 Task: Find connections with filter location Sawāi Mādhopur with filter topic #marketingwith filter profile language French with filter current company DTDC Express Limited with filter school Indian Institute of Technology, Bombay with filter industry Hospitals and Health Care with filter service category Writing with filter keywords title Customer Service Manager
Action: Mouse moved to (691, 97)
Screenshot: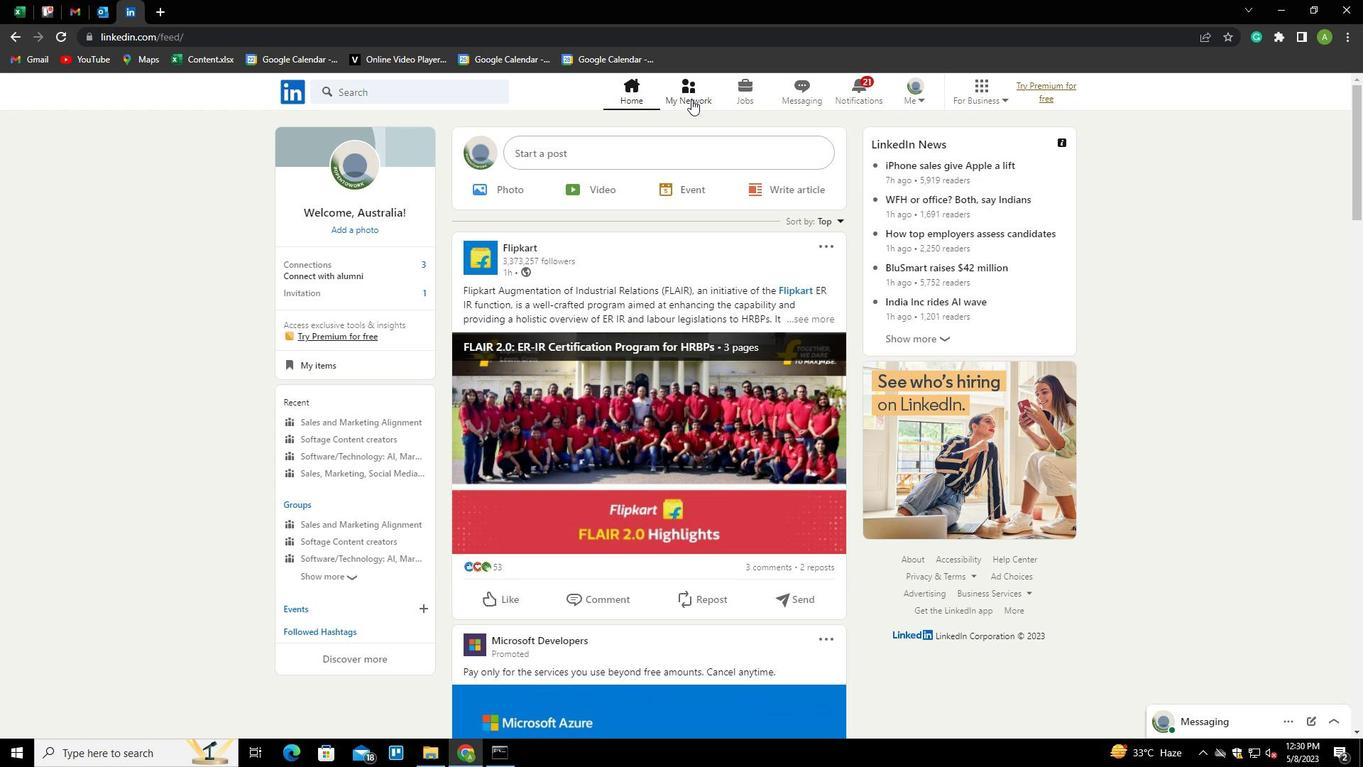 
Action: Mouse pressed left at (691, 97)
Screenshot: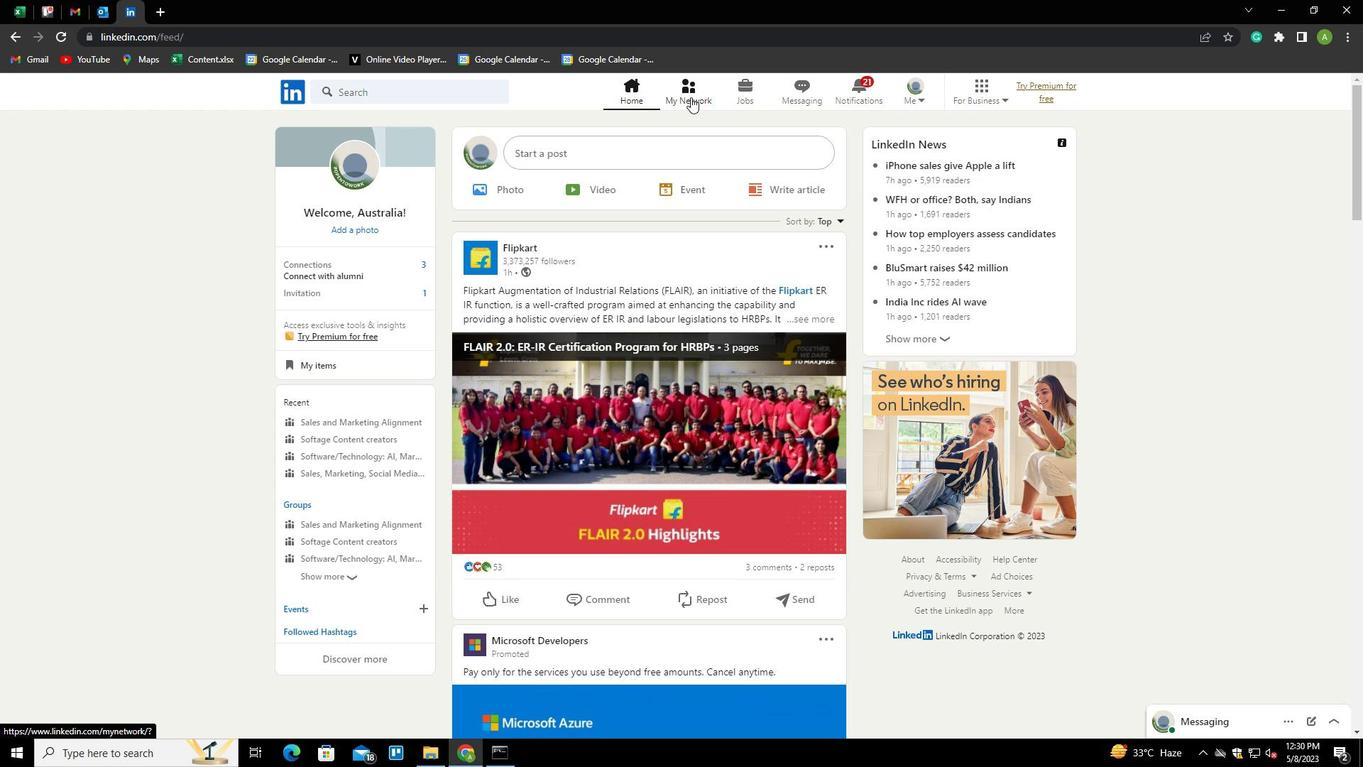 
Action: Mouse moved to (365, 166)
Screenshot: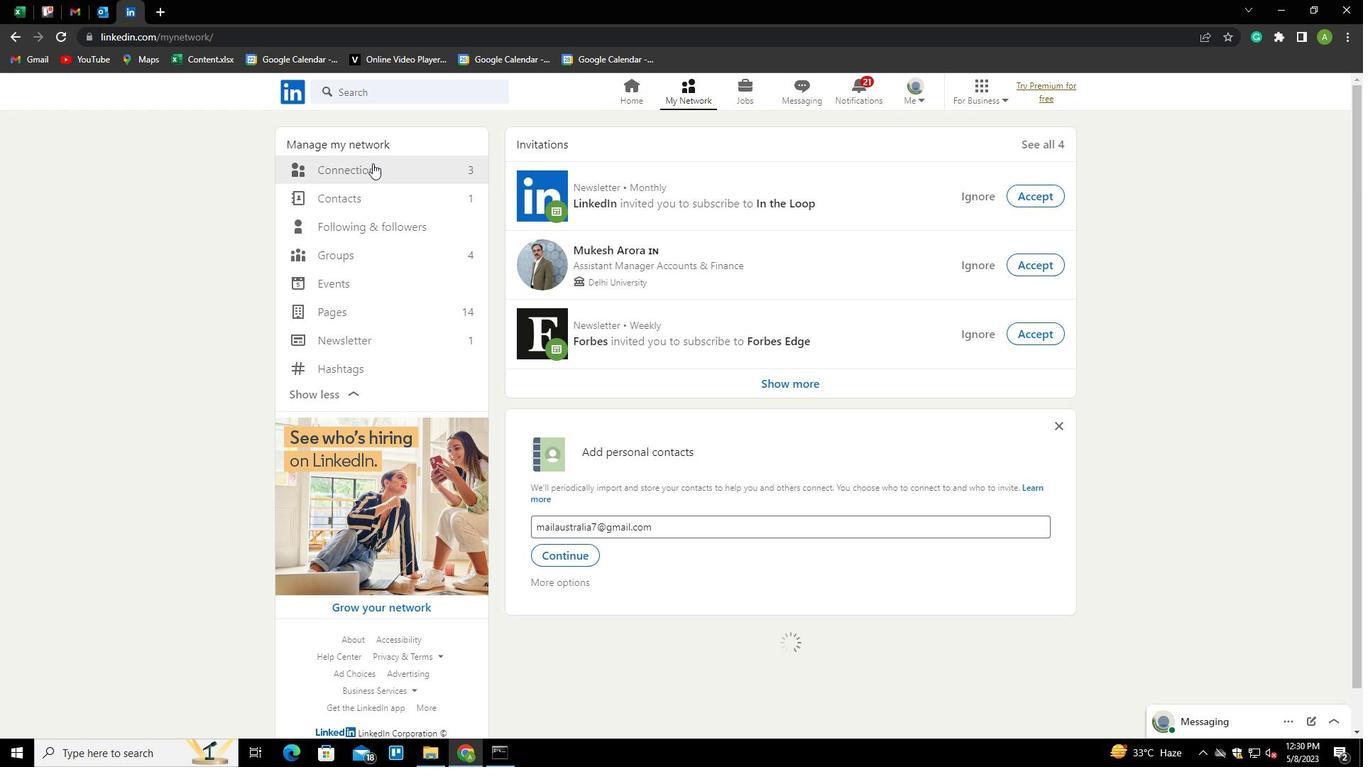 
Action: Mouse pressed left at (365, 166)
Screenshot: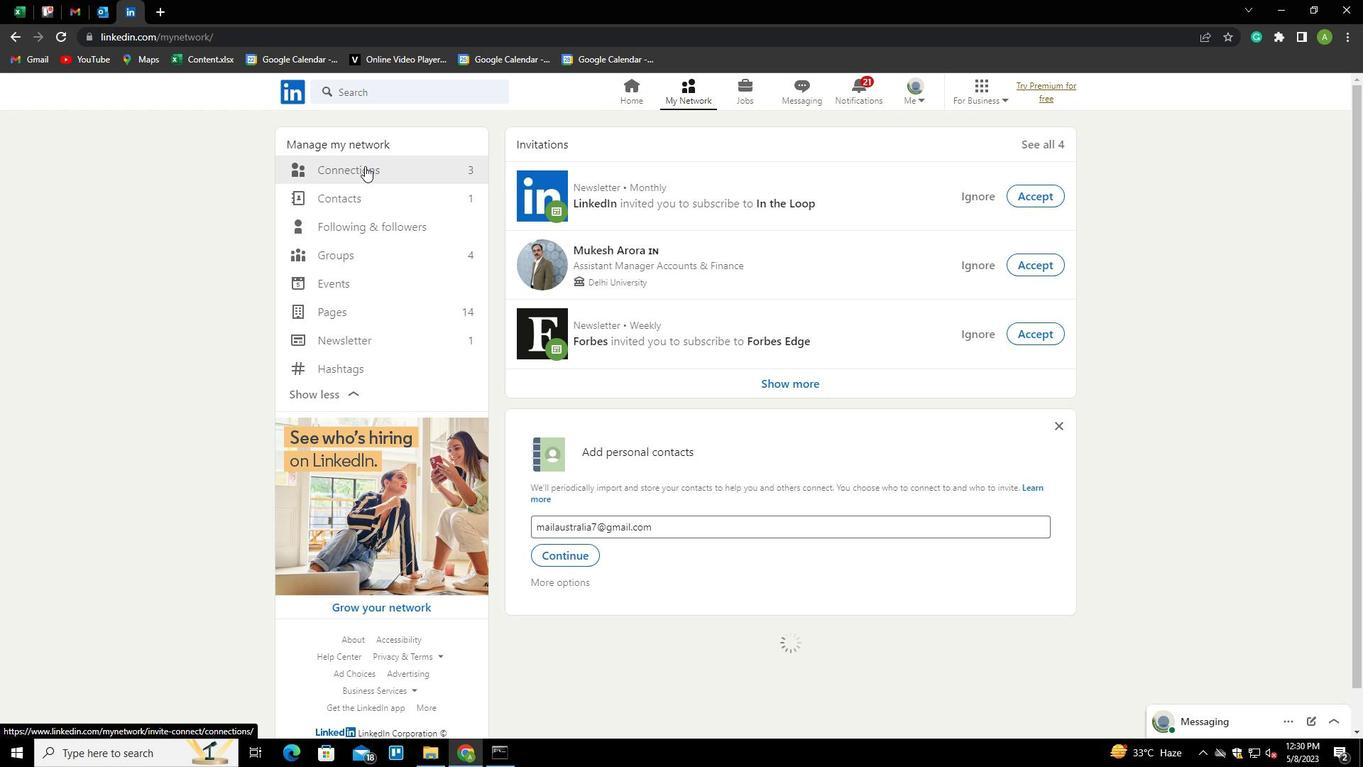 
Action: Mouse moved to (784, 171)
Screenshot: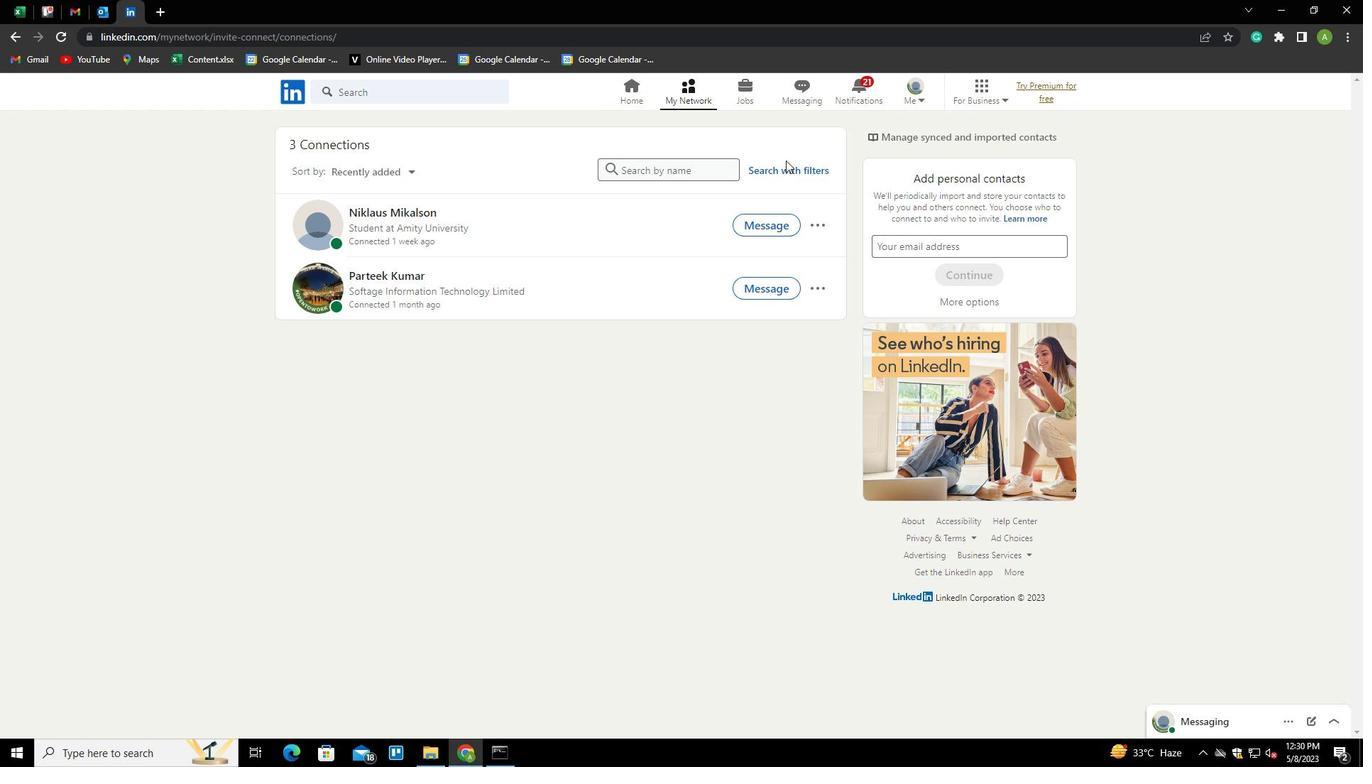 
Action: Mouse pressed left at (784, 171)
Screenshot: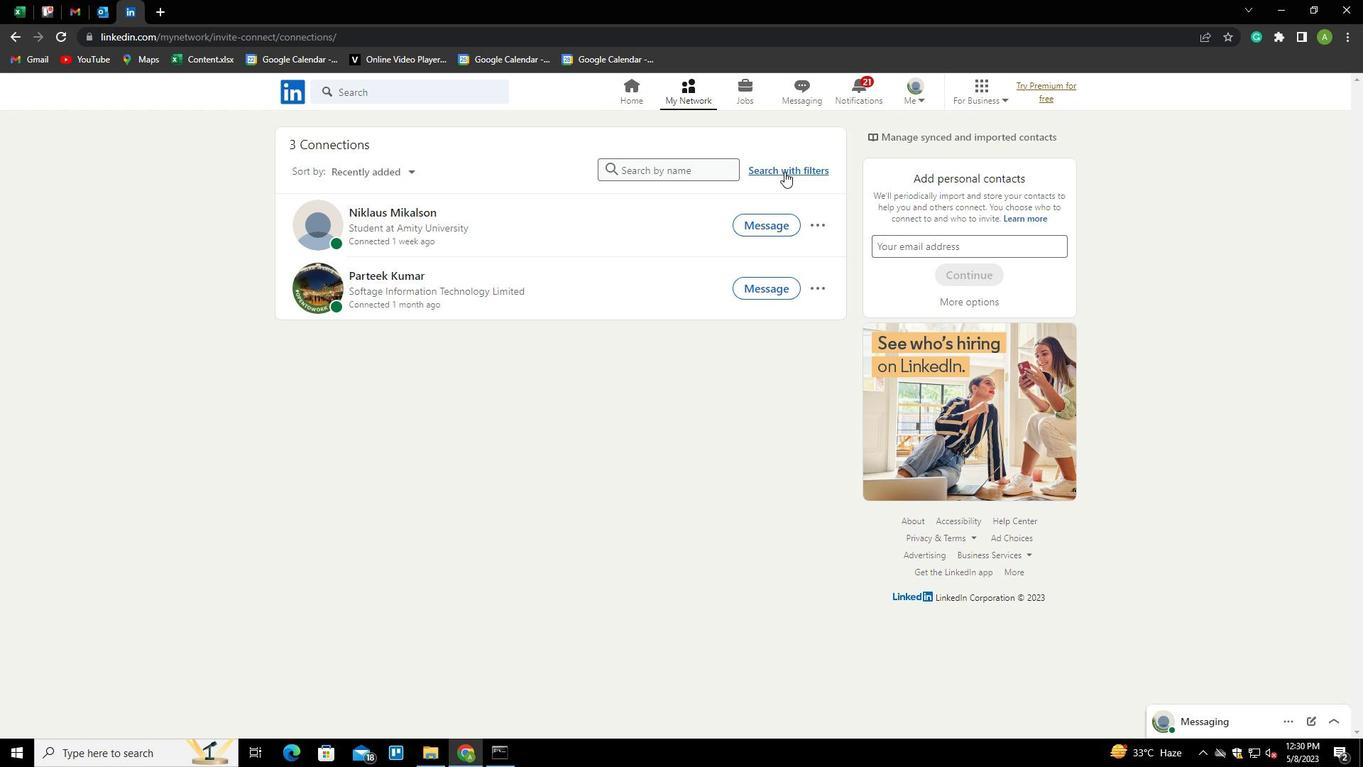 
Action: Mouse moved to (730, 125)
Screenshot: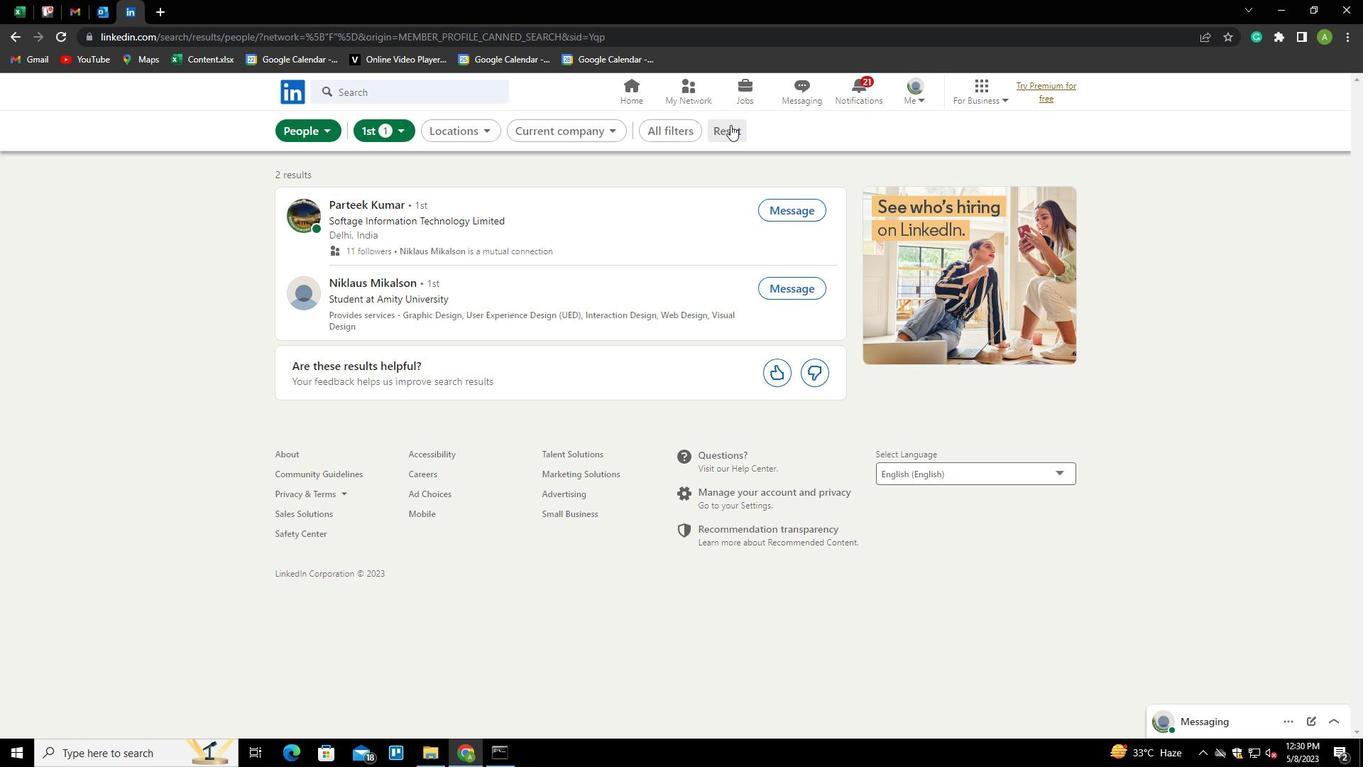 
Action: Mouse pressed left at (730, 125)
Screenshot: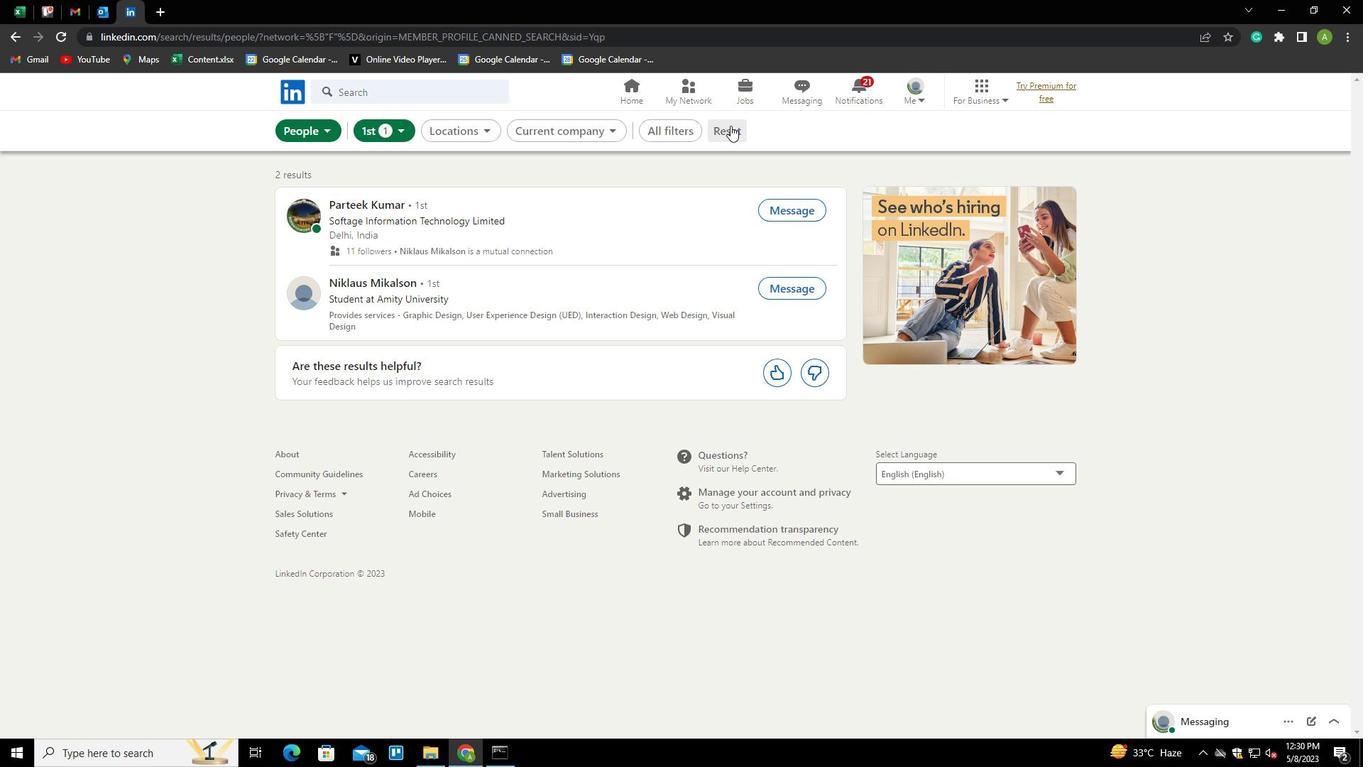 
Action: Mouse moved to (703, 136)
Screenshot: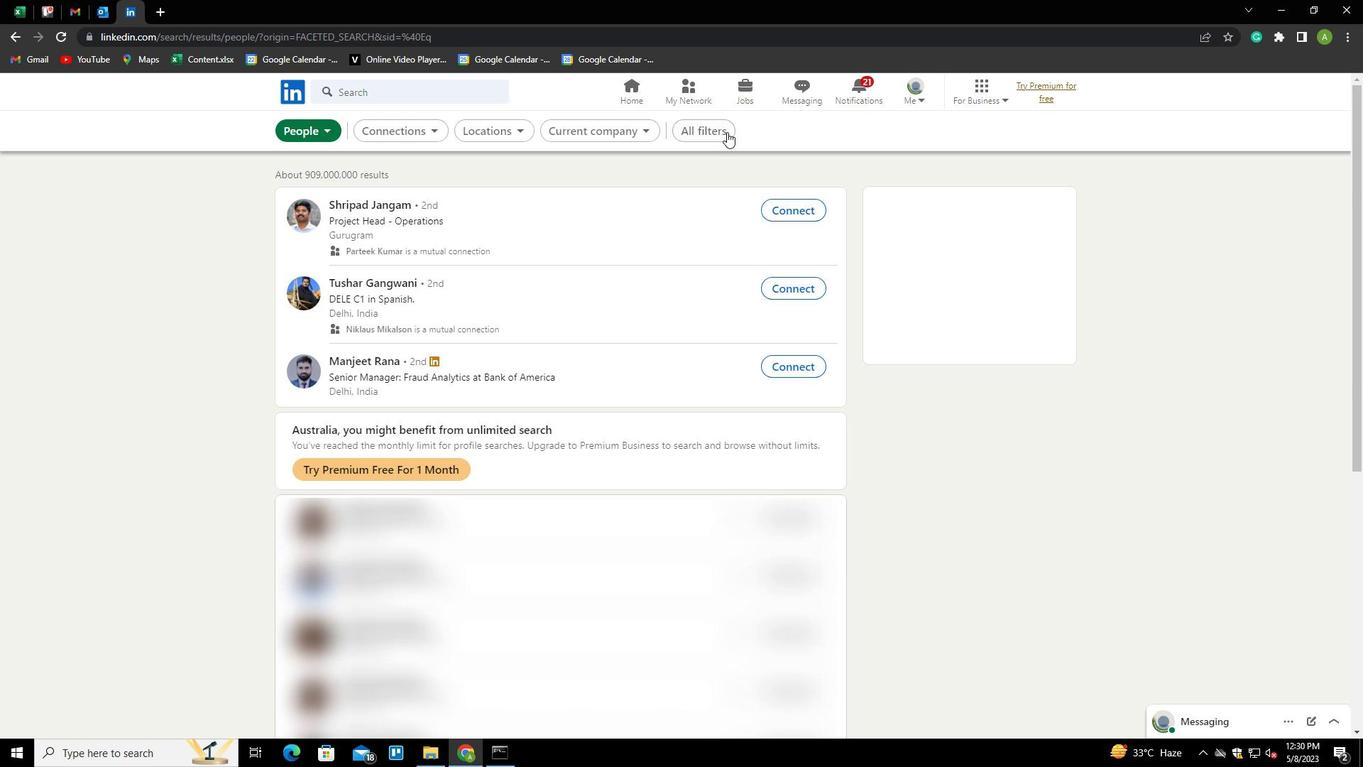 
Action: Mouse pressed left at (703, 136)
Screenshot: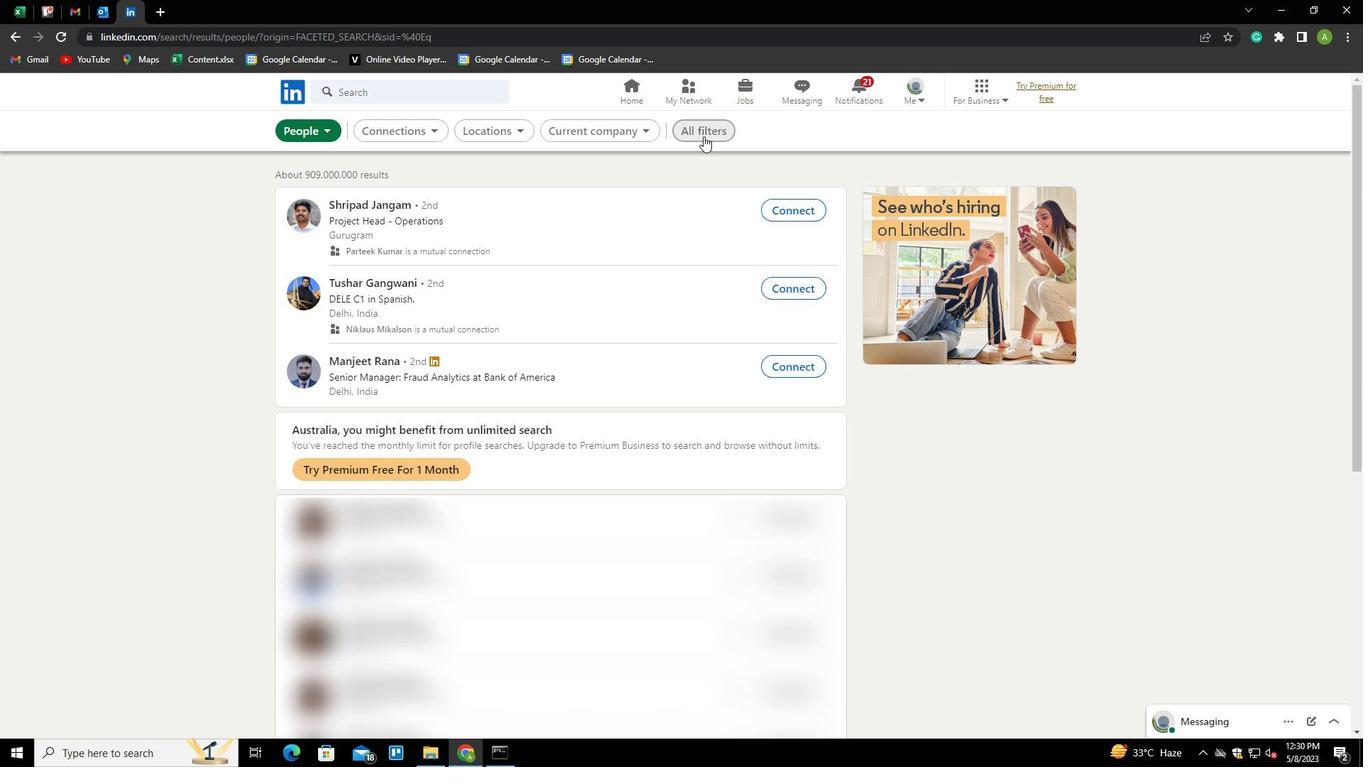 
Action: Mouse moved to (1132, 404)
Screenshot: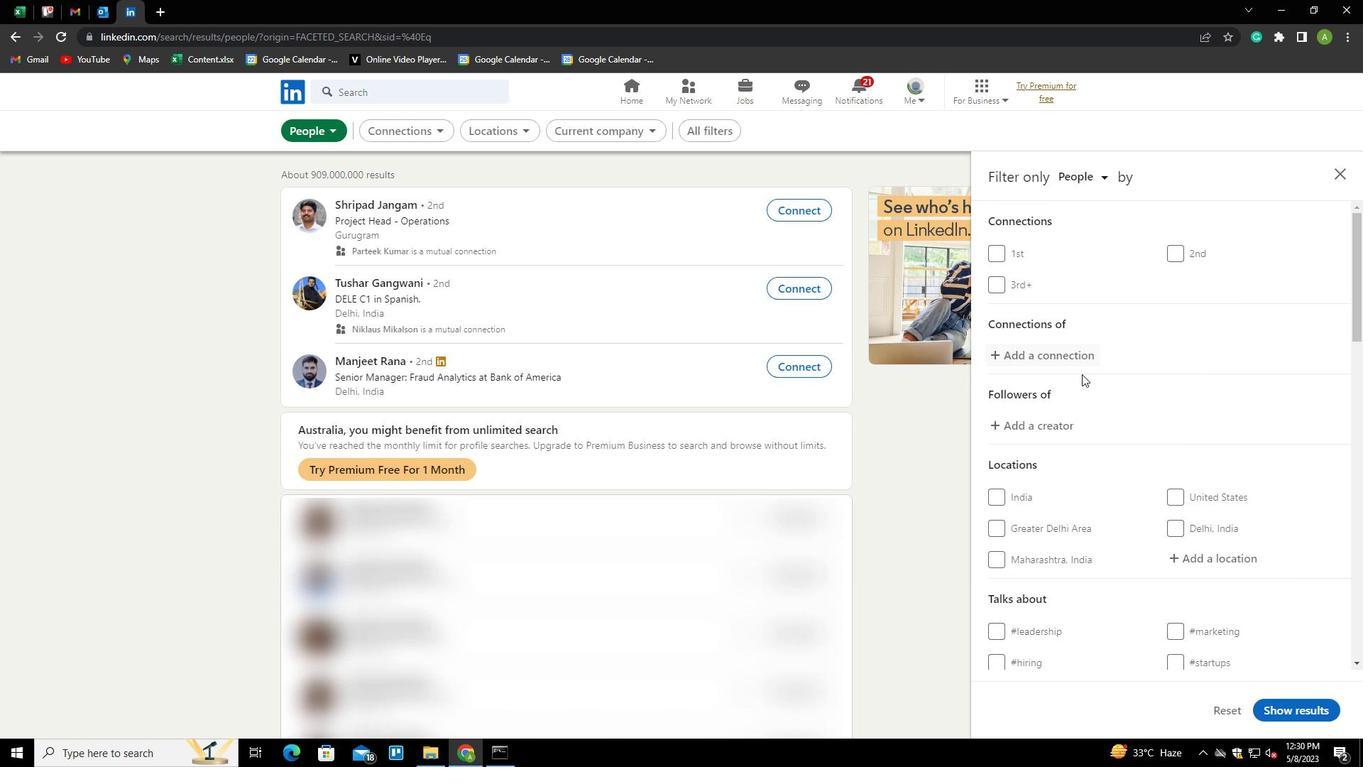
Action: Mouse scrolled (1132, 404) with delta (0, 0)
Screenshot: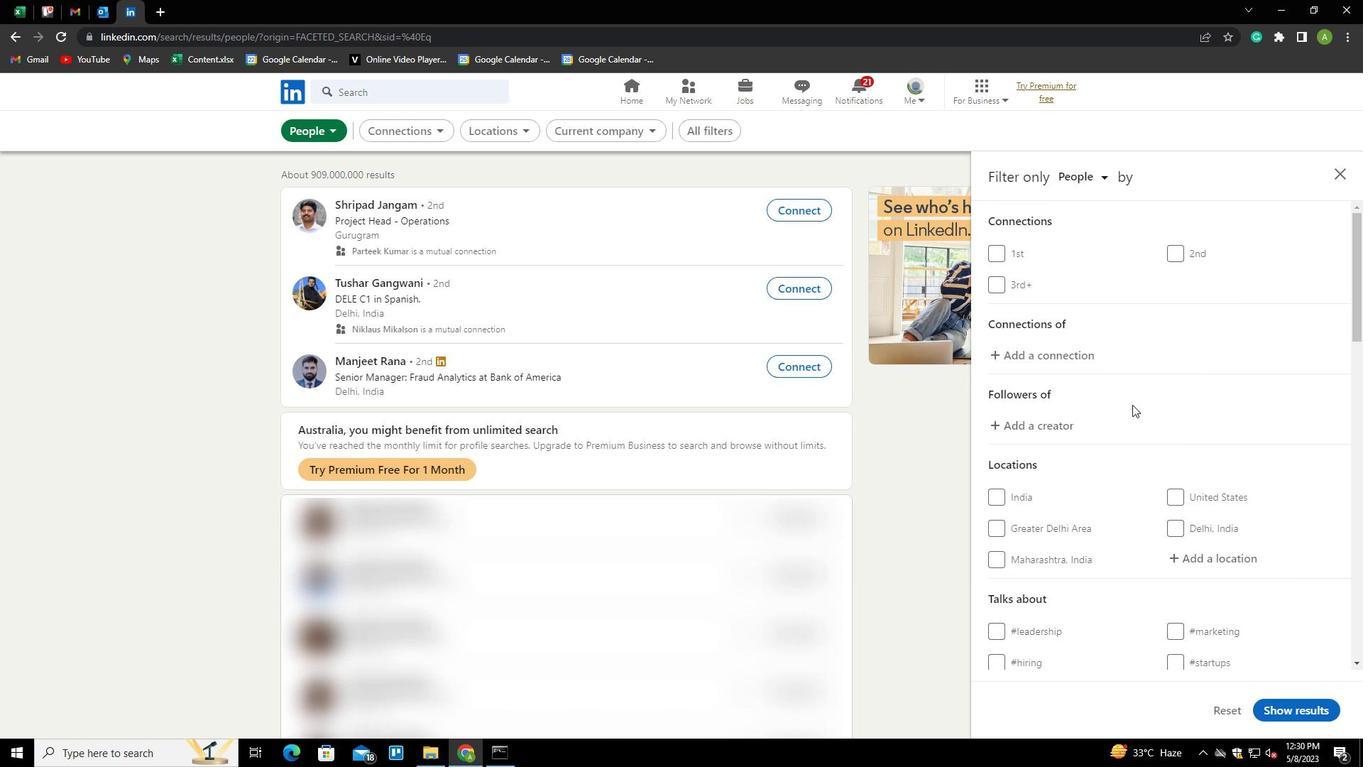 
Action: Mouse scrolled (1132, 404) with delta (0, 0)
Screenshot: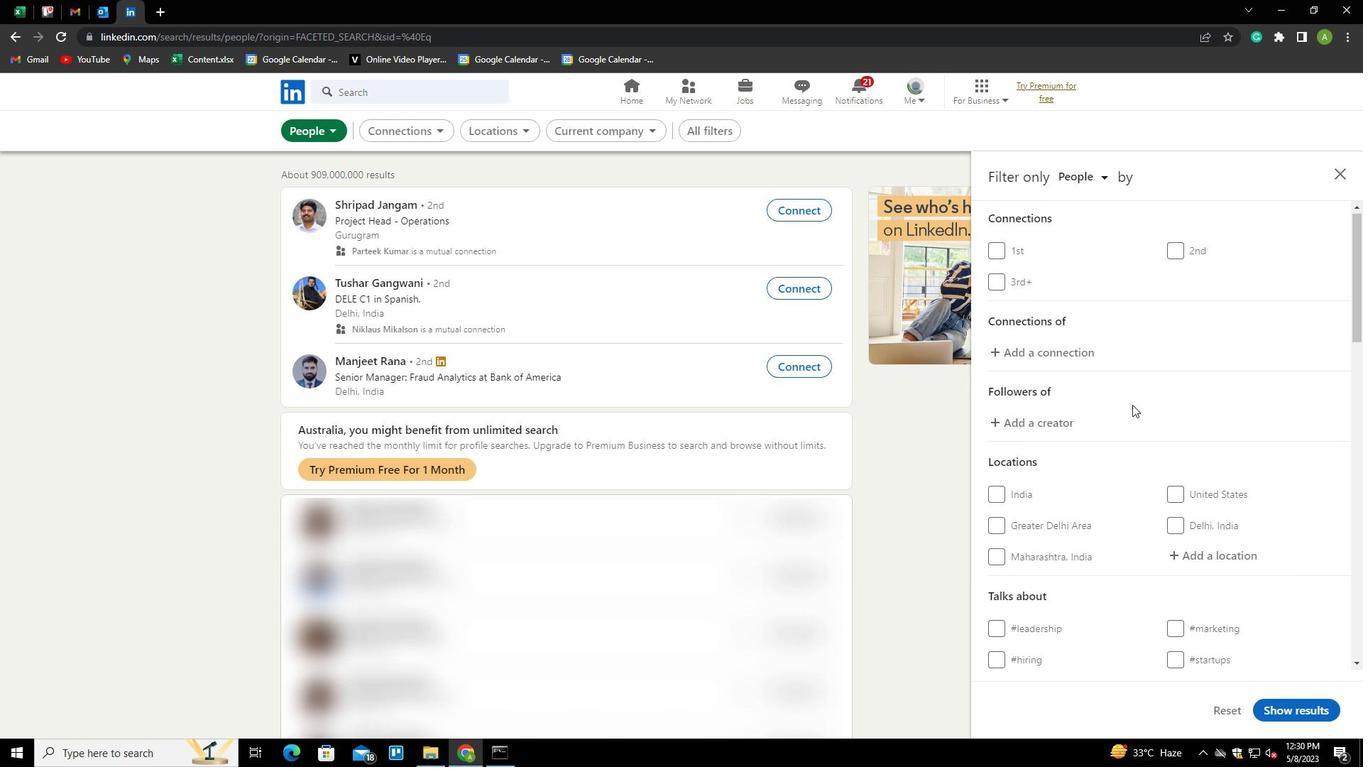 
Action: Mouse moved to (1196, 424)
Screenshot: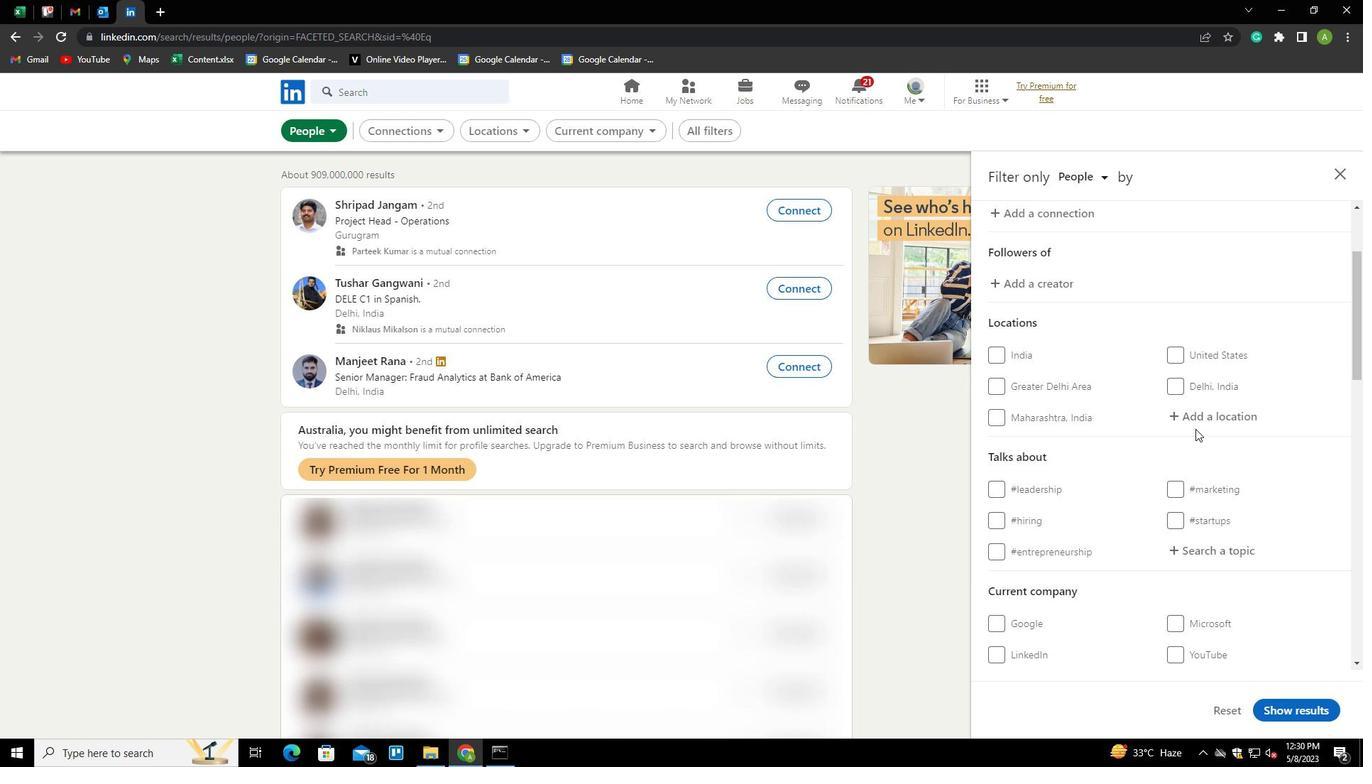 
Action: Mouse pressed left at (1196, 424)
Screenshot: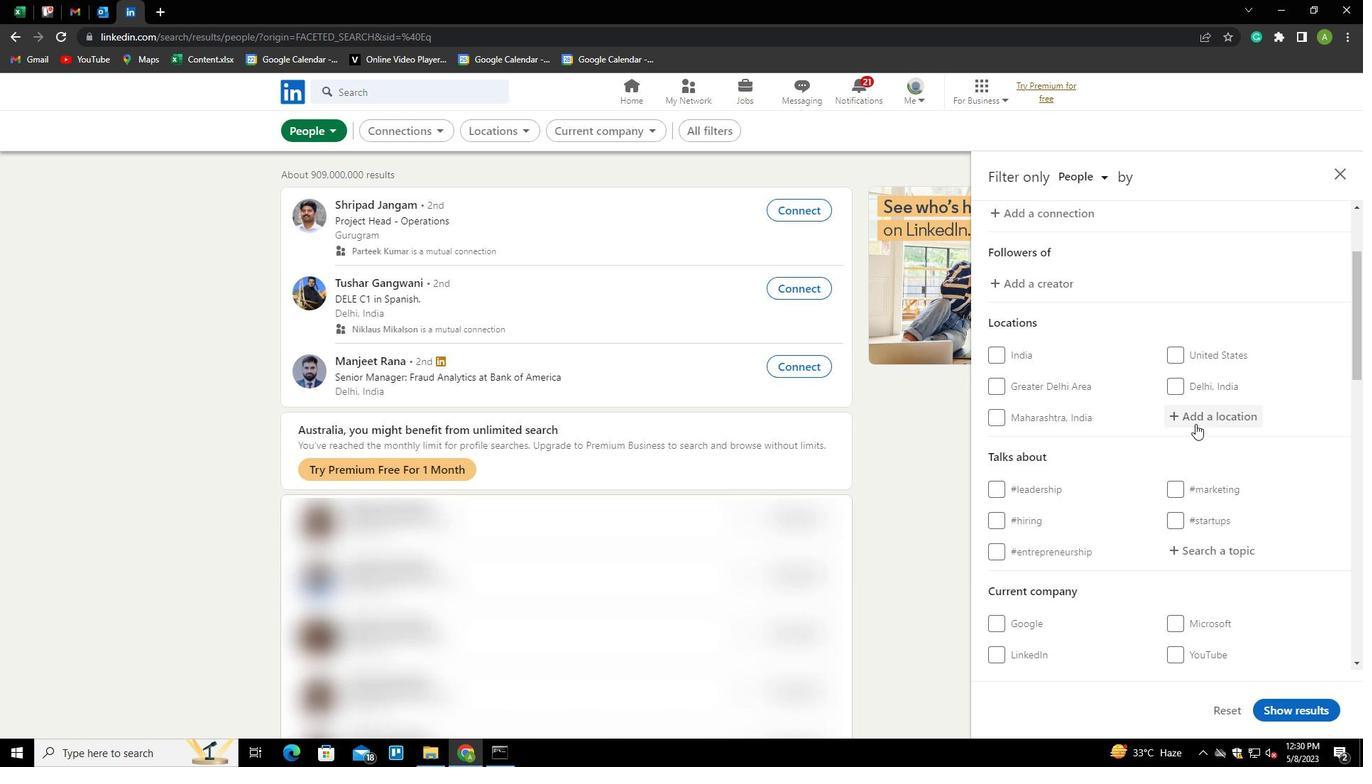 
Action: Key pressed <Key.shift>
Screenshot: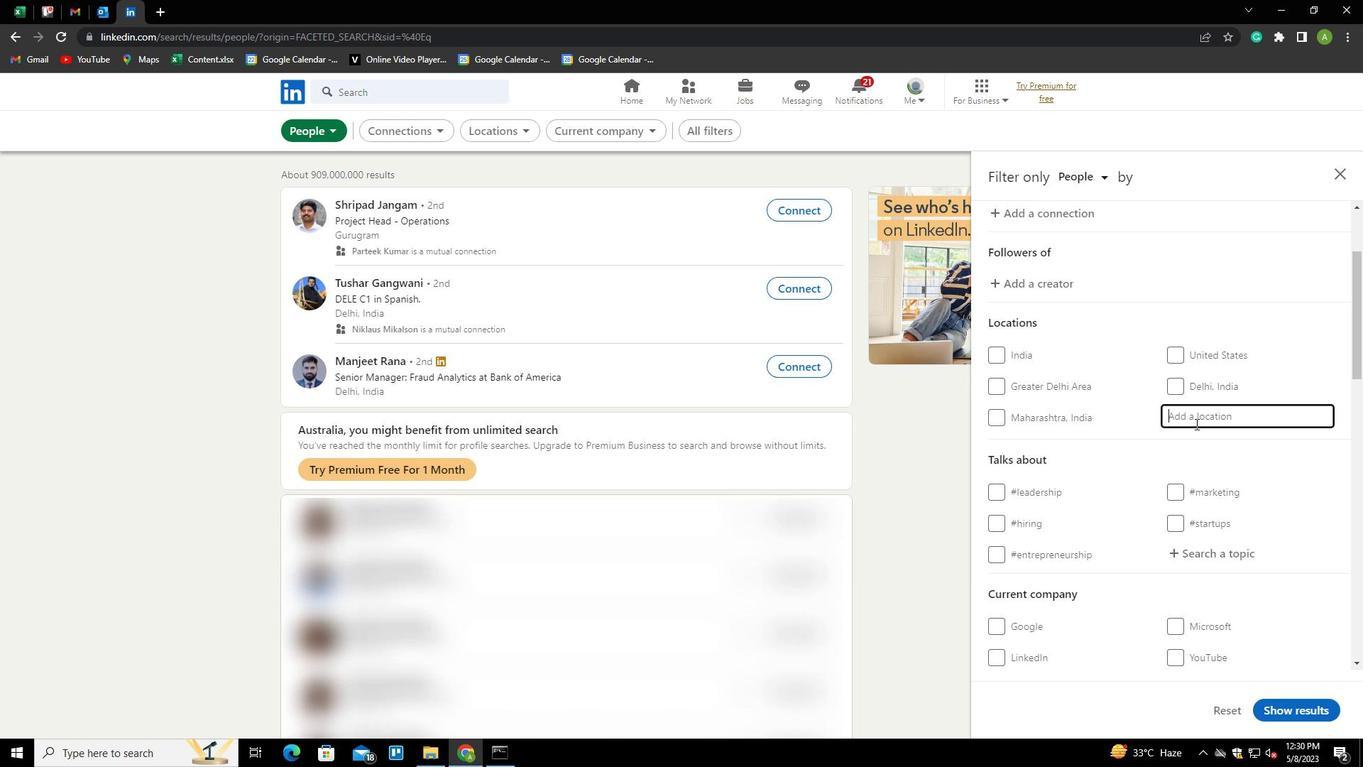 
Action: Mouse moved to (1196, 423)
Screenshot: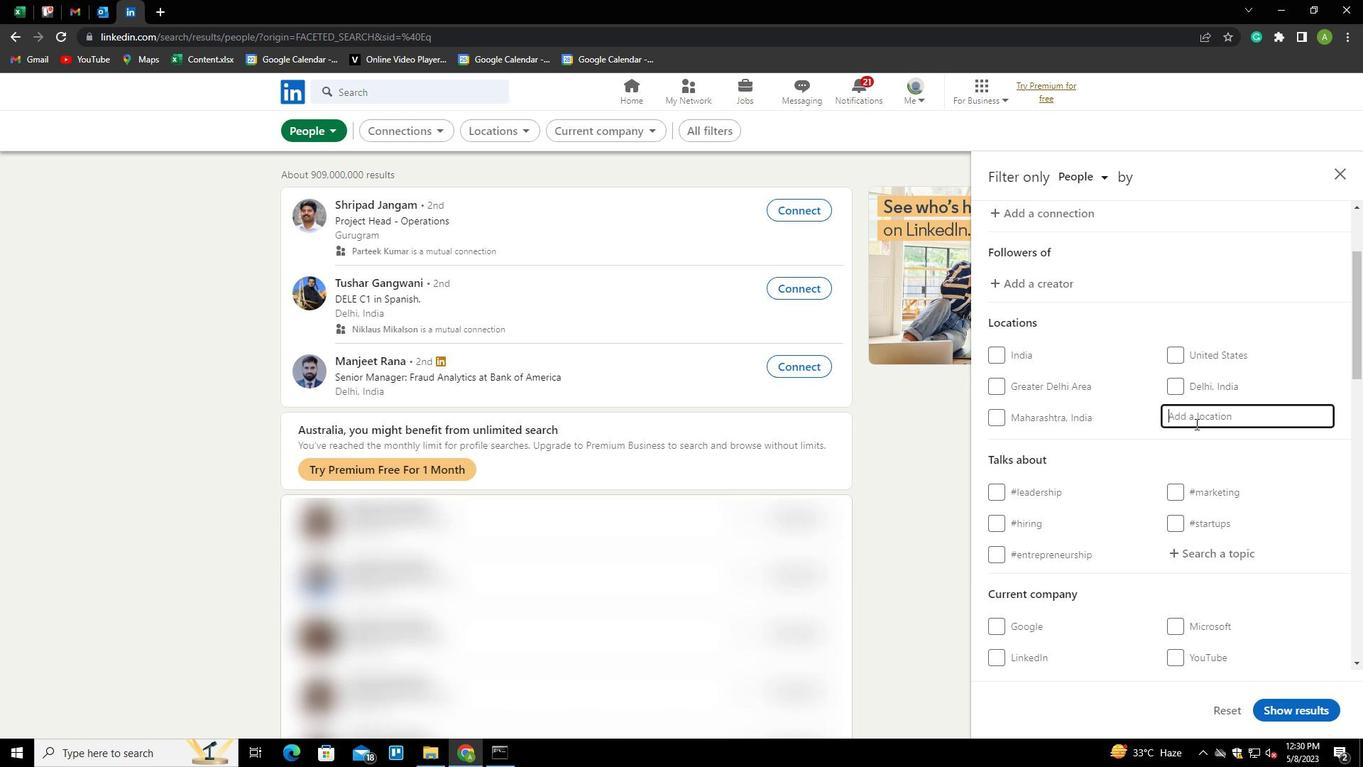 
Action: Key pressed S
Screenshot: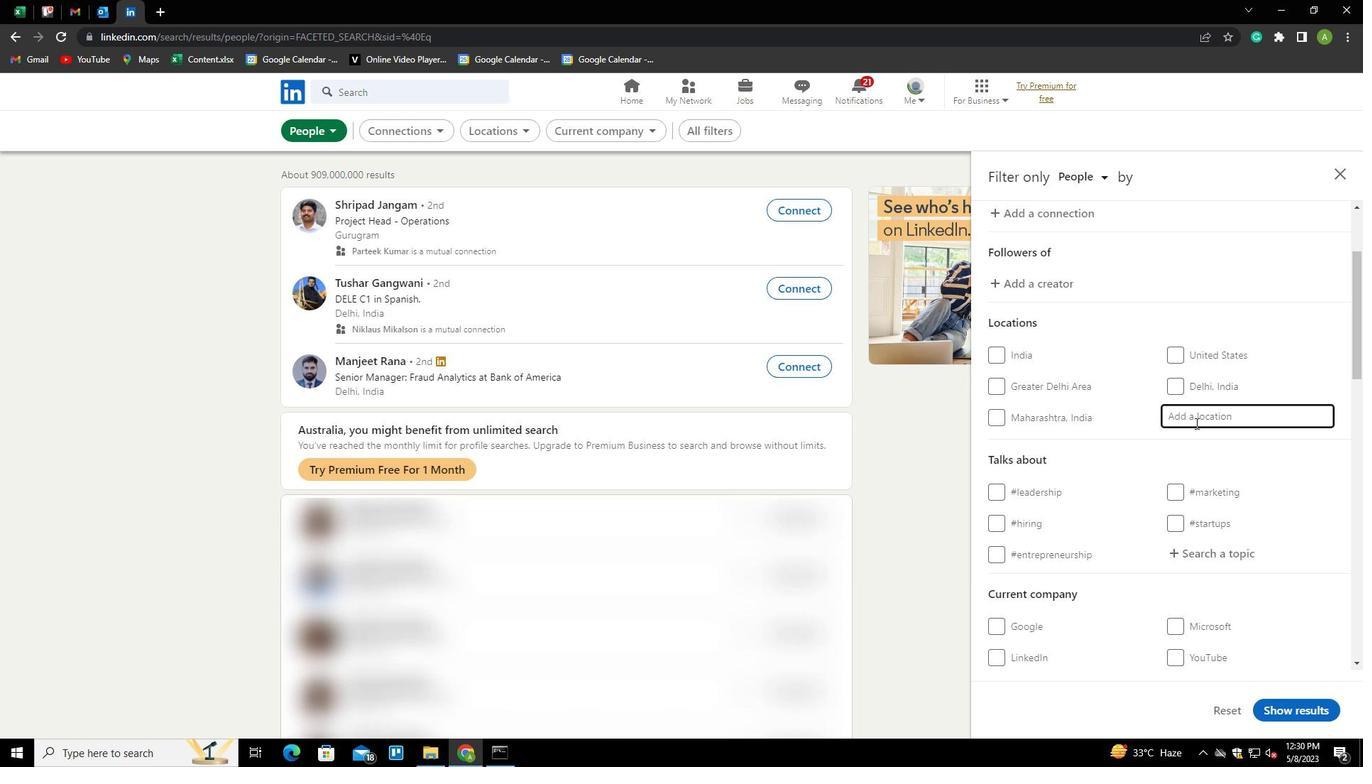 
Action: Mouse moved to (1194, 424)
Screenshot: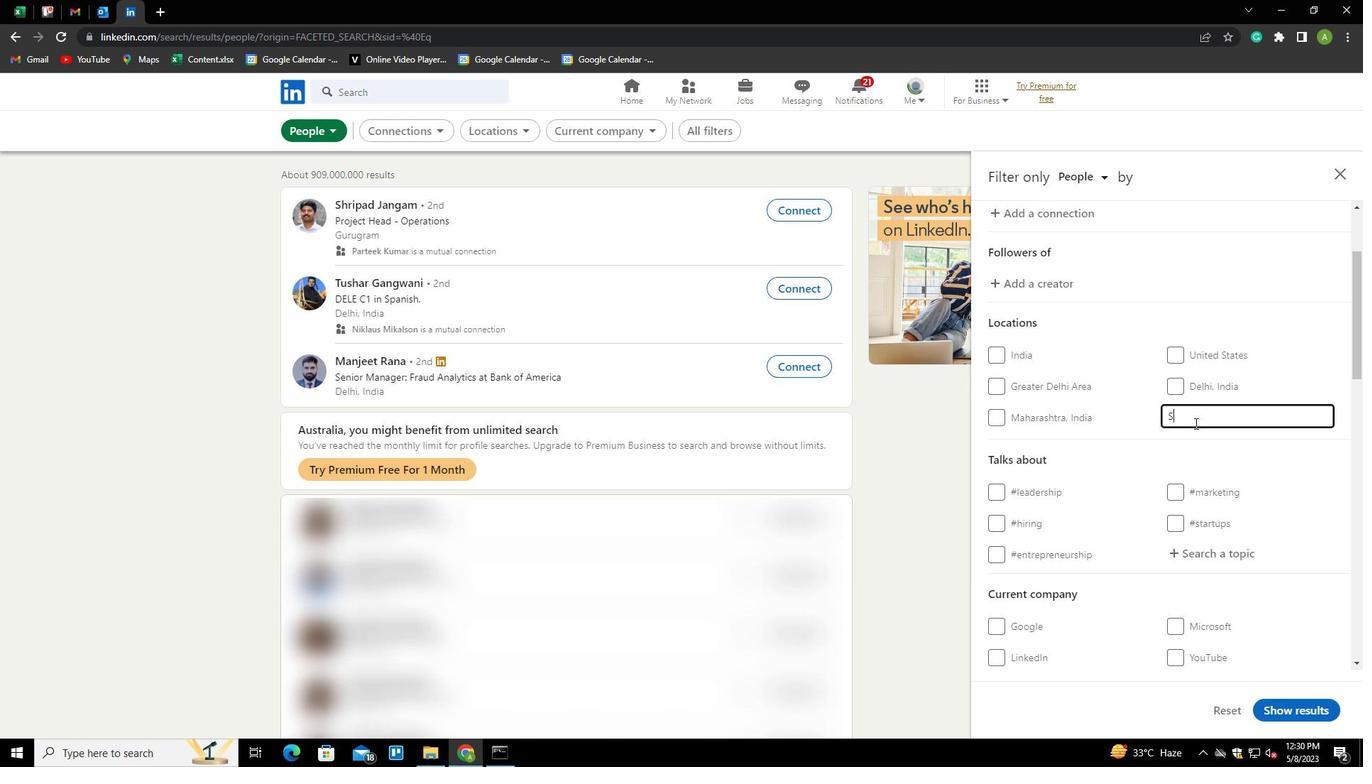 
Action: Key pressed A
Screenshot: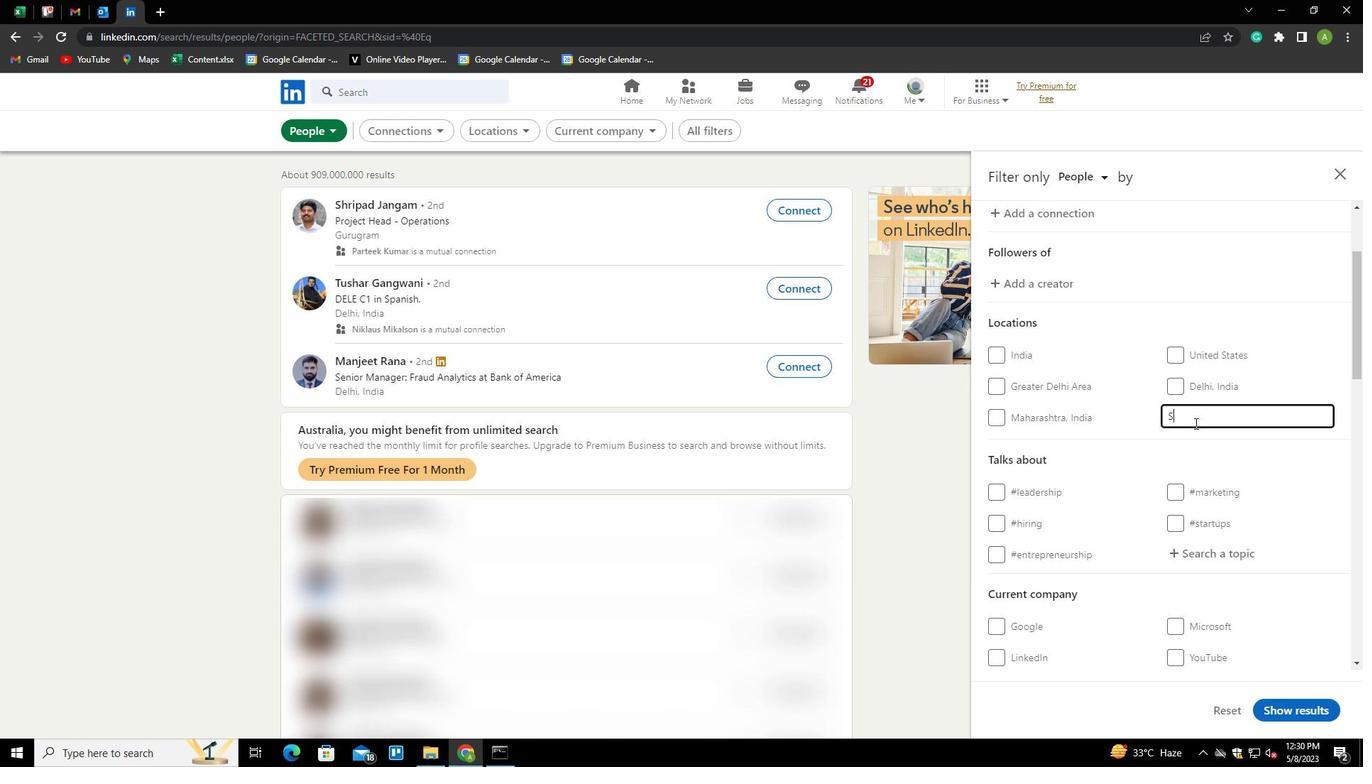 
Action: Mouse moved to (1350, 335)
Screenshot: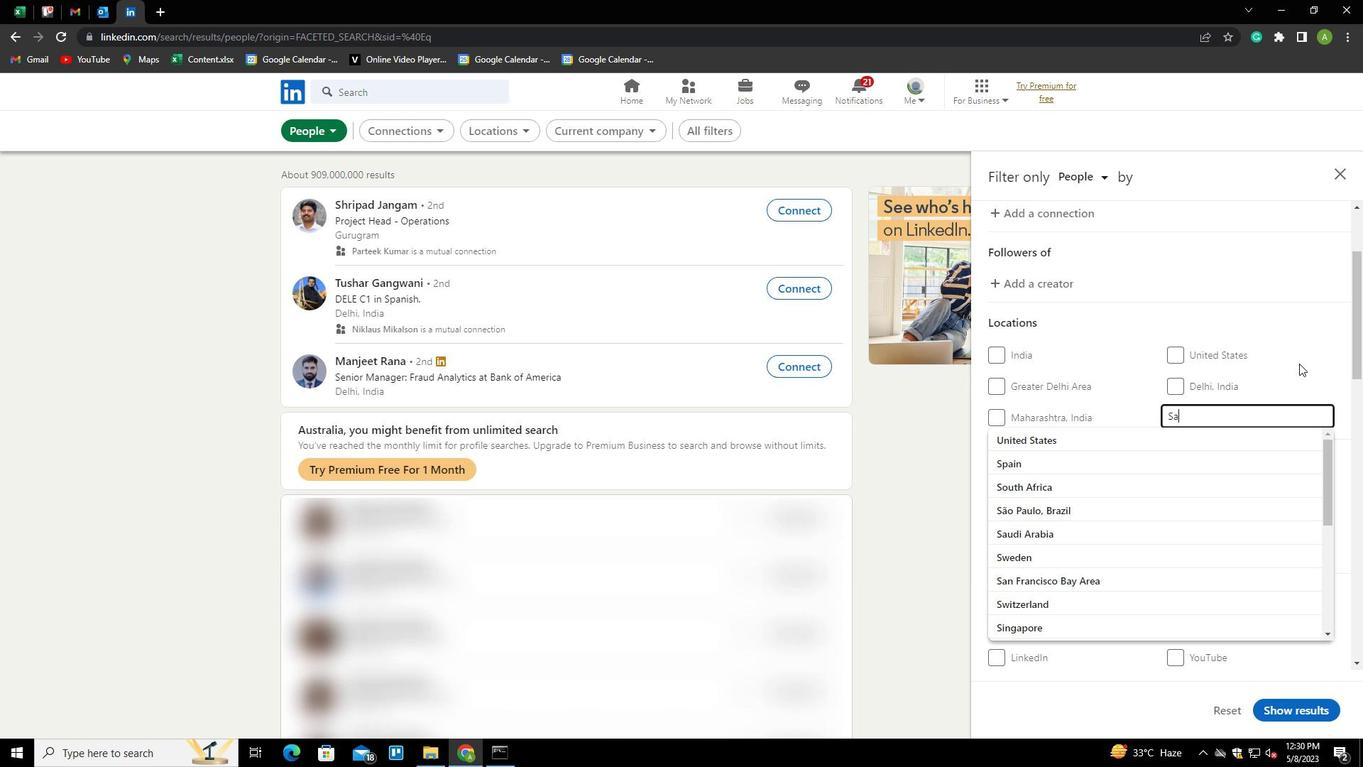 
Action: Key pressed WAI<Key.space><Key.shift>MADHOPUR<Key.down><Key.enter>
Screenshot: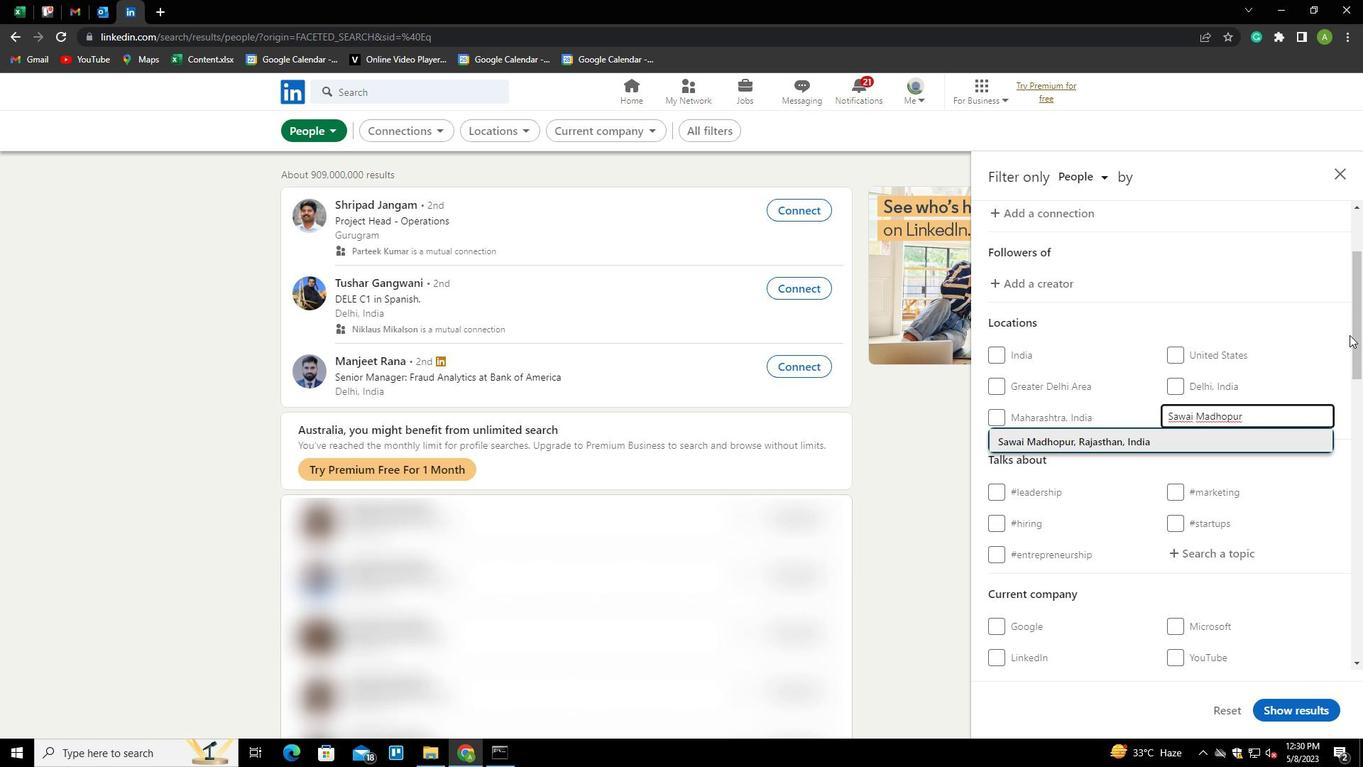 
Action: Mouse moved to (1341, 338)
Screenshot: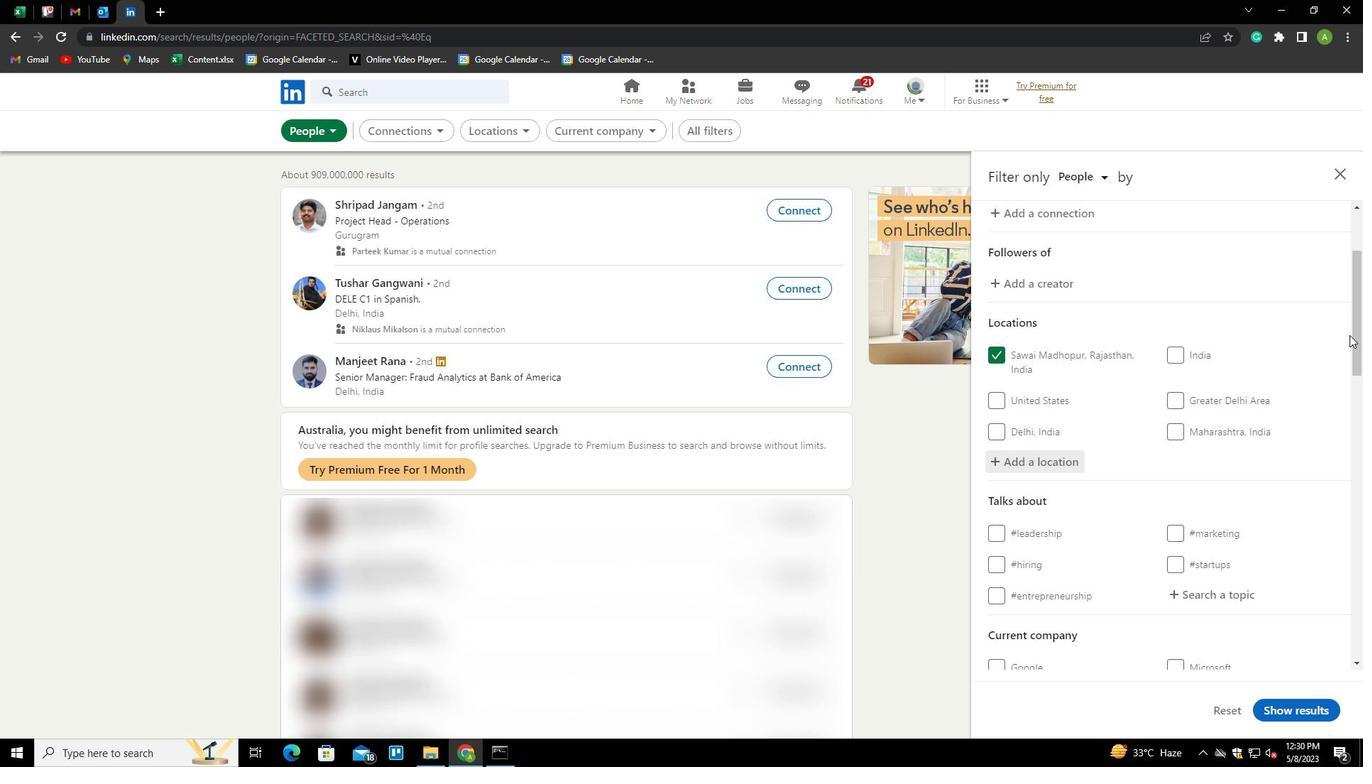 
Action: Mouse scrolled (1341, 338) with delta (0, 0)
Screenshot: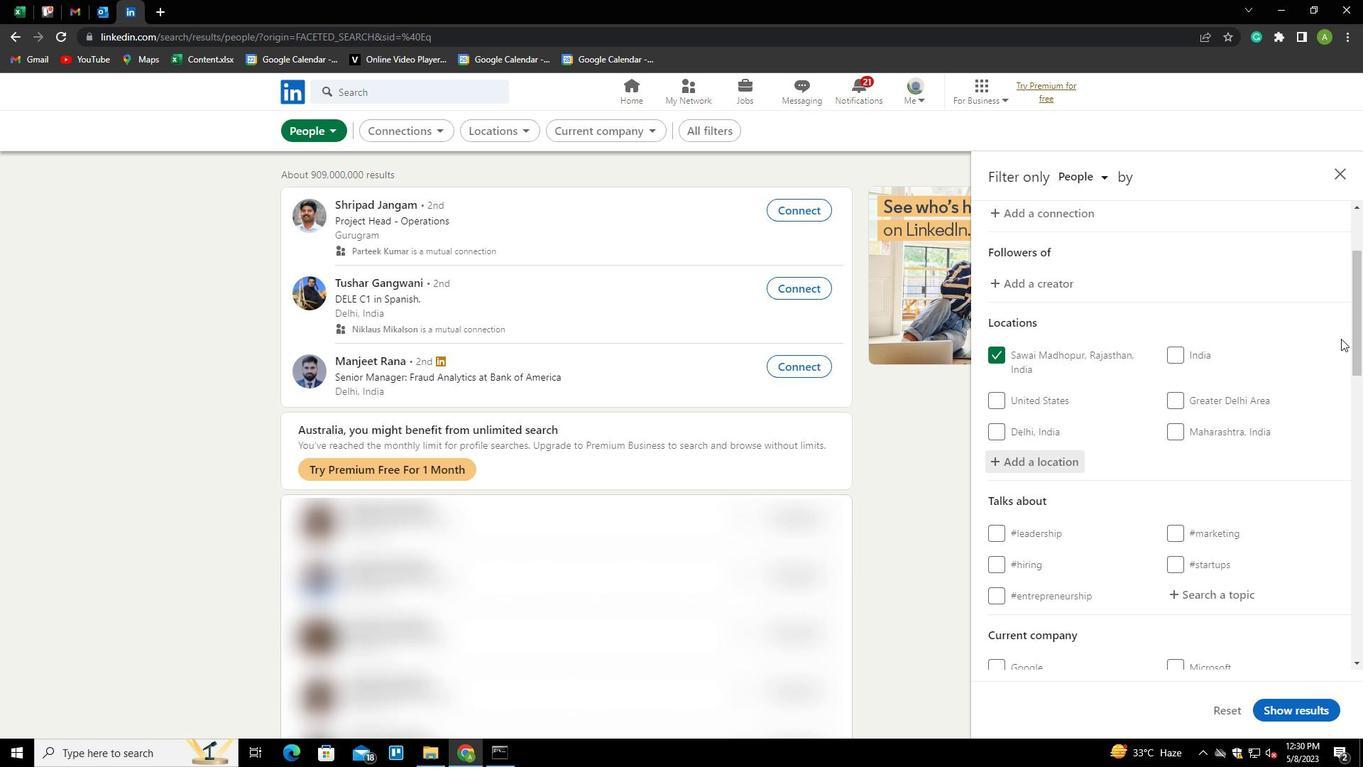 
Action: Mouse scrolled (1341, 338) with delta (0, 0)
Screenshot: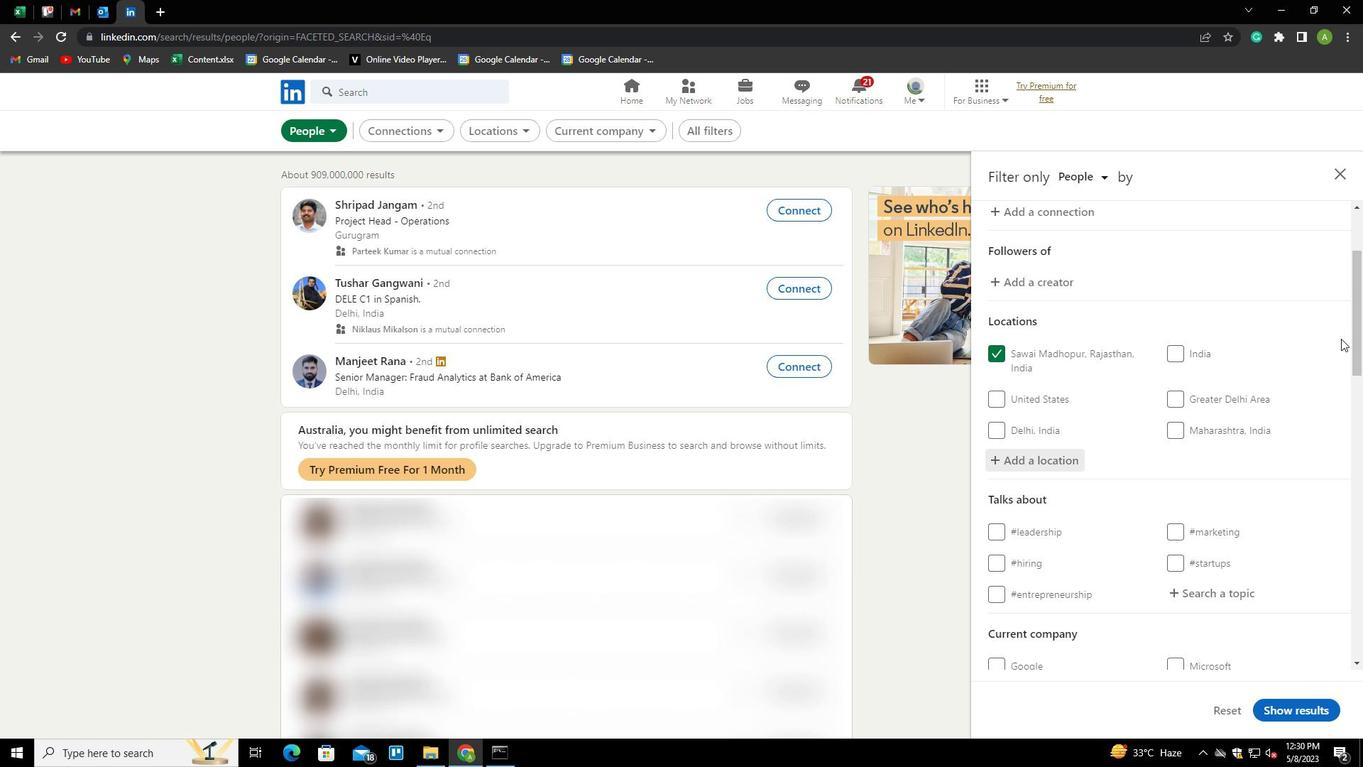 
Action: Mouse moved to (1215, 460)
Screenshot: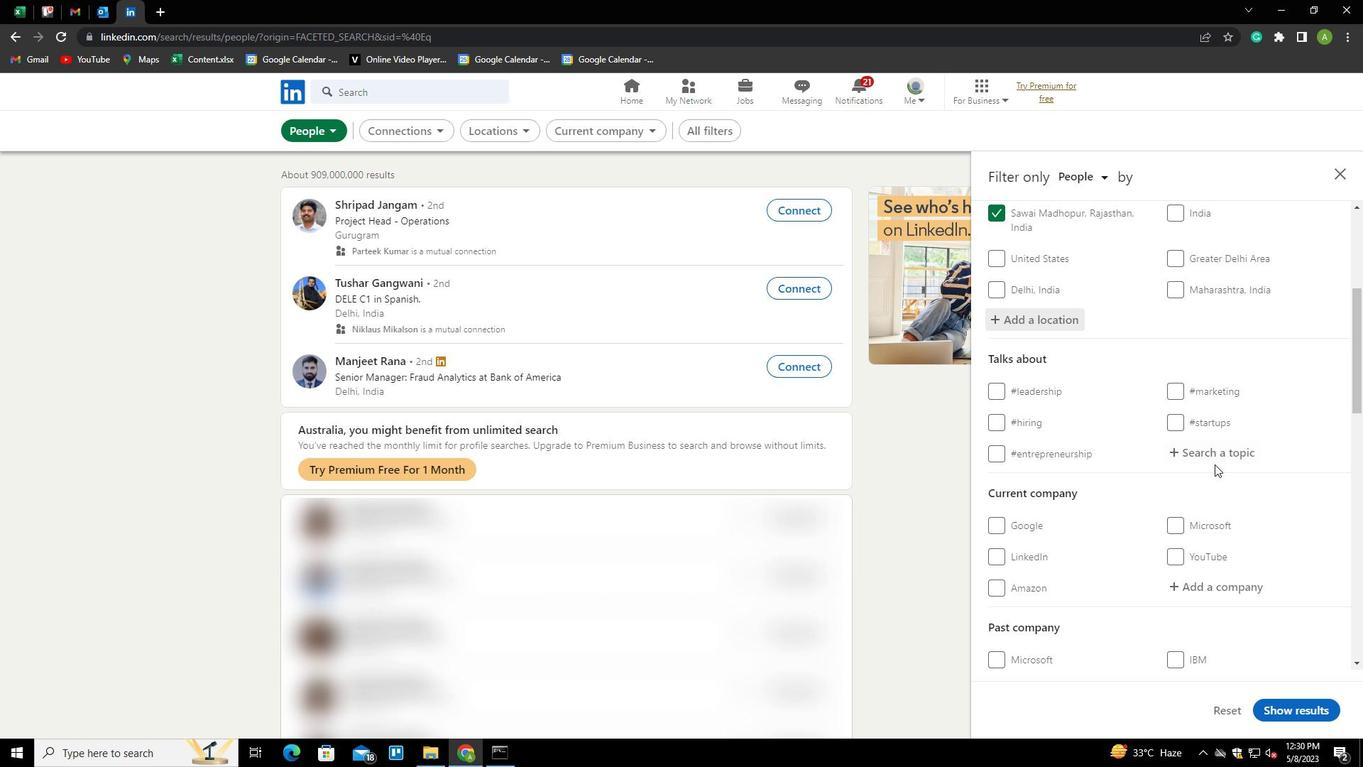 
Action: Mouse pressed left at (1215, 460)
Screenshot: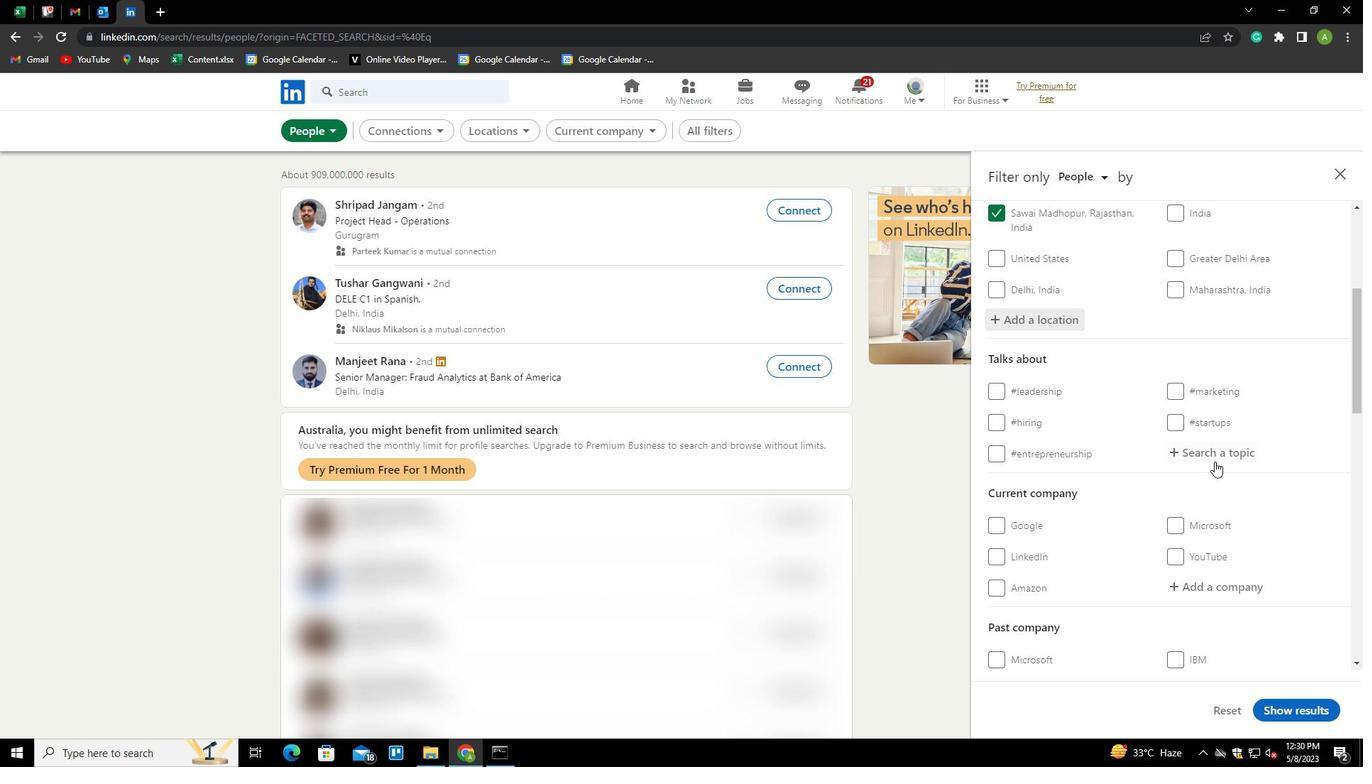 
Action: Key pressed <Key.shift>MARKETING<Key.down><Key.enter>
Screenshot: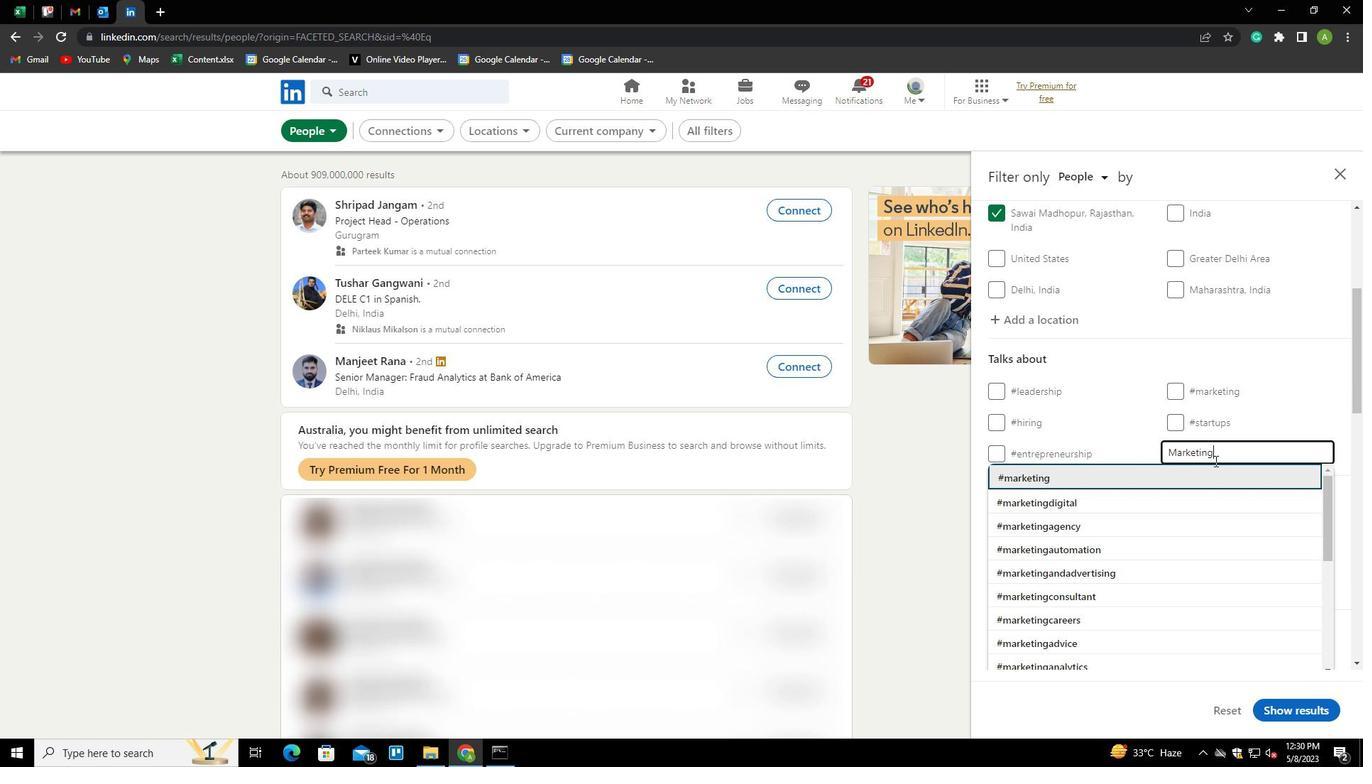 
Action: Mouse moved to (1215, 460)
Screenshot: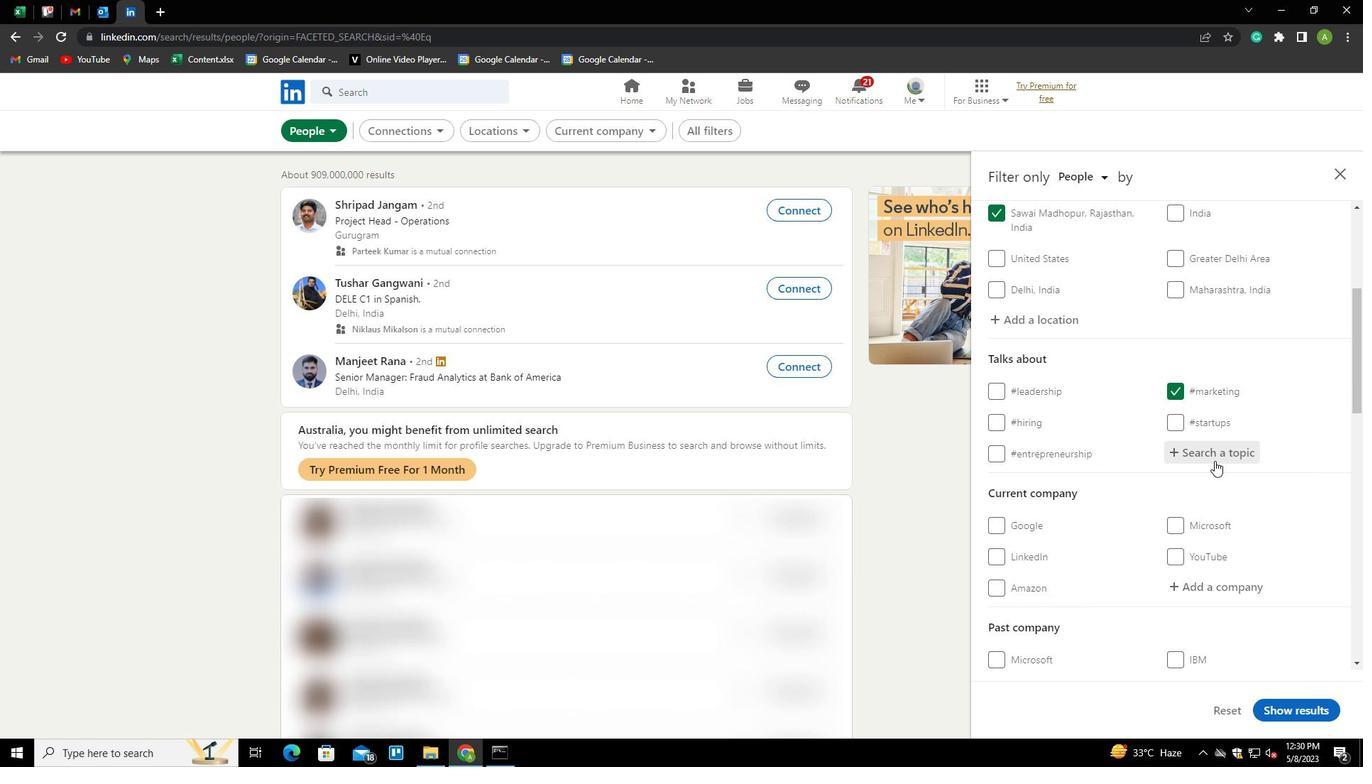 
Action: Mouse scrolled (1215, 460) with delta (0, 0)
Screenshot: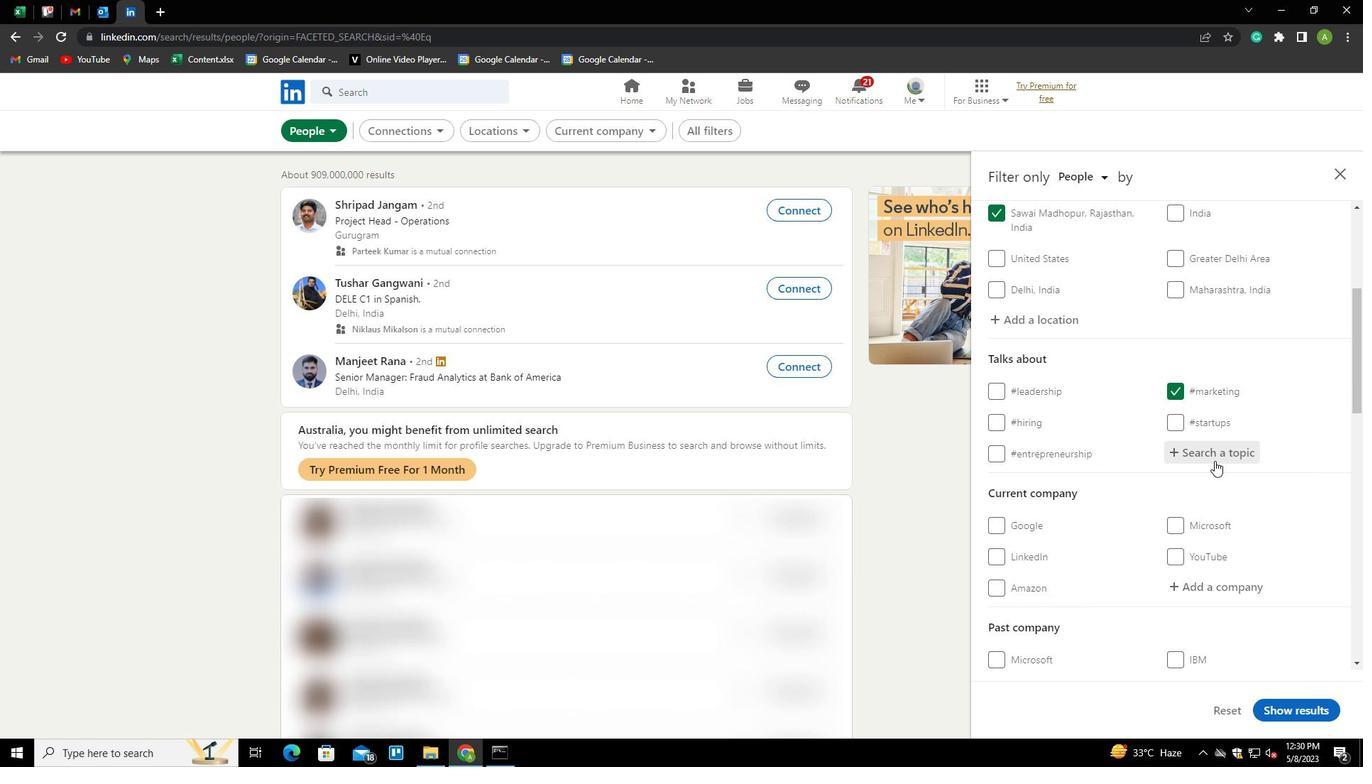 
Action: Mouse scrolled (1215, 460) with delta (0, 0)
Screenshot: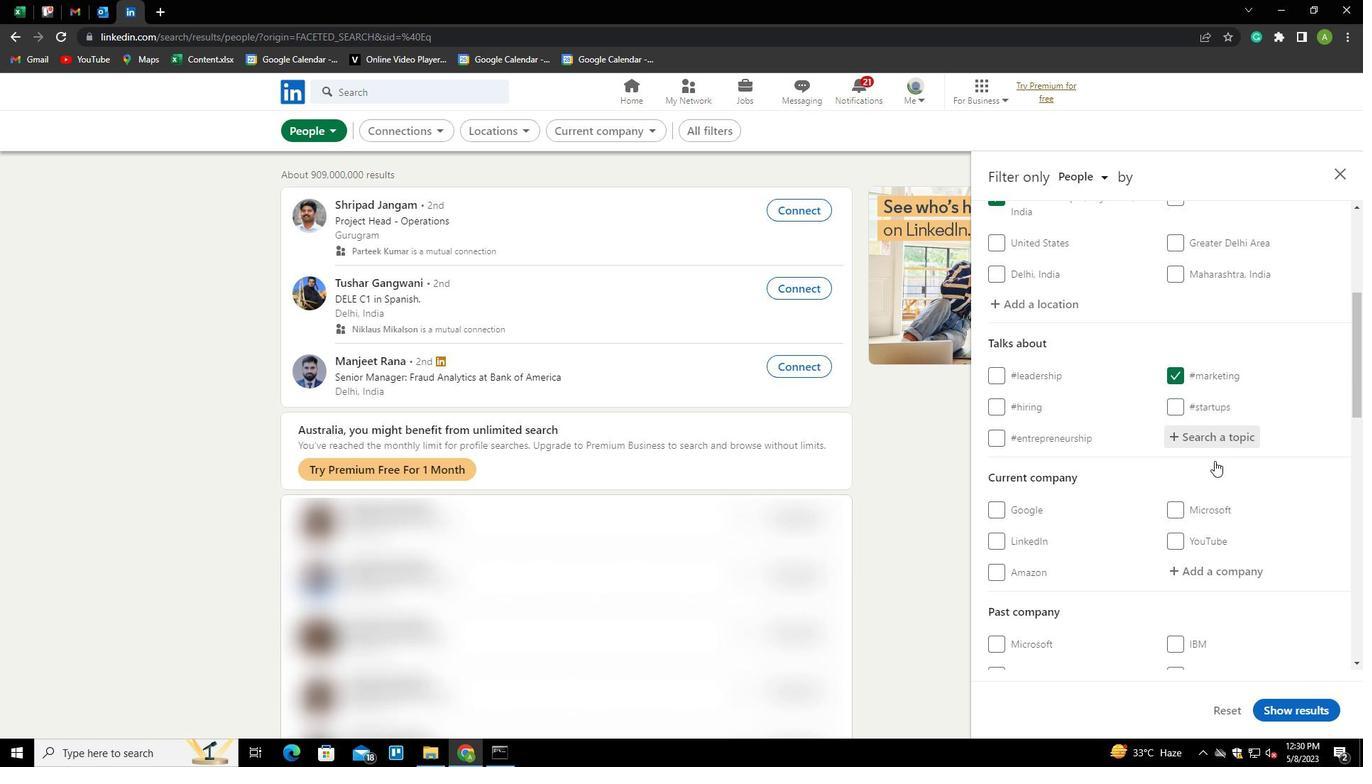 
Action: Mouse scrolled (1215, 460) with delta (0, 0)
Screenshot: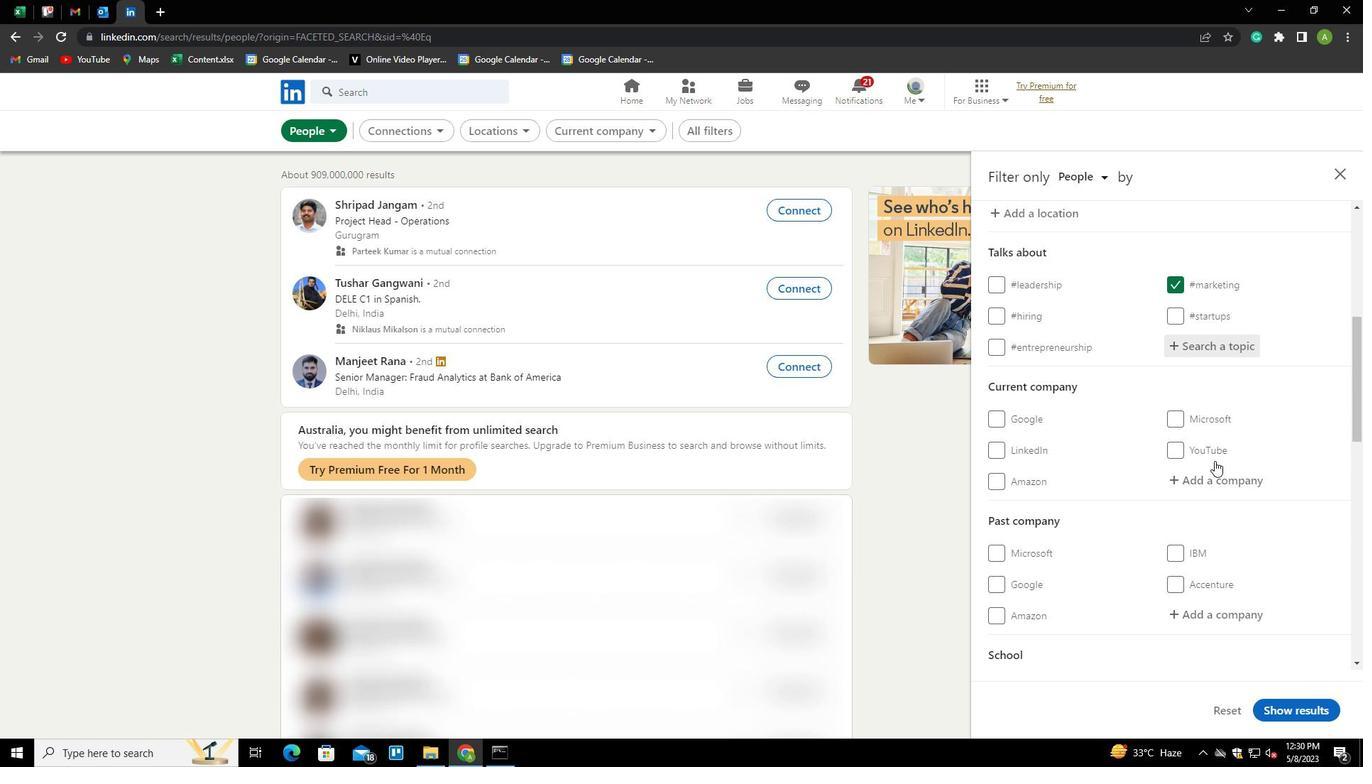 
Action: Mouse scrolled (1215, 460) with delta (0, 0)
Screenshot: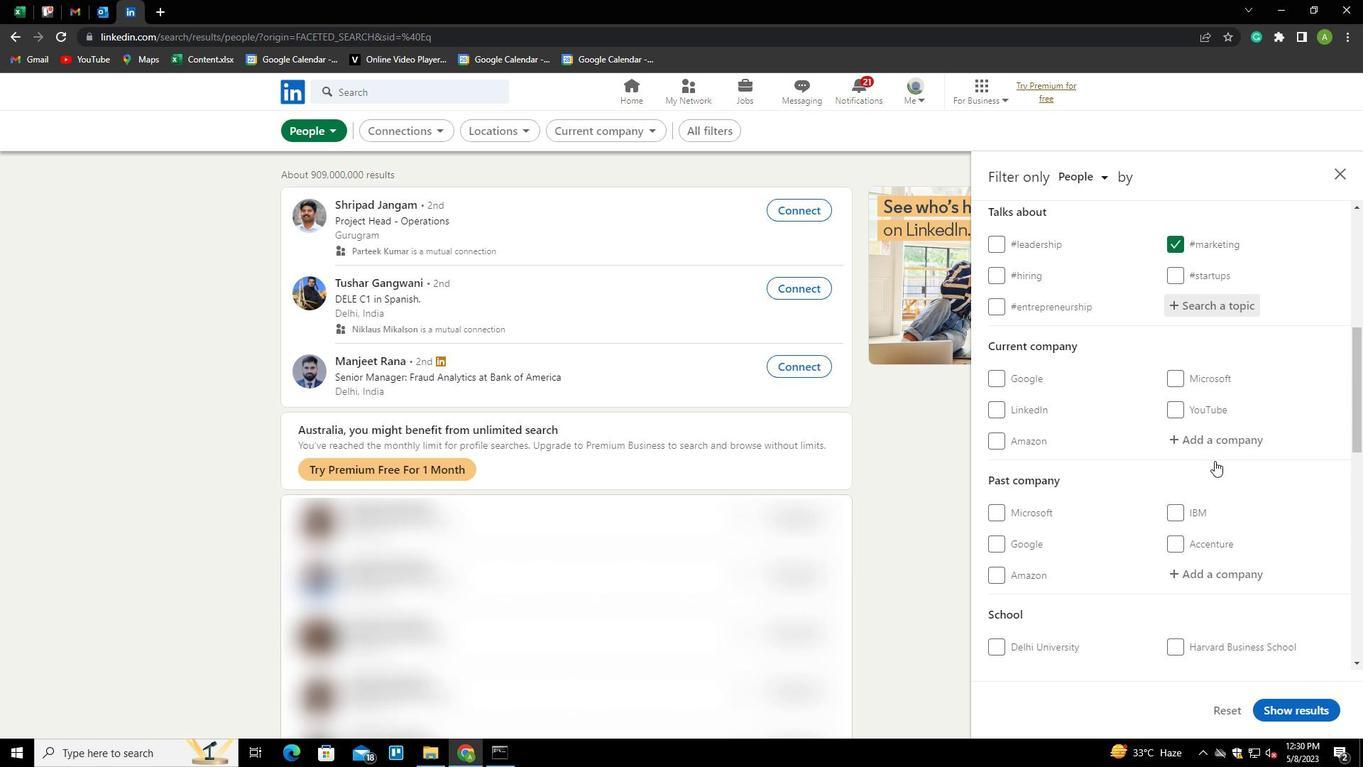 
Action: Mouse scrolled (1215, 460) with delta (0, 0)
Screenshot: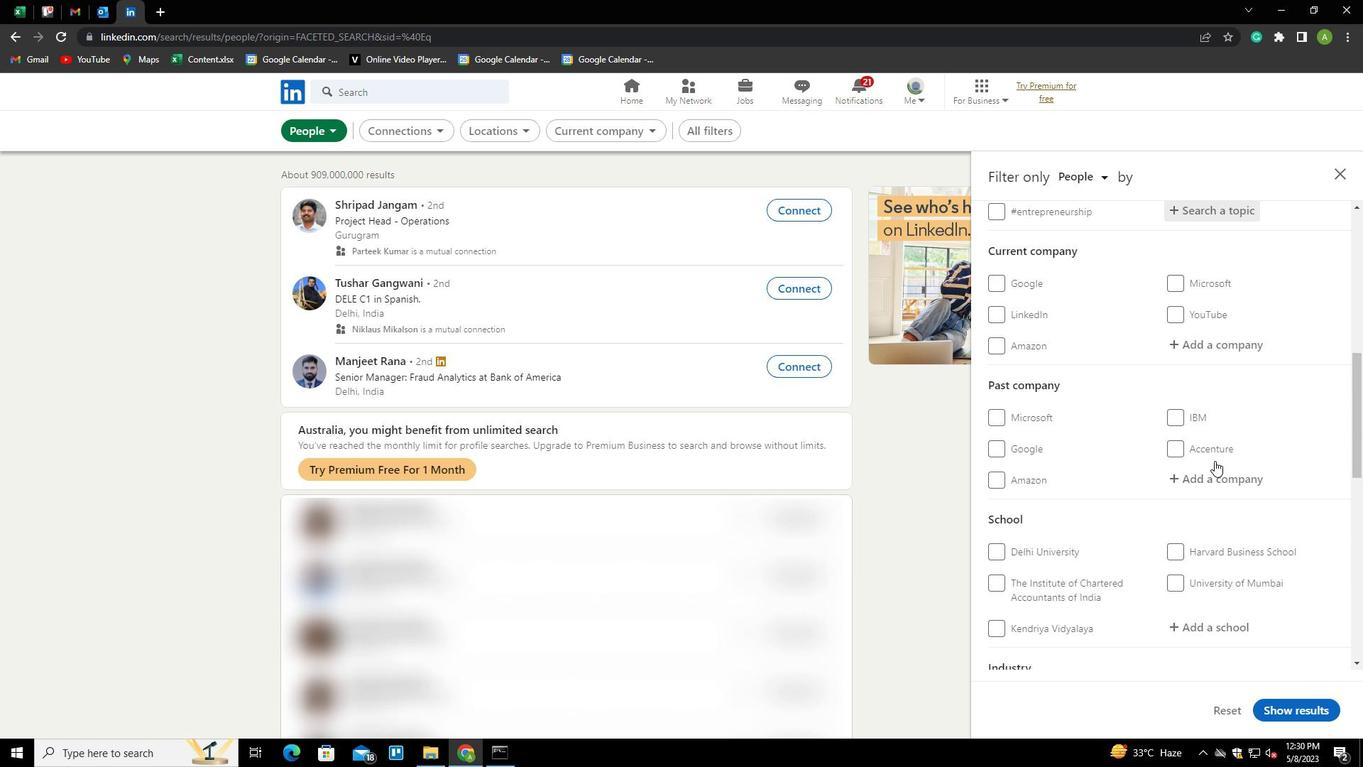 
Action: Mouse scrolled (1215, 460) with delta (0, 0)
Screenshot: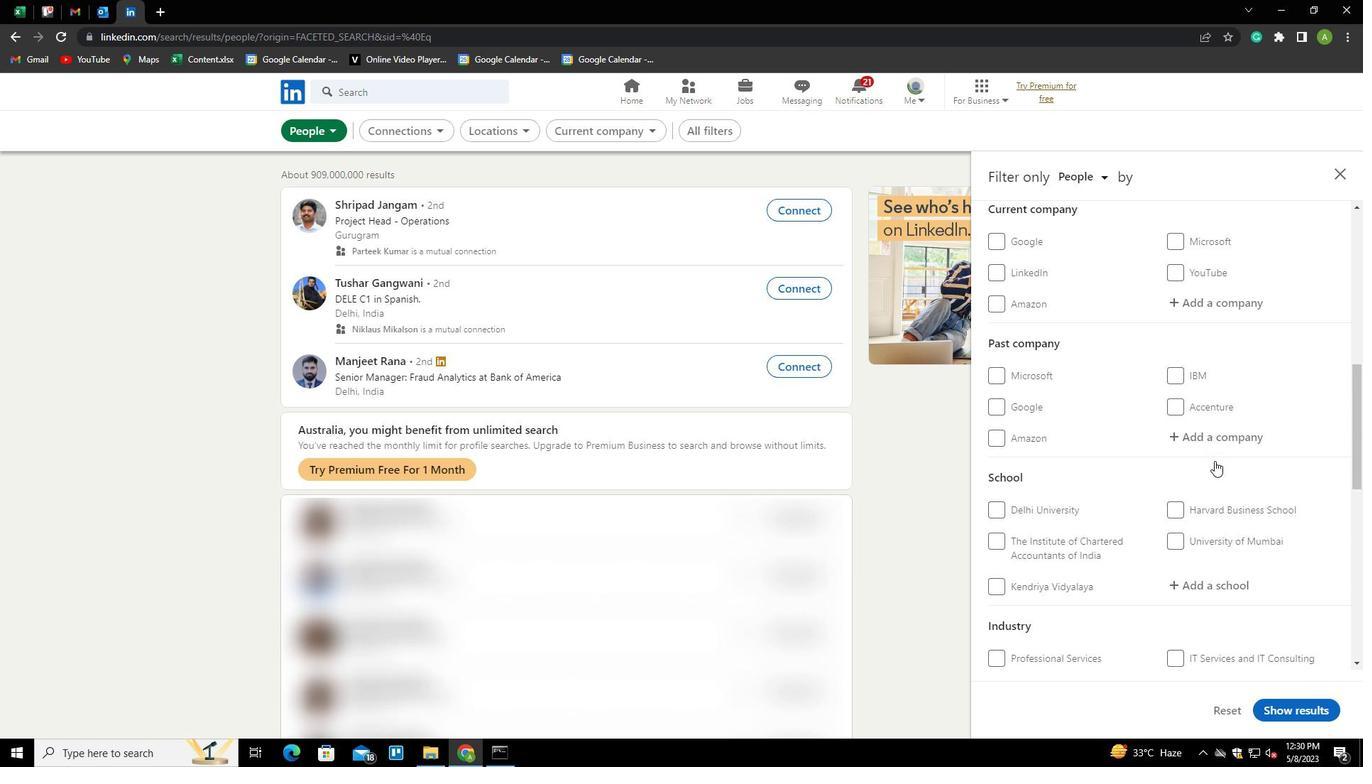 
Action: Mouse scrolled (1215, 460) with delta (0, 0)
Screenshot: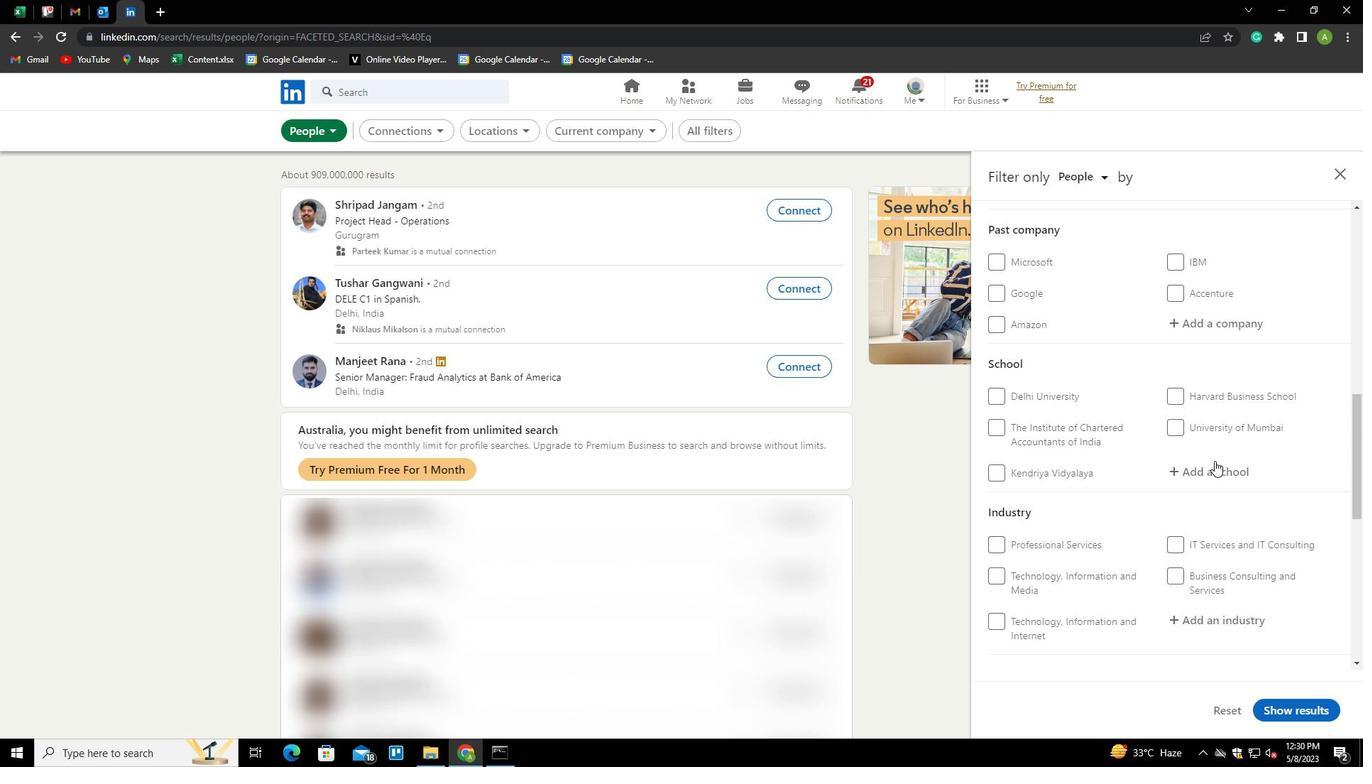 
Action: Mouse scrolled (1215, 460) with delta (0, 0)
Screenshot: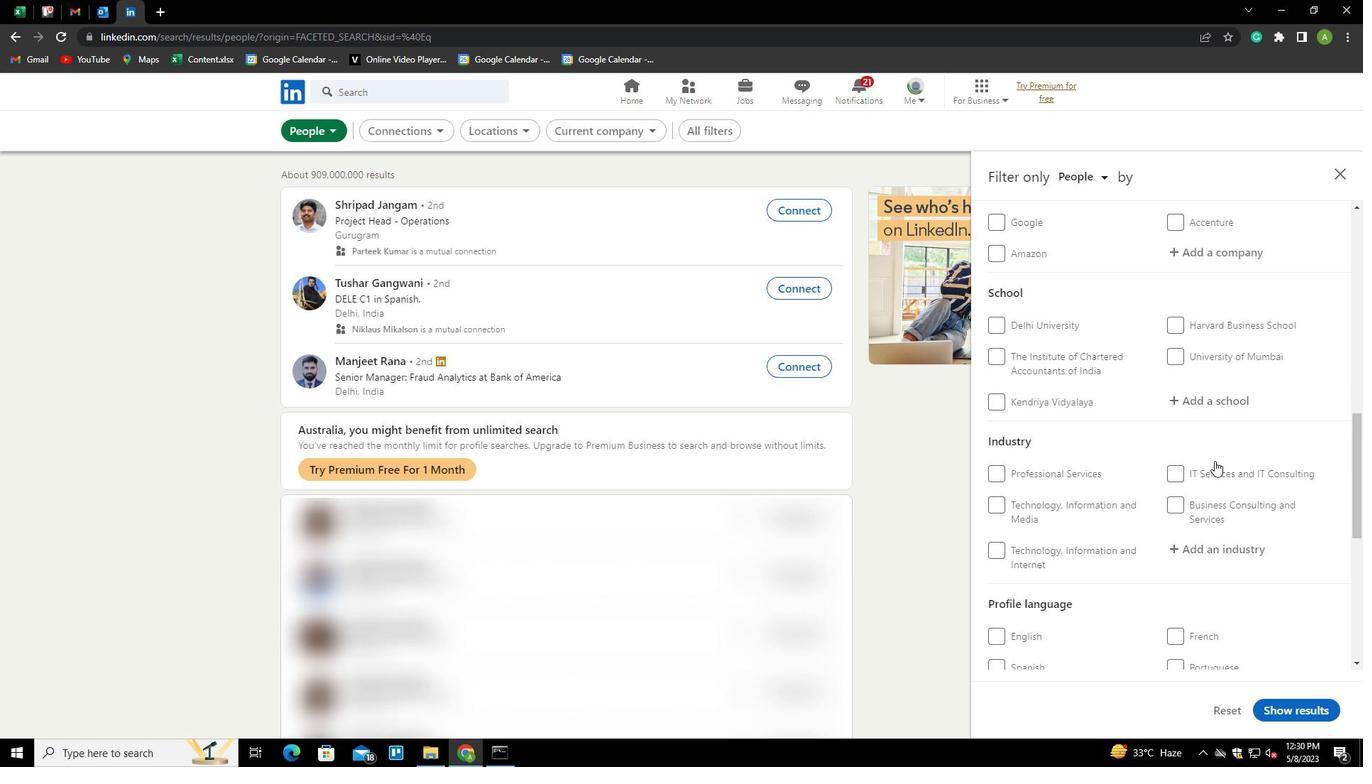 
Action: Mouse moved to (1191, 533)
Screenshot: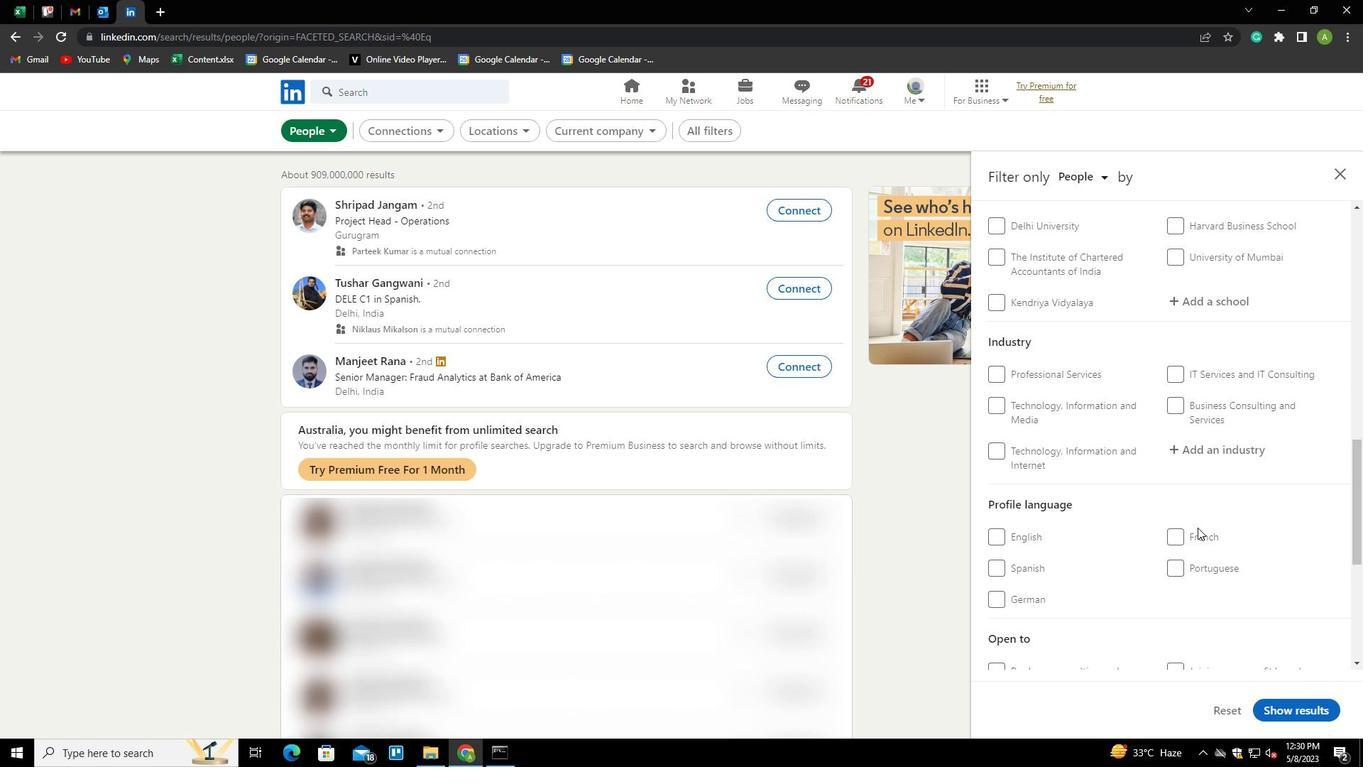 
Action: Mouse pressed left at (1191, 533)
Screenshot: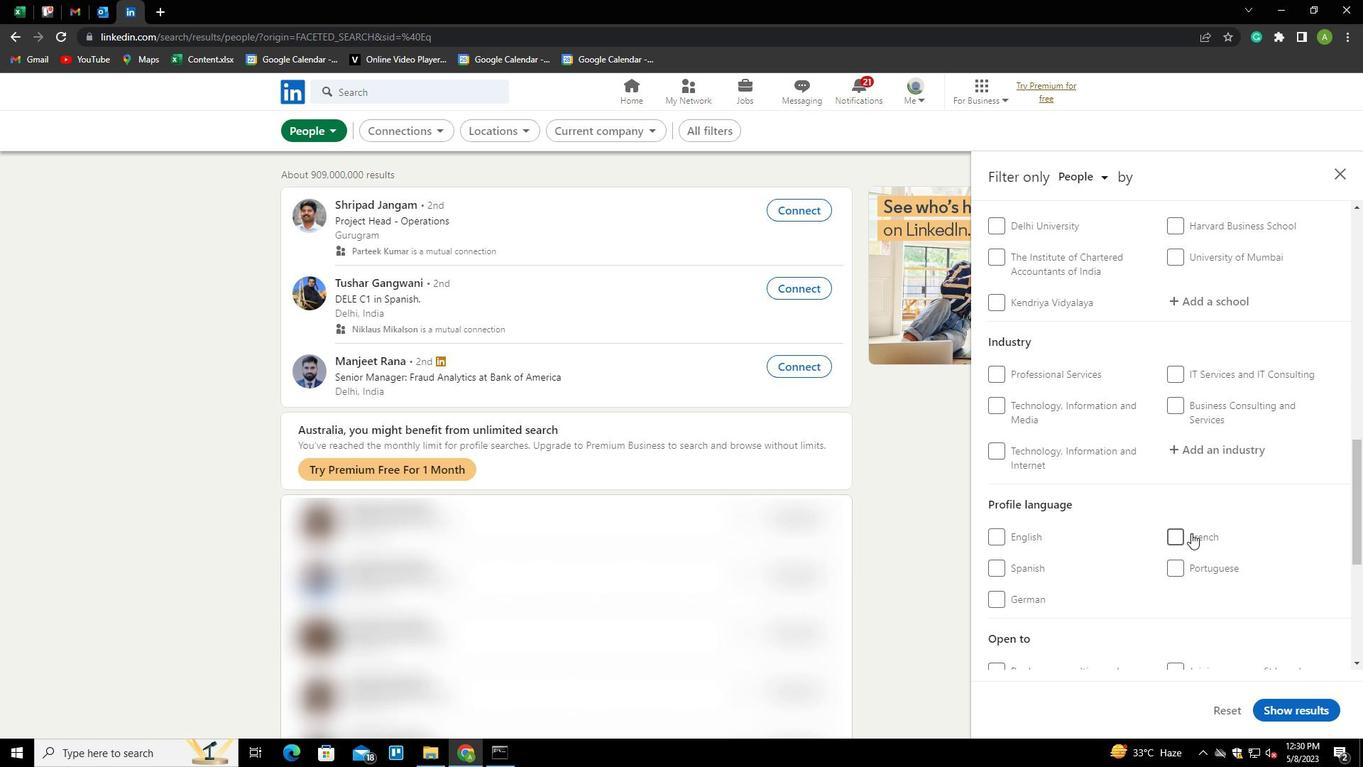 
Action: Mouse moved to (1213, 510)
Screenshot: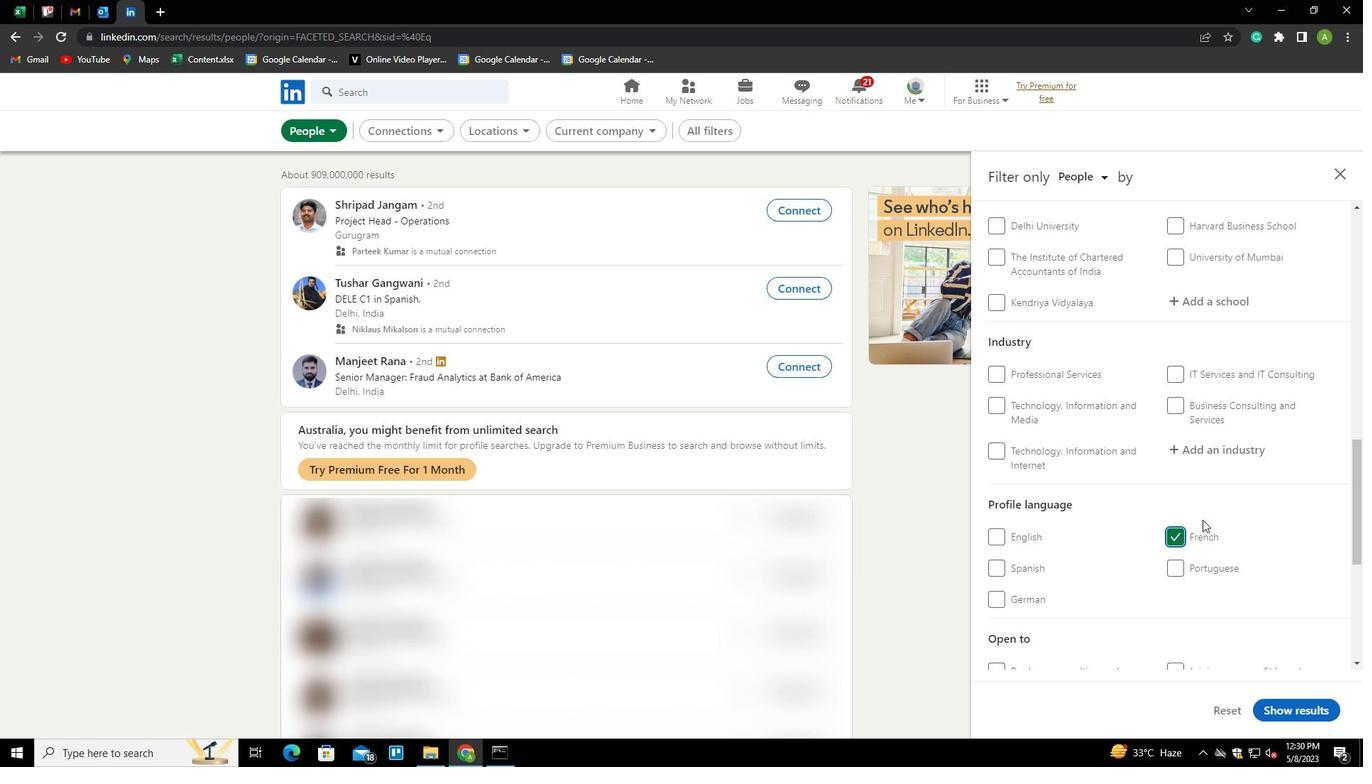 
Action: Mouse scrolled (1213, 511) with delta (0, 0)
Screenshot: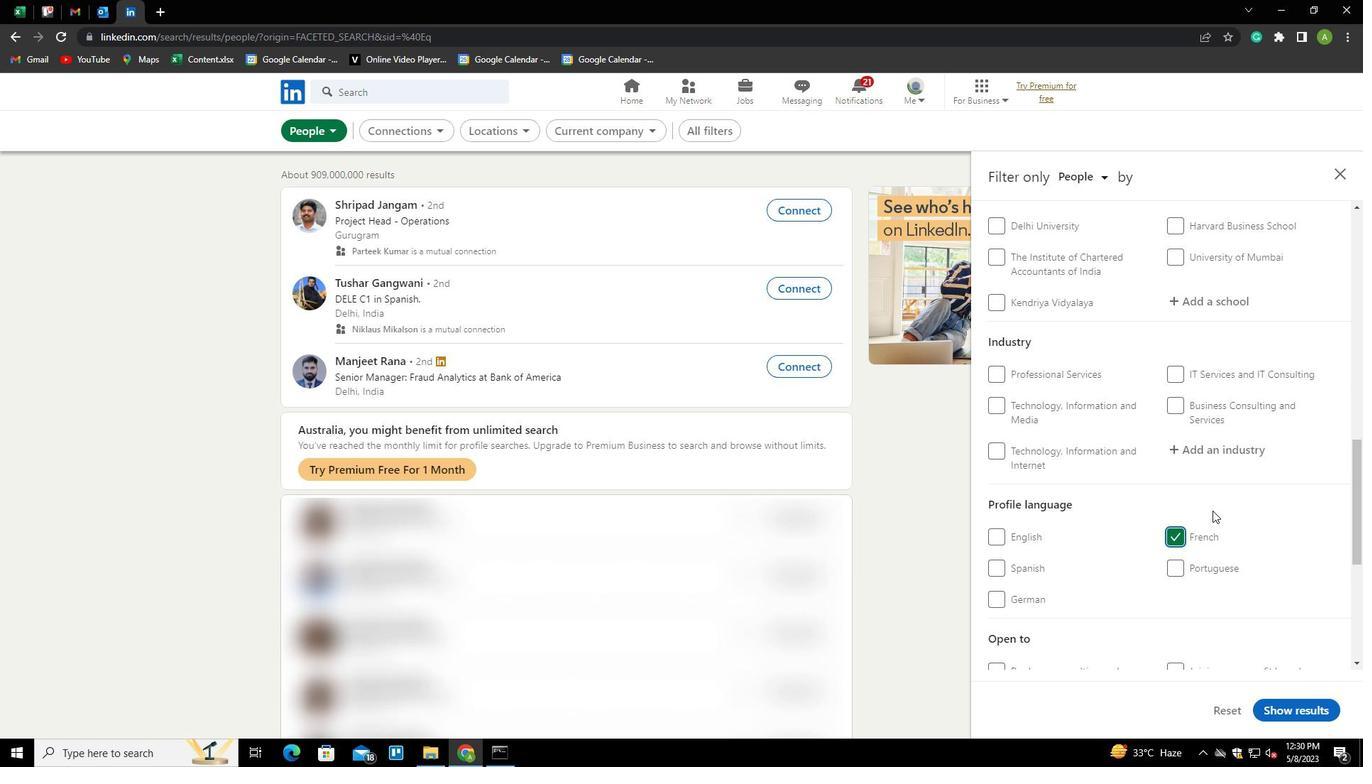 
Action: Mouse scrolled (1213, 511) with delta (0, 0)
Screenshot: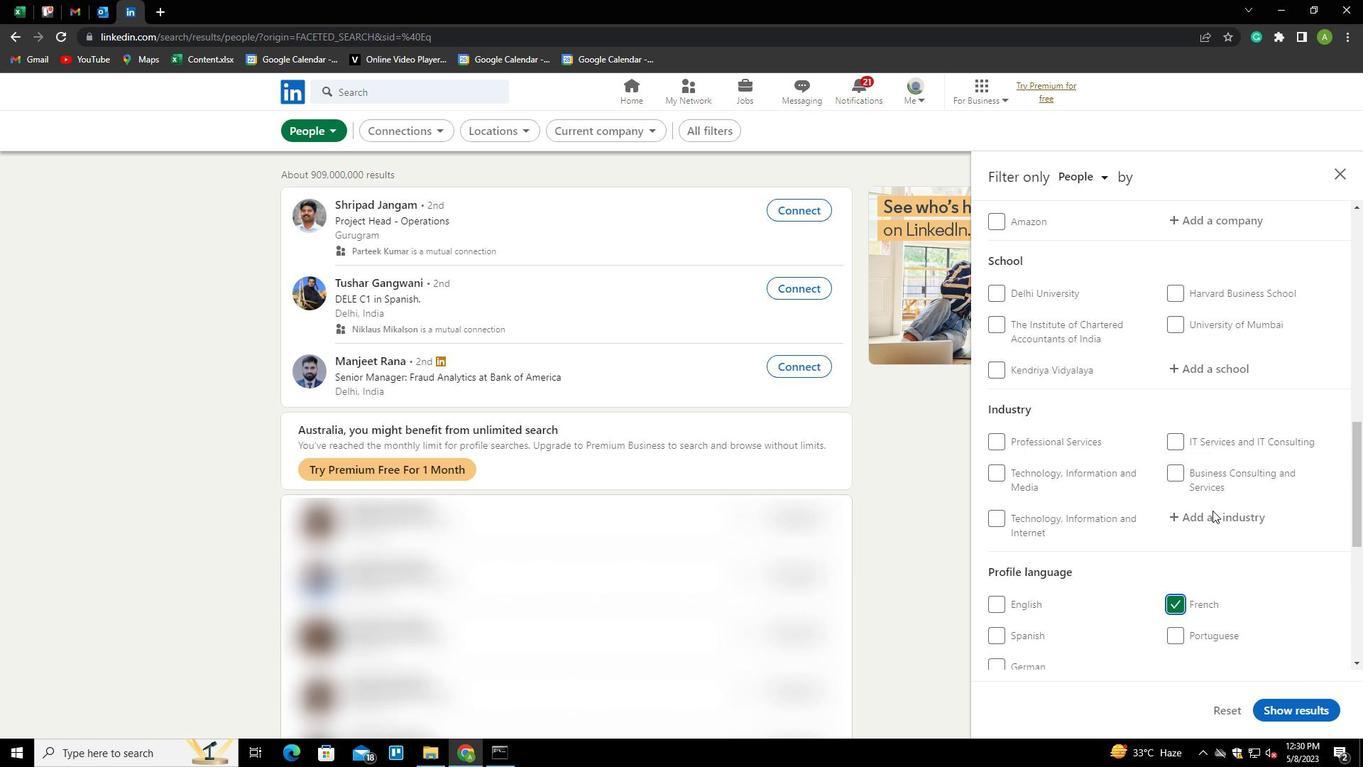 
Action: Mouse scrolled (1213, 511) with delta (0, 0)
Screenshot: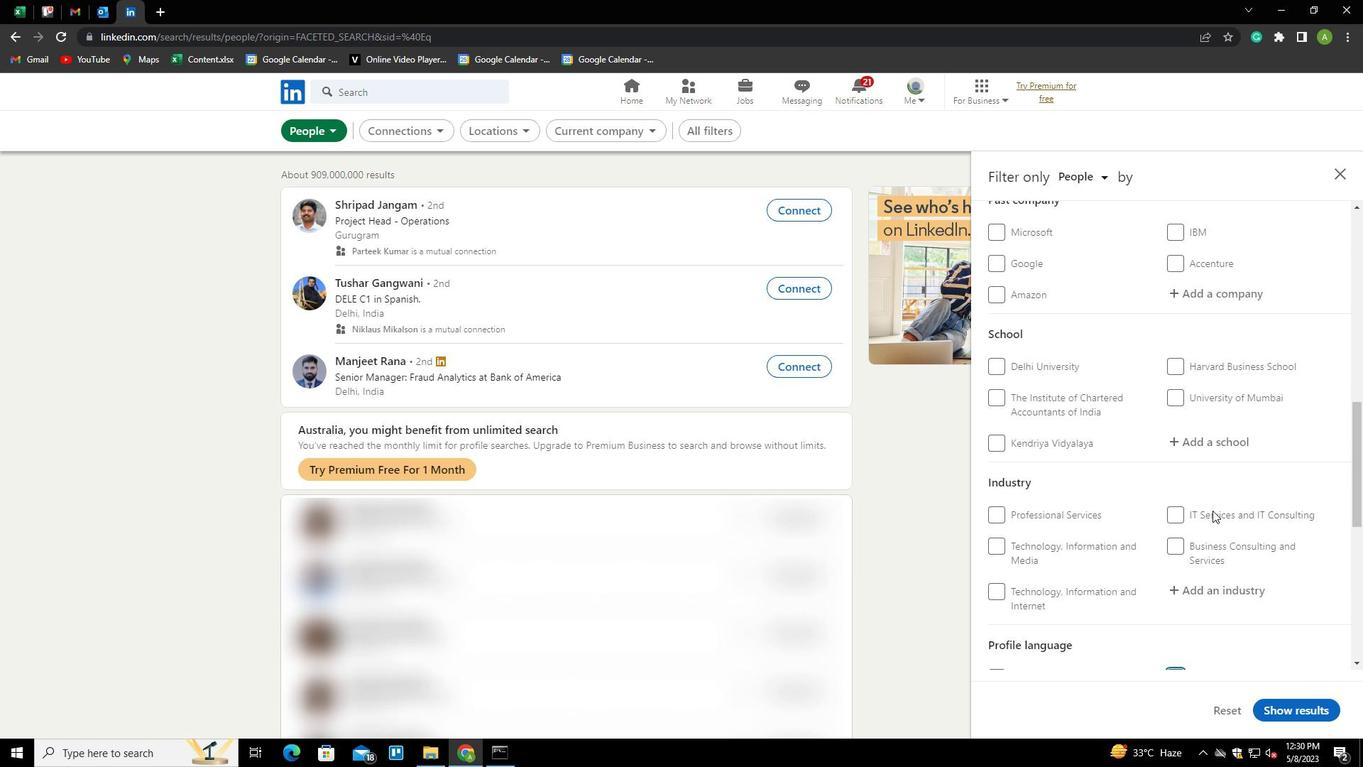 
Action: Mouse scrolled (1213, 511) with delta (0, 0)
Screenshot: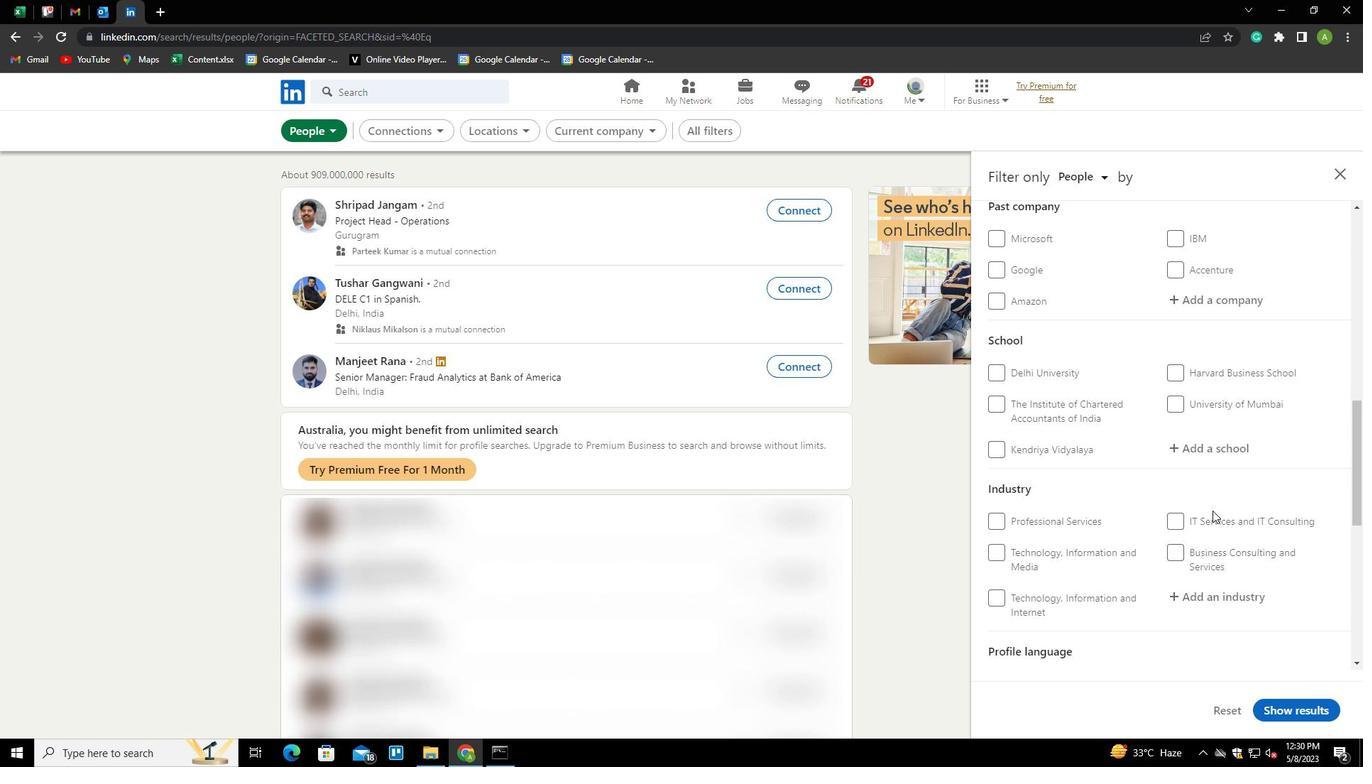 
Action: Mouse scrolled (1213, 511) with delta (0, 0)
Screenshot: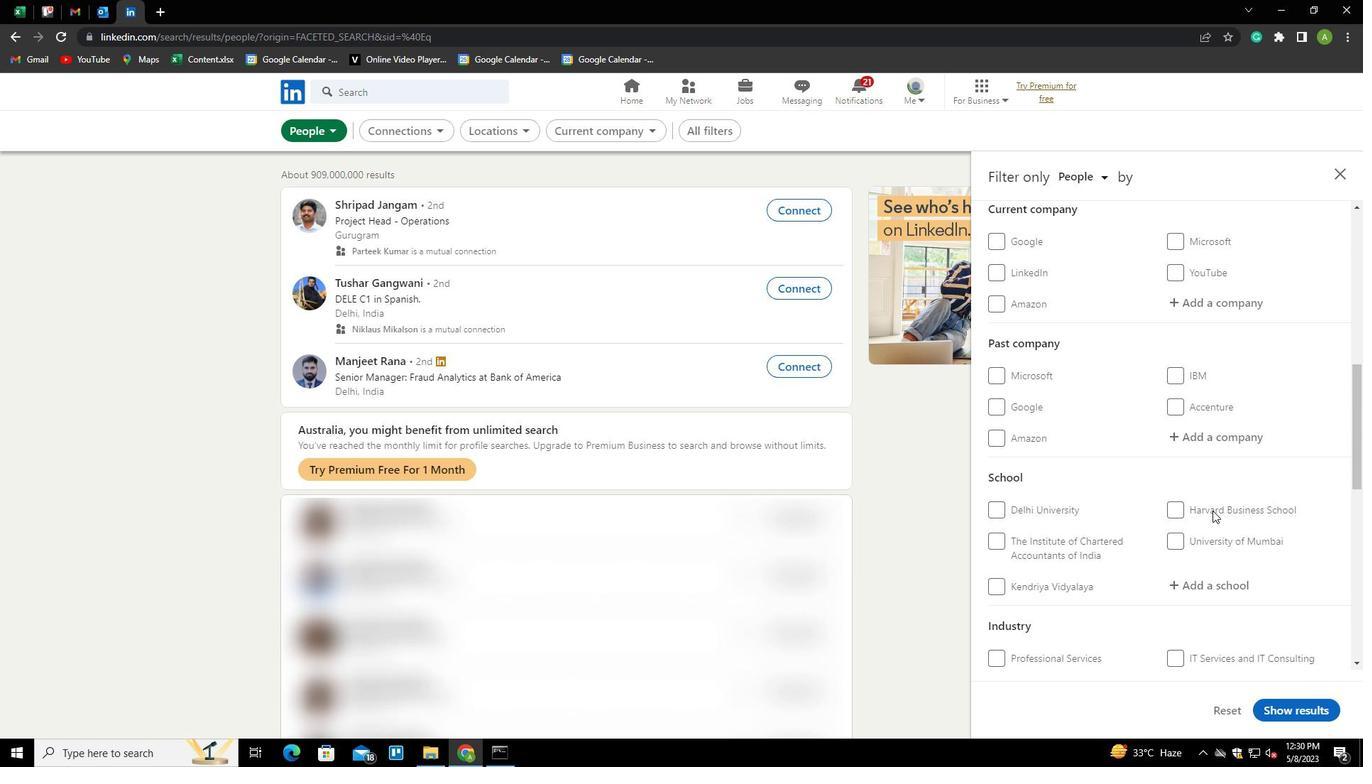 
Action: Mouse scrolled (1213, 511) with delta (0, 0)
Screenshot: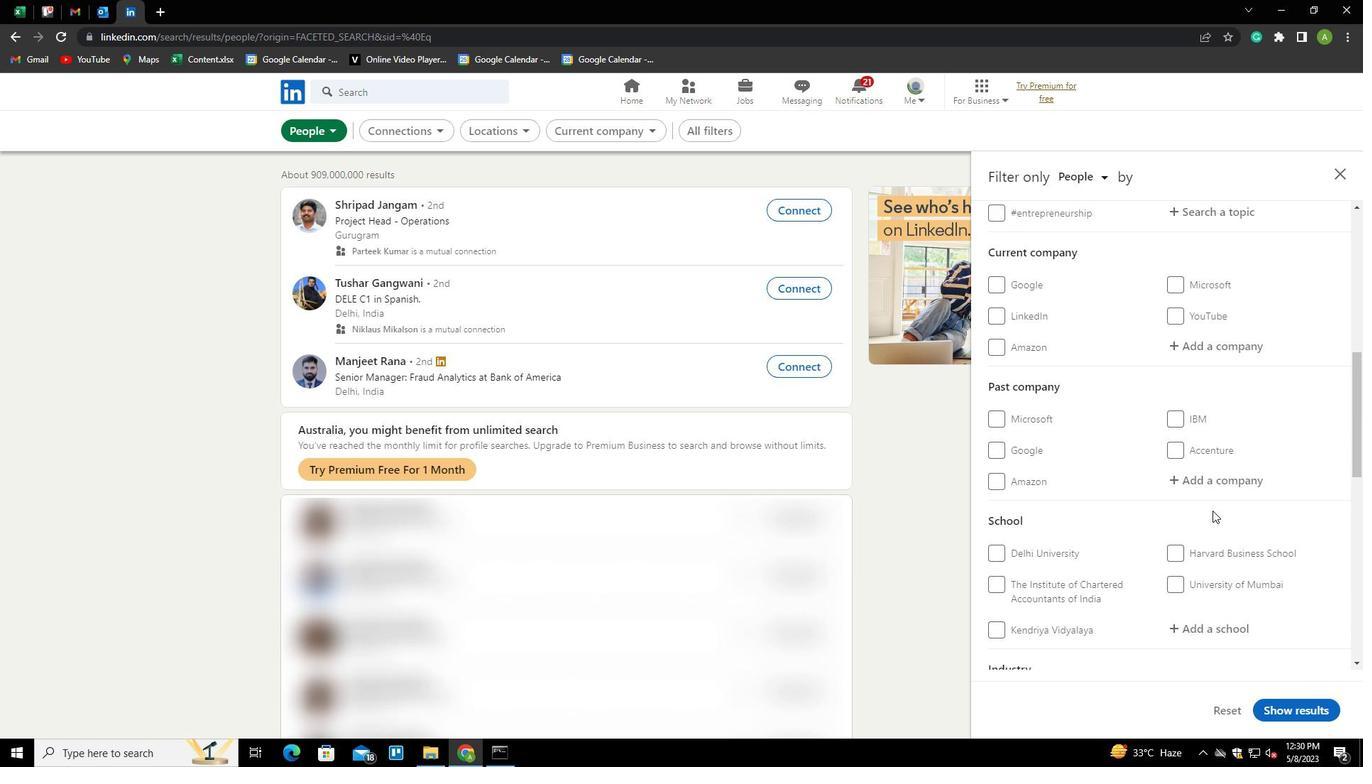 
Action: Mouse moved to (1210, 450)
Screenshot: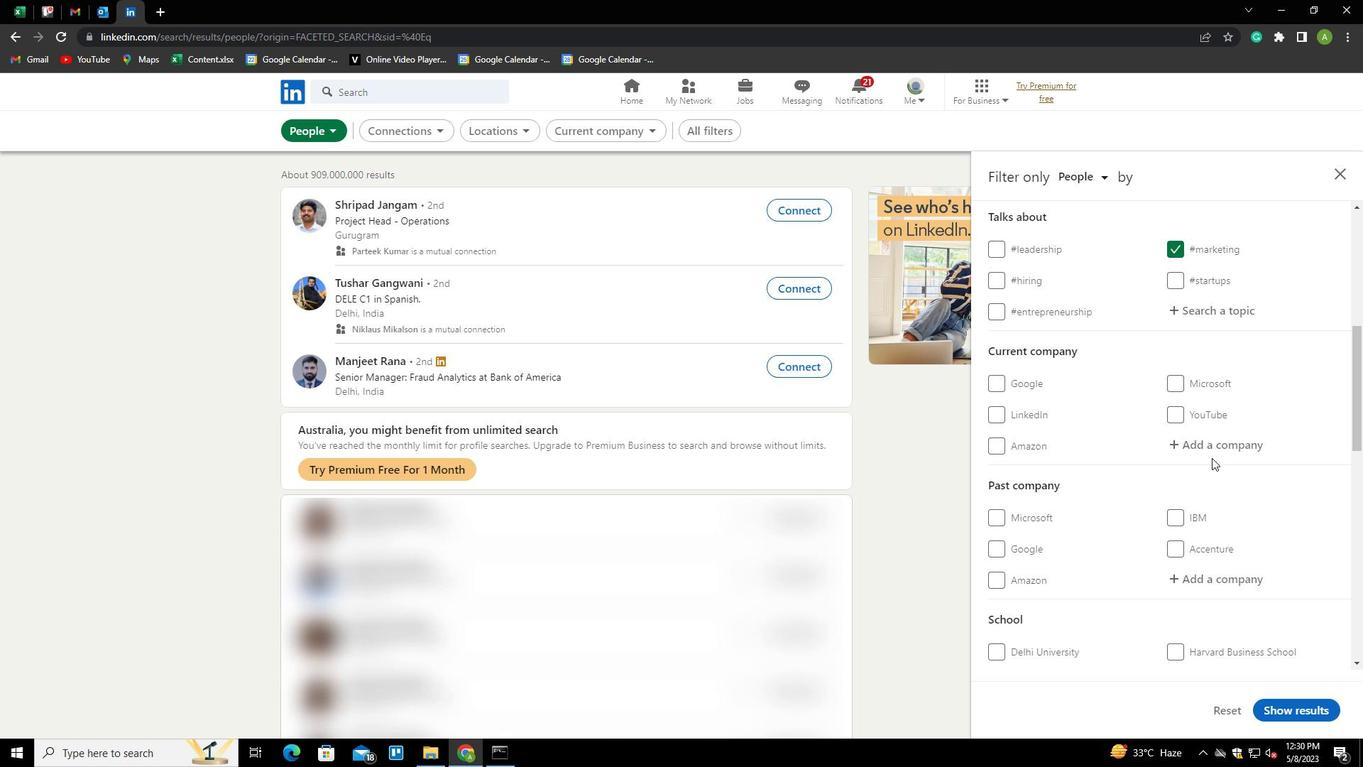 
Action: Mouse pressed left at (1210, 450)
Screenshot: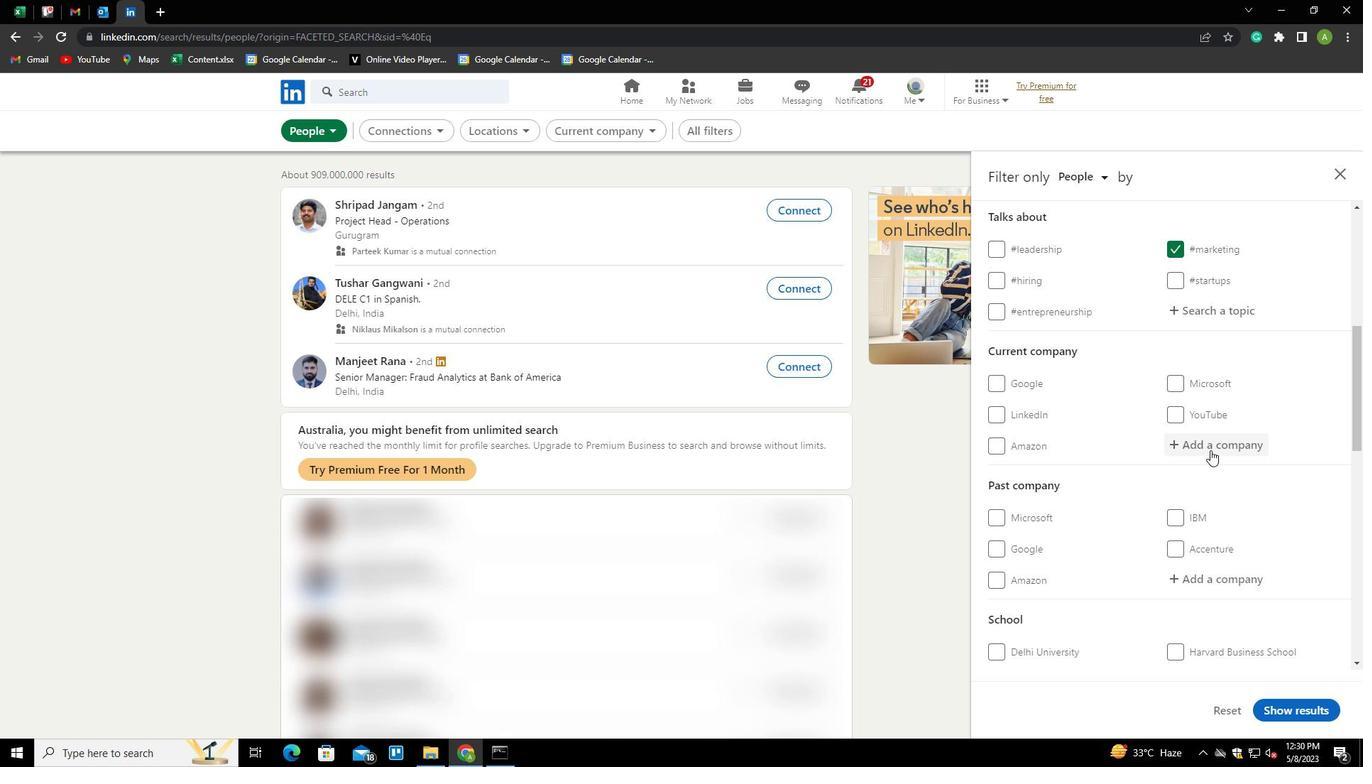 
Action: Key pressed <Key.shift>DTD
Screenshot: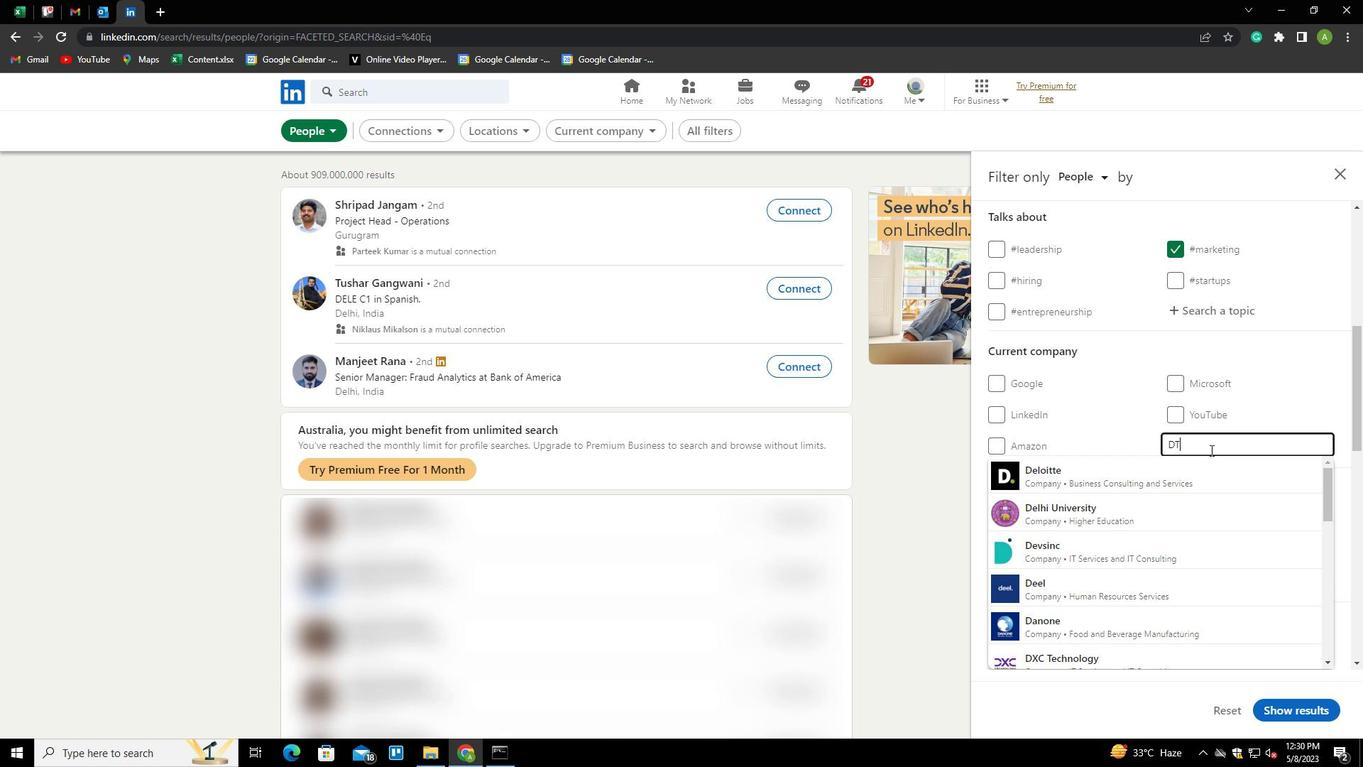 
Action: Mouse moved to (1203, 452)
Screenshot: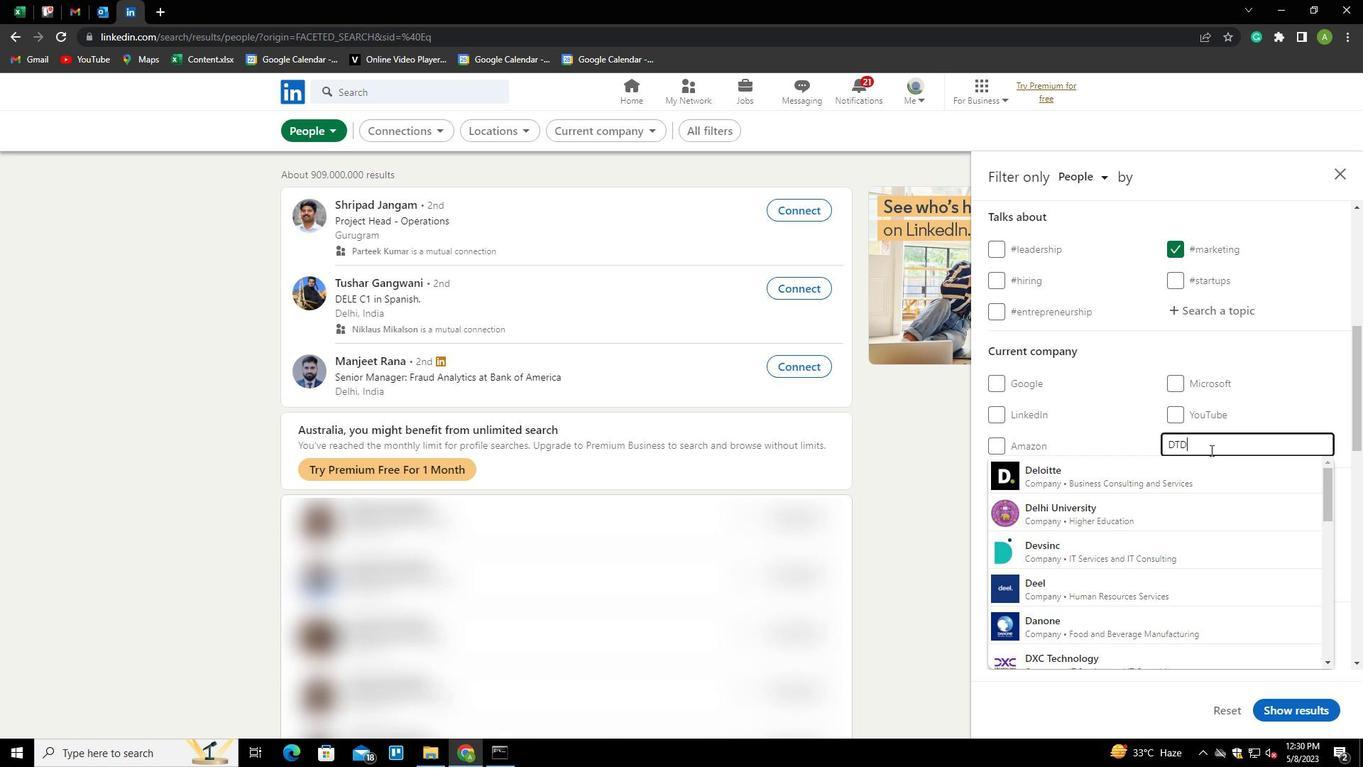 
Action: Key pressed C<Key.space>EXPRESS<Key.space><Key.shift>LIMITED<Key.down><Key.enter>
Screenshot: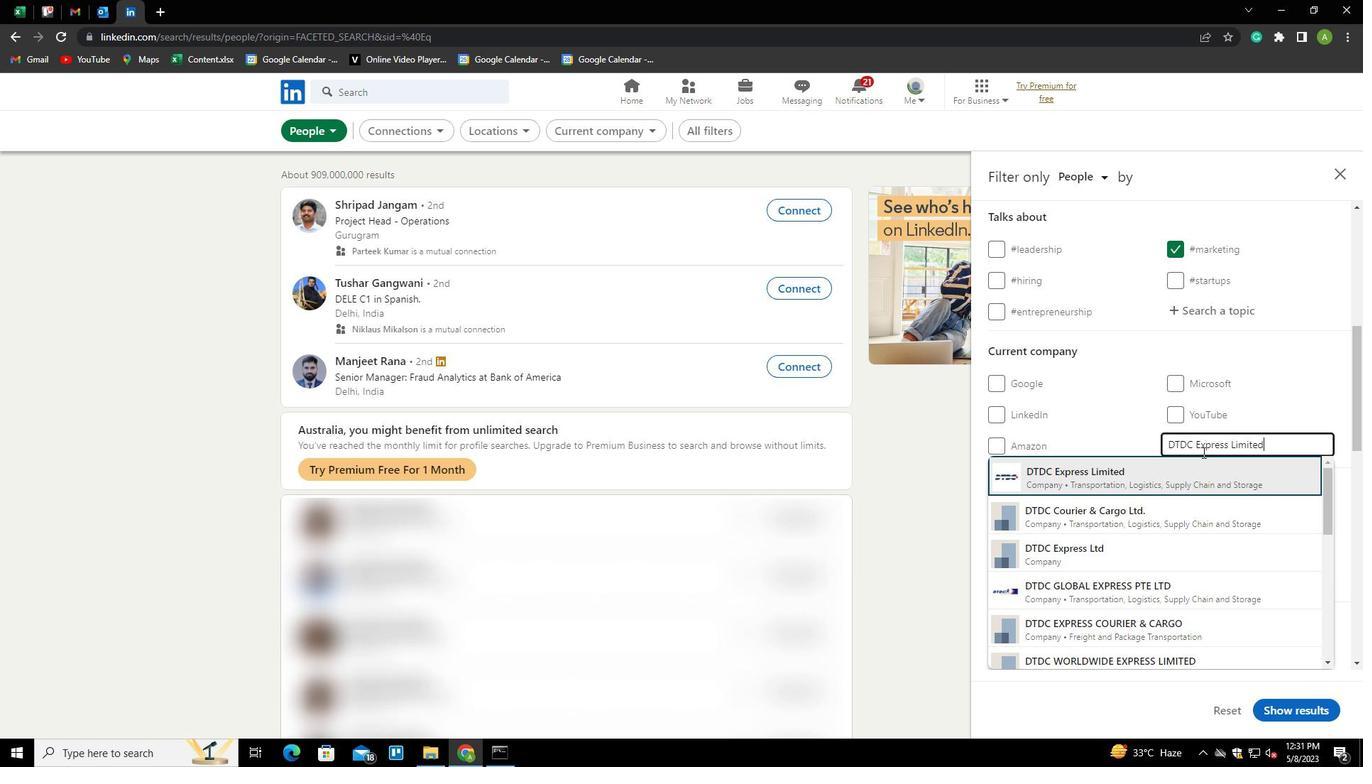 
Action: Mouse moved to (1199, 455)
Screenshot: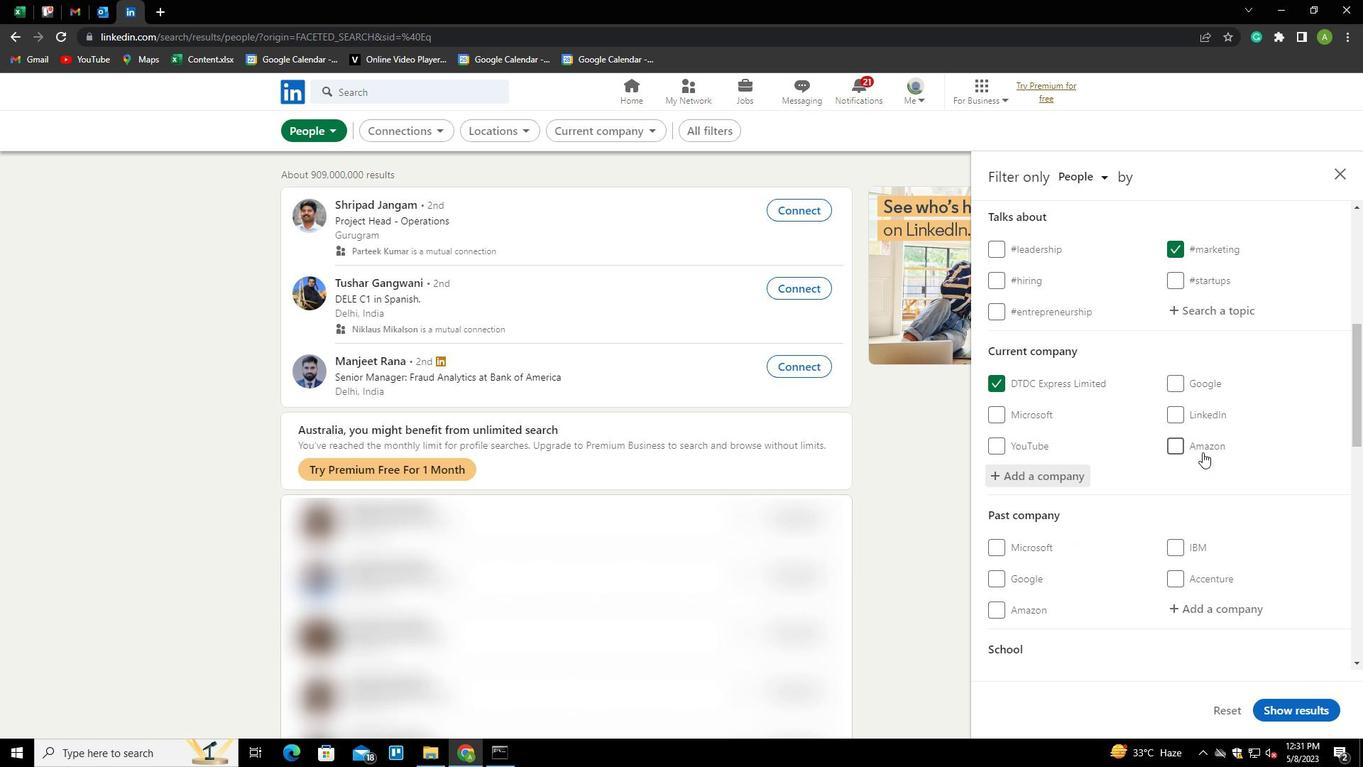 
Action: Mouse scrolled (1199, 454) with delta (0, 0)
Screenshot: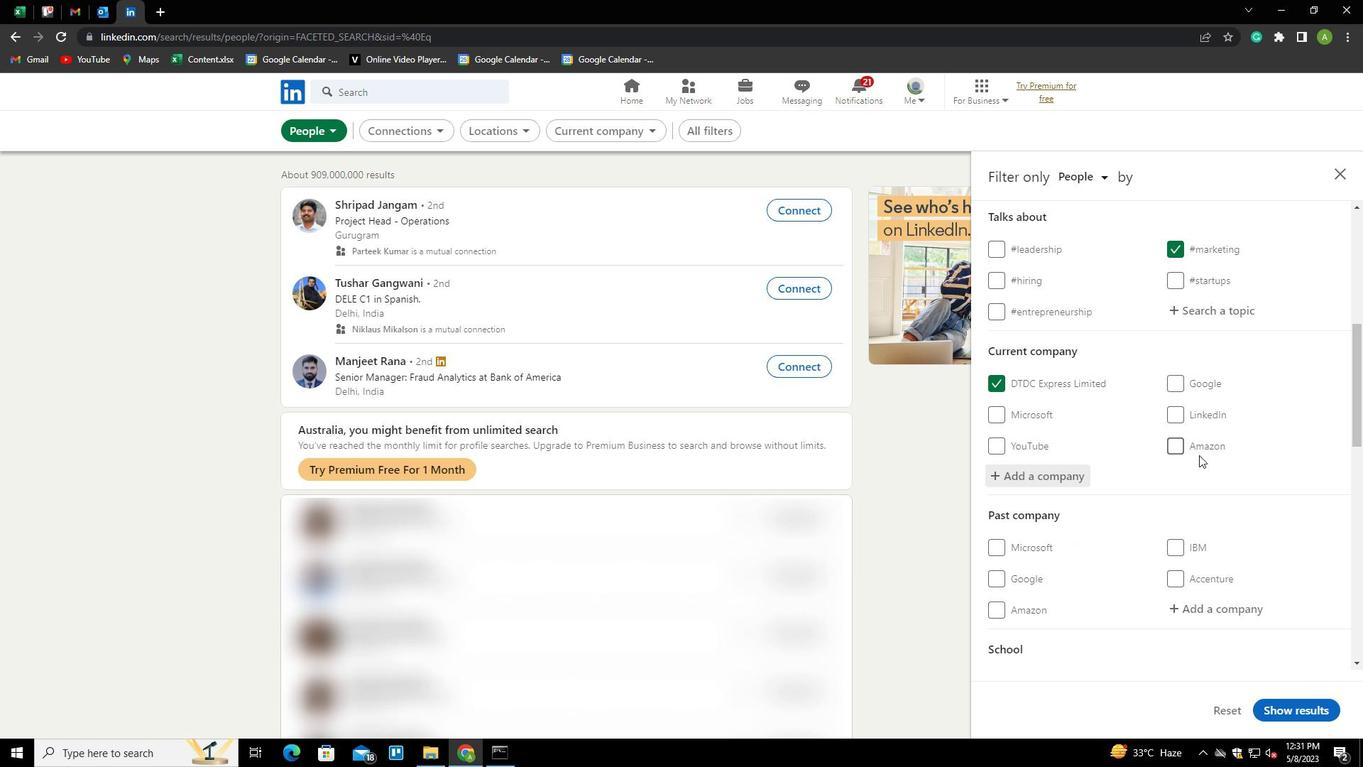 
Action: Mouse scrolled (1199, 454) with delta (0, 0)
Screenshot: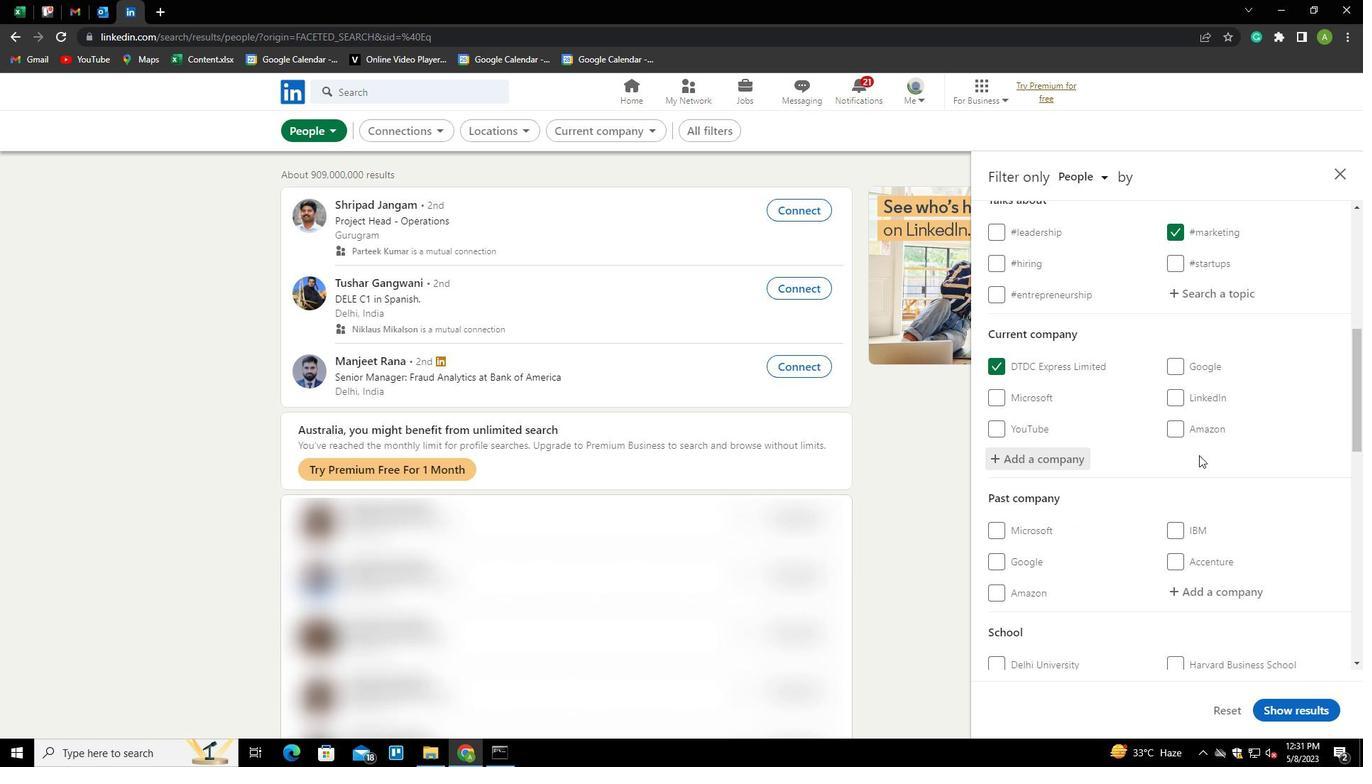 
Action: Mouse scrolled (1199, 454) with delta (0, 0)
Screenshot: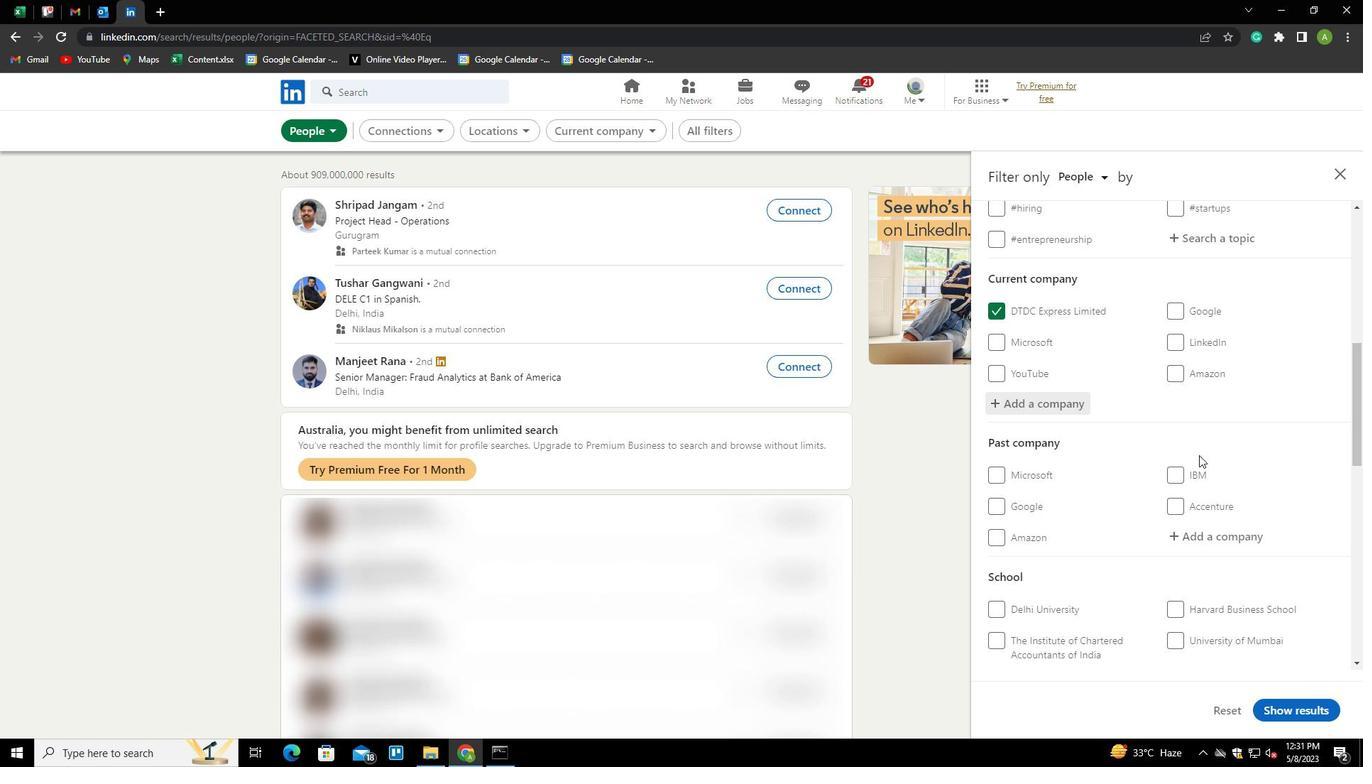 
Action: Mouse scrolled (1199, 454) with delta (0, 0)
Screenshot: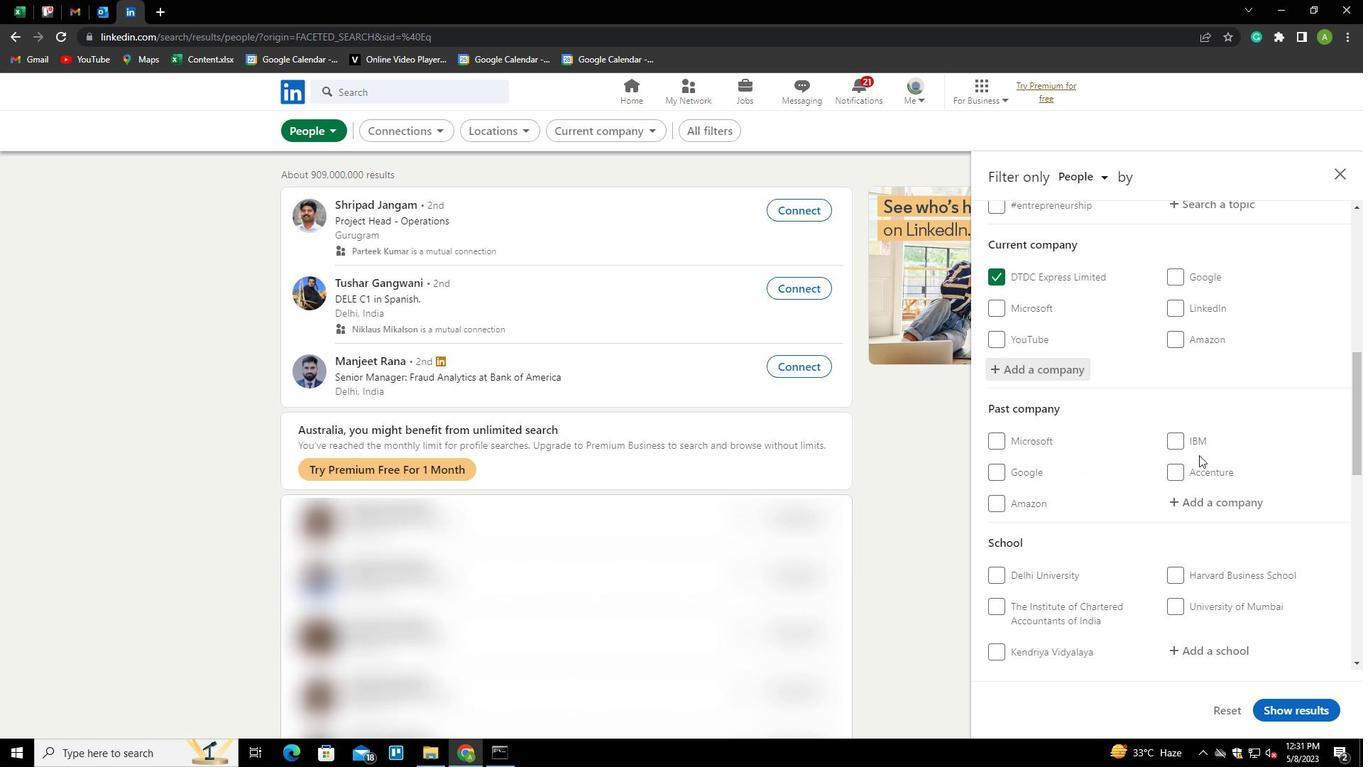 
Action: Mouse moved to (1199, 475)
Screenshot: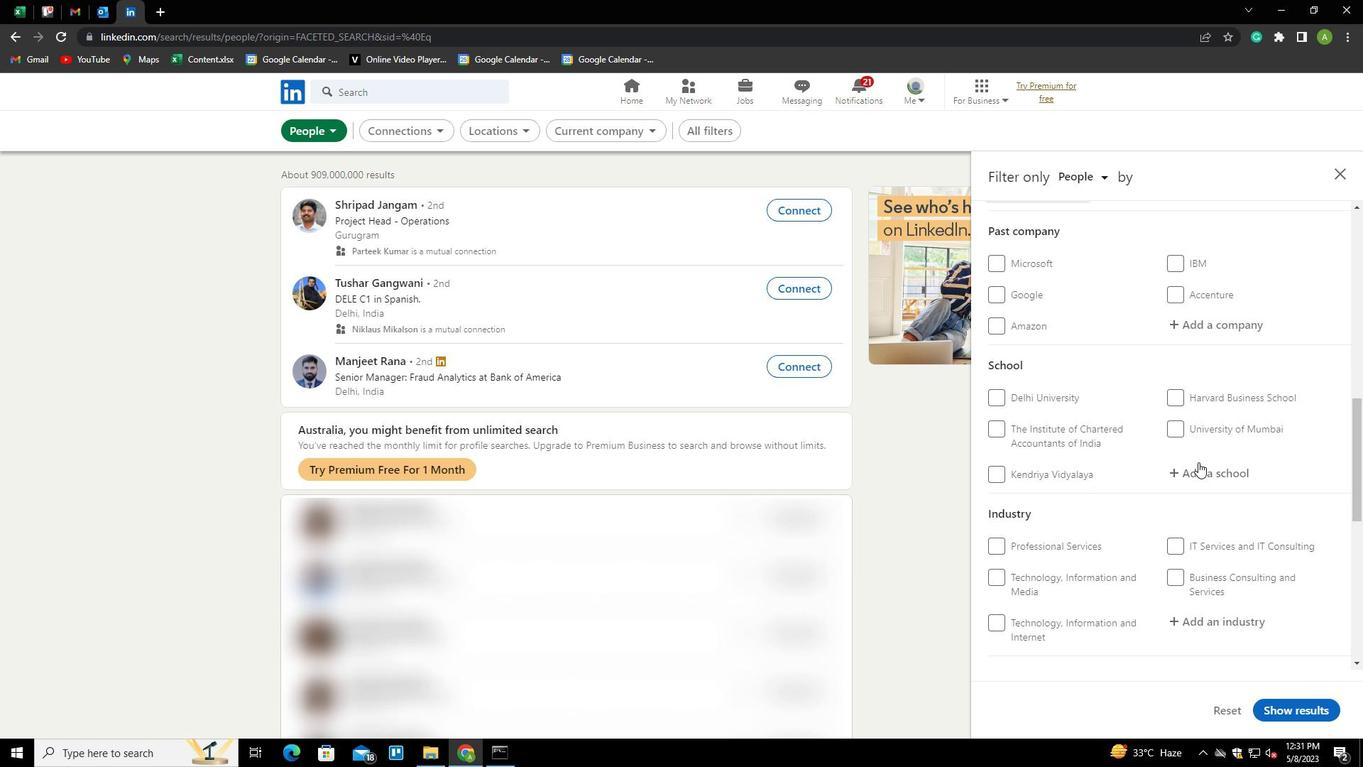 
Action: Mouse pressed left at (1199, 475)
Screenshot: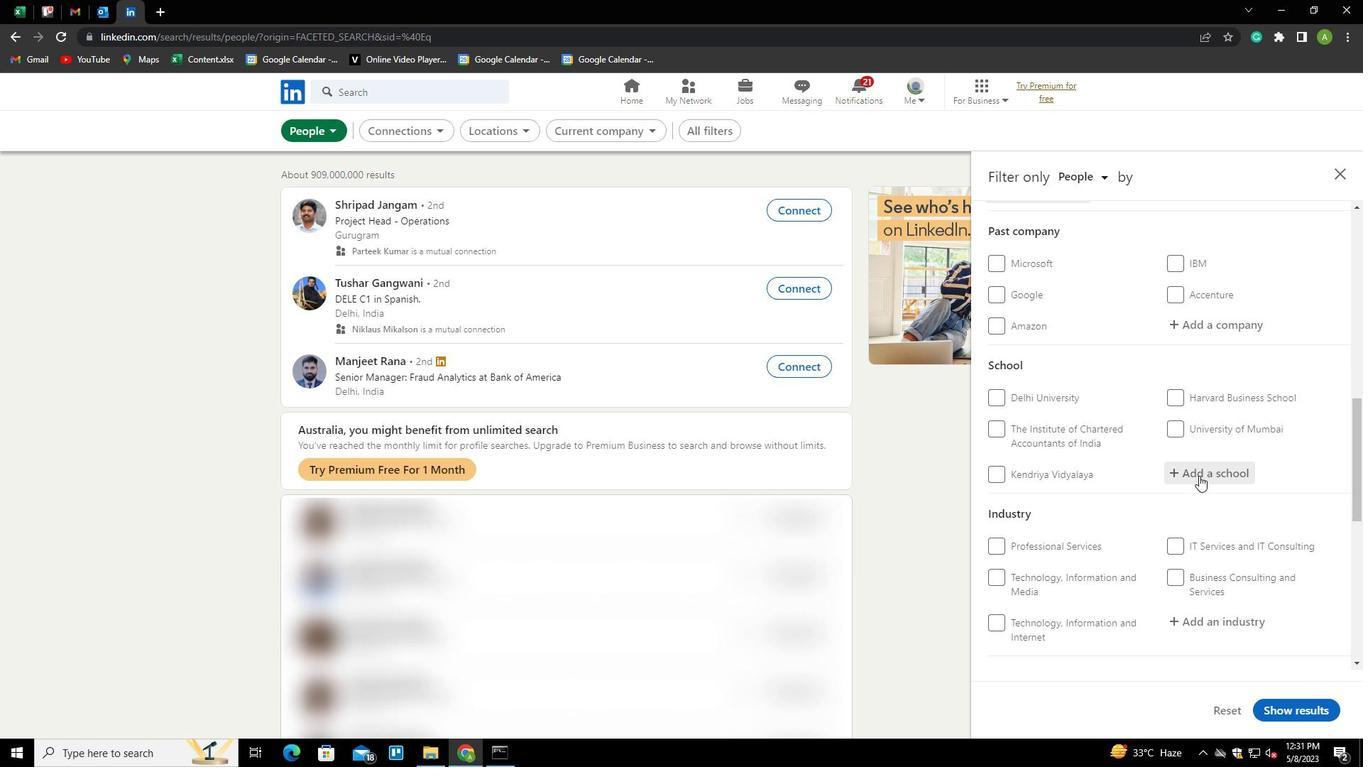 
Action: Key pressed <Key.shift>INDIAN<Key.space><Key.shift><Key.shift><Key.shift><Key.shift><Key.shift><Key.shift><Key.shift><Key.shift><Key.shift>INSTITUTE<Key.space>OF<Key.space><Key.shift>TECHNOLOGY,<Key.space><Key.shift>BOMBAY<Key.down><Key.enter>
Screenshot: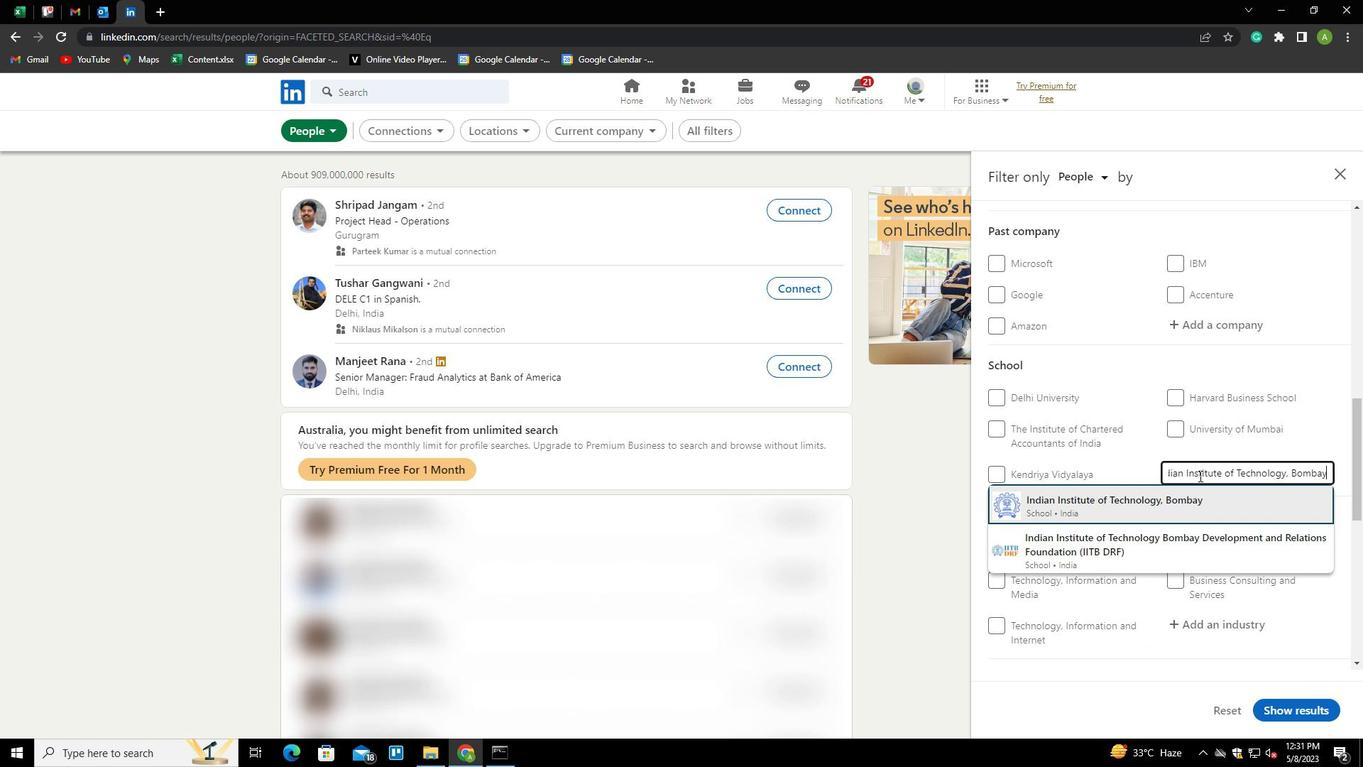 
Action: Mouse moved to (1199, 477)
Screenshot: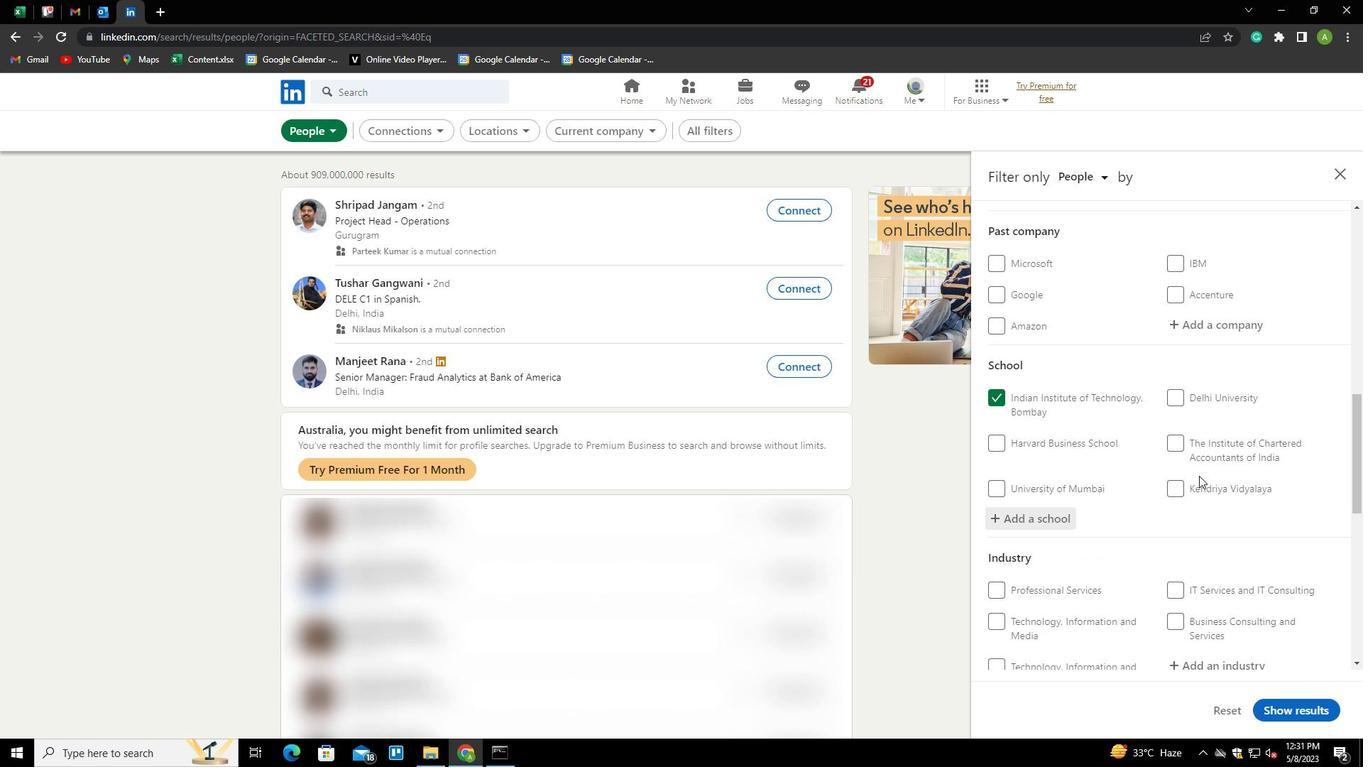 
Action: Mouse scrolled (1199, 476) with delta (0, 0)
Screenshot: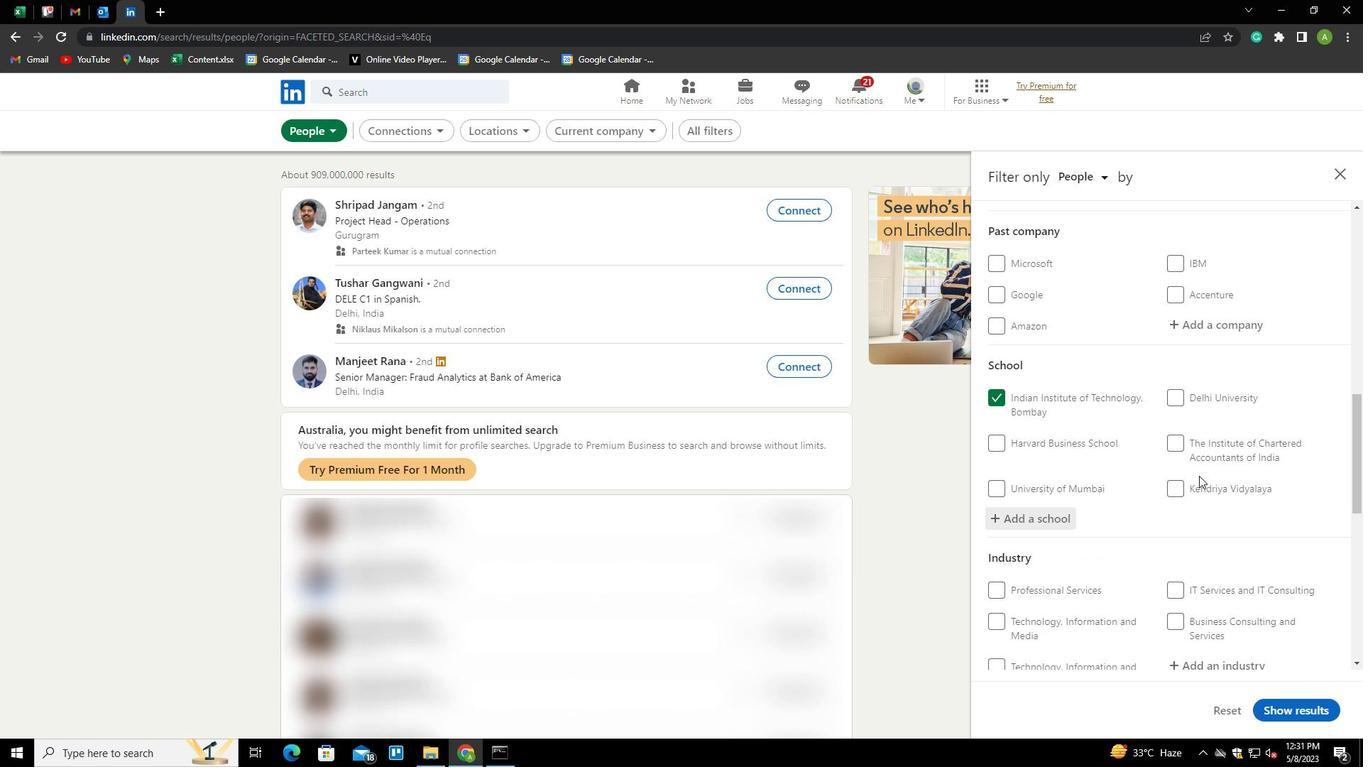 
Action: Mouse scrolled (1199, 476) with delta (0, 0)
Screenshot: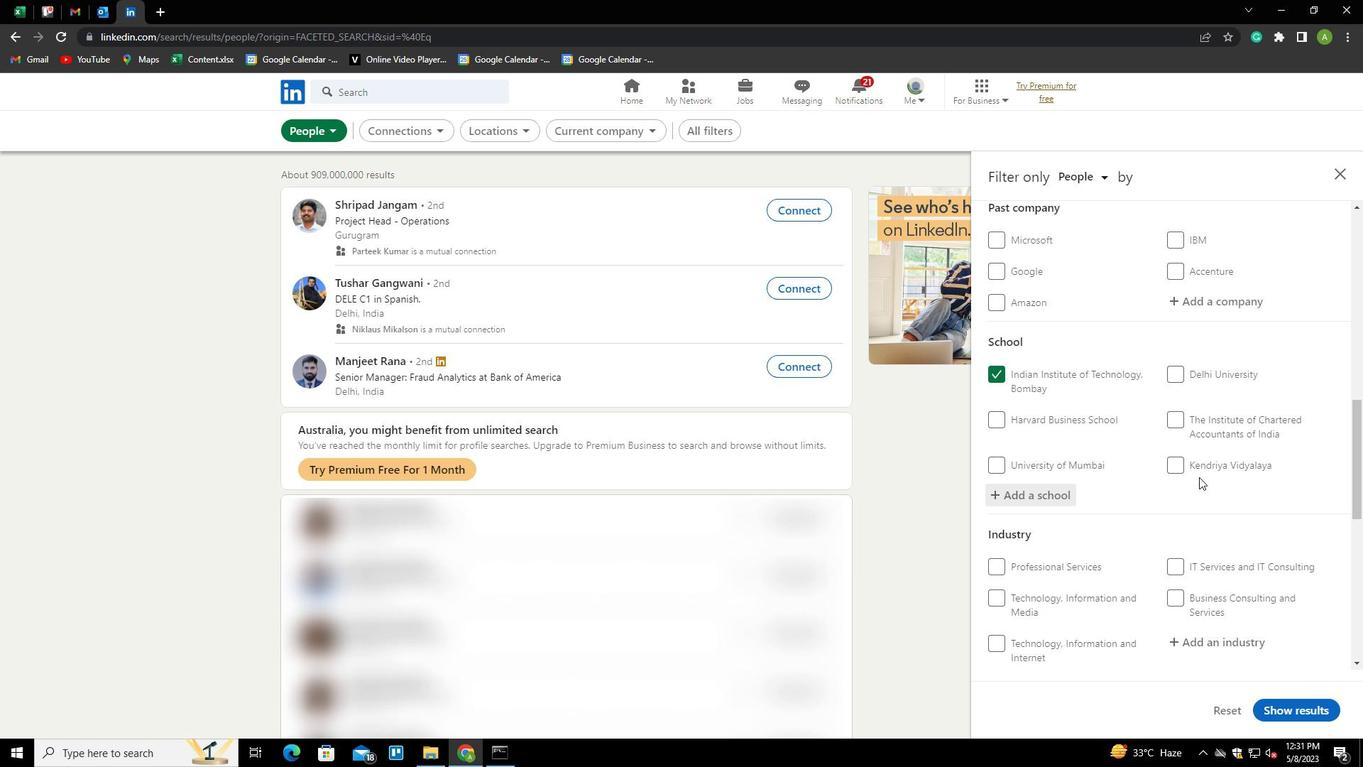 
Action: Mouse scrolled (1199, 476) with delta (0, 0)
Screenshot: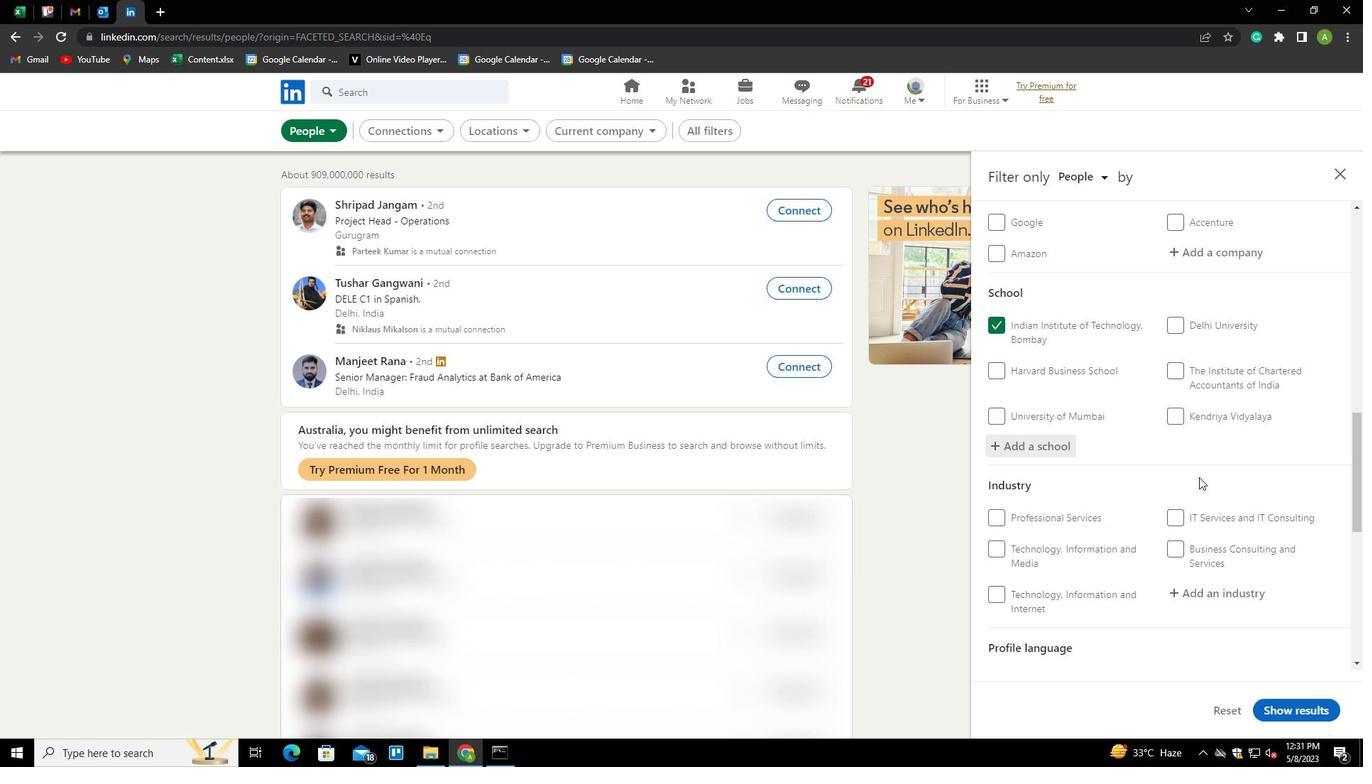 
Action: Mouse moved to (1198, 452)
Screenshot: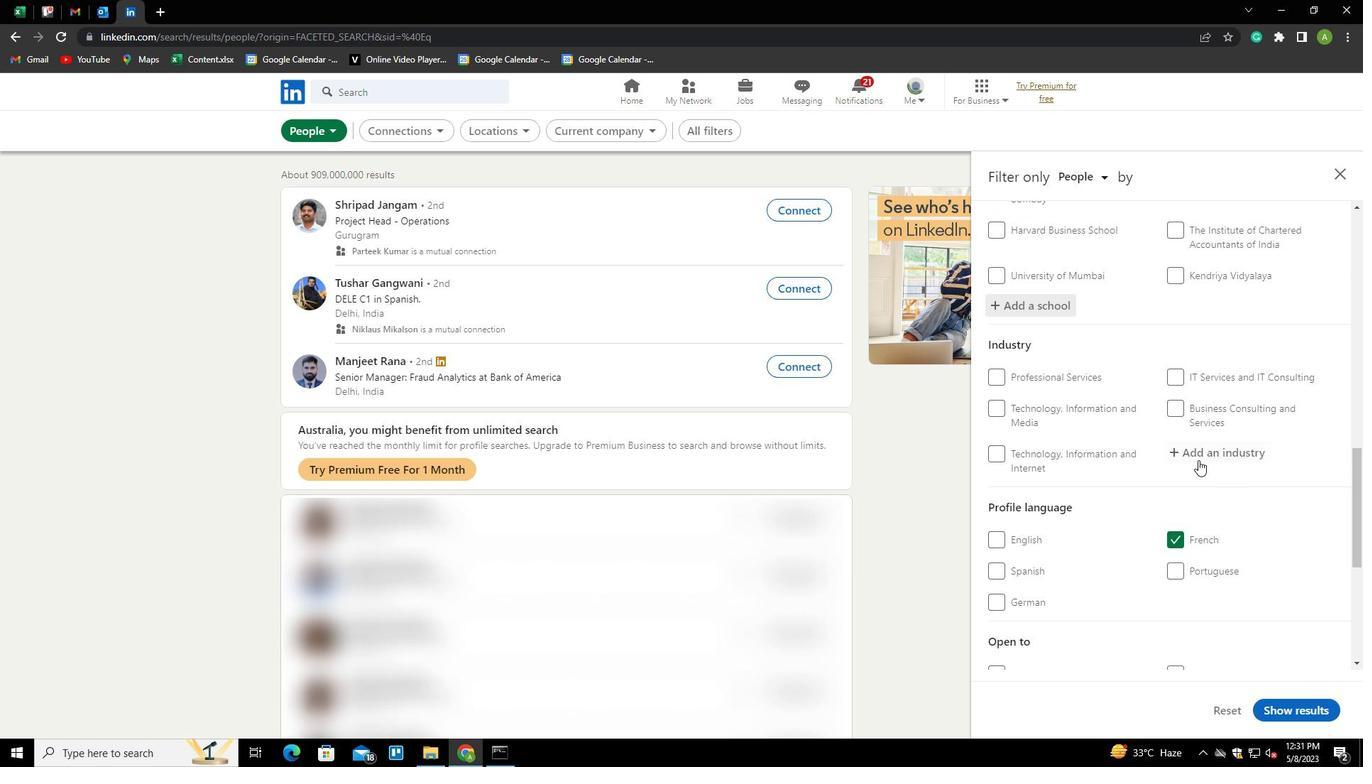 
Action: Mouse pressed left at (1198, 452)
Screenshot: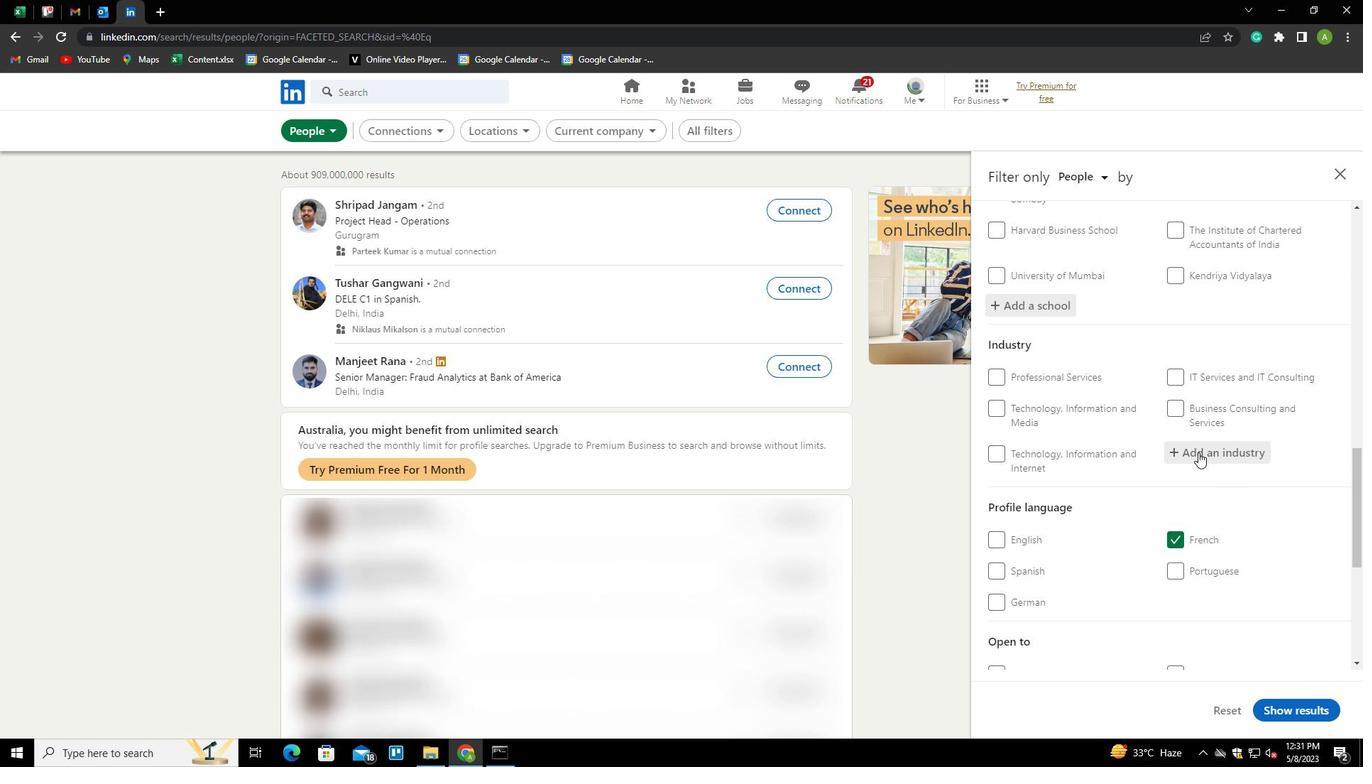 
Action: Key pressed <Key.shift><Key.shift><Key.shift><Key.shift><Key.shift><Key.shift>HOSPITALS<Key.space>AND<Key.space><Key.shift>HEALTH<Key.space><Key.shift>CARE<Key.down><Key.enter>
Screenshot: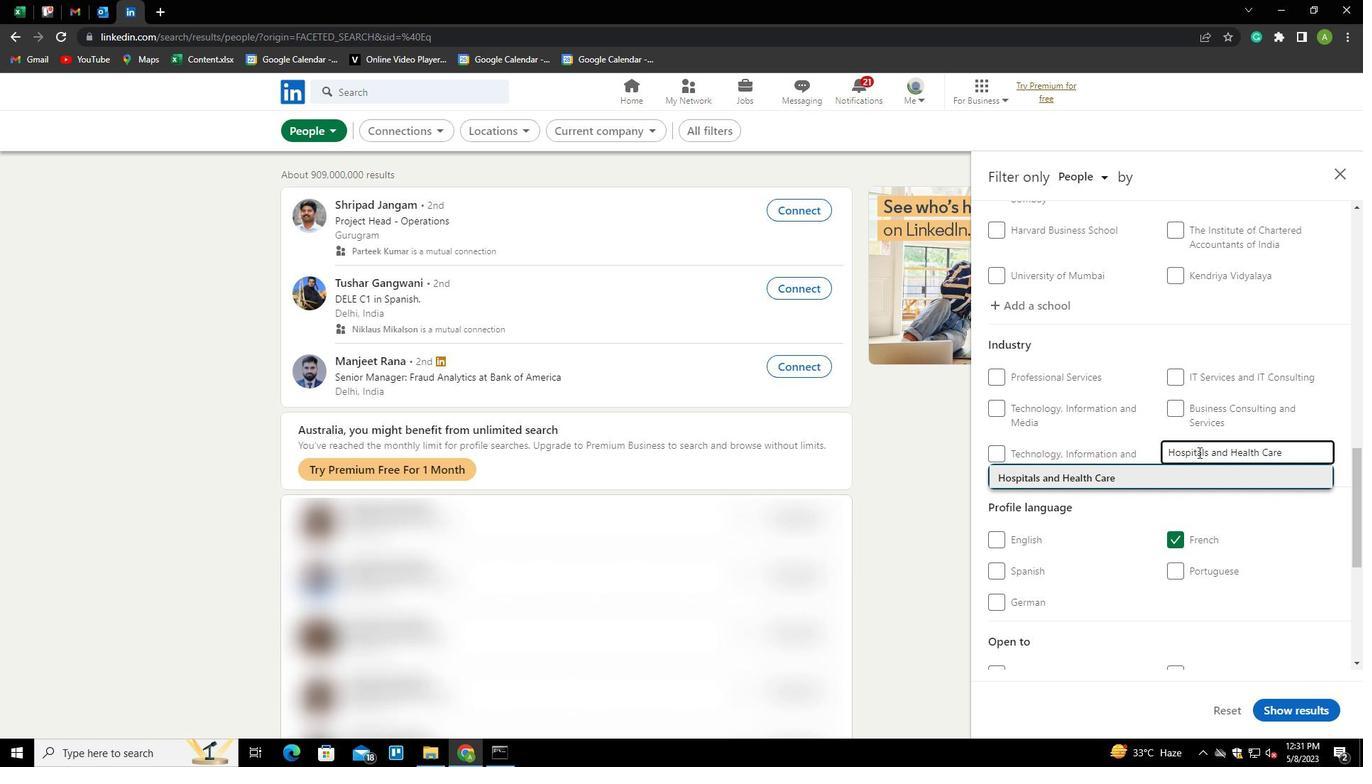 
Action: Mouse scrolled (1198, 451) with delta (0, 0)
Screenshot: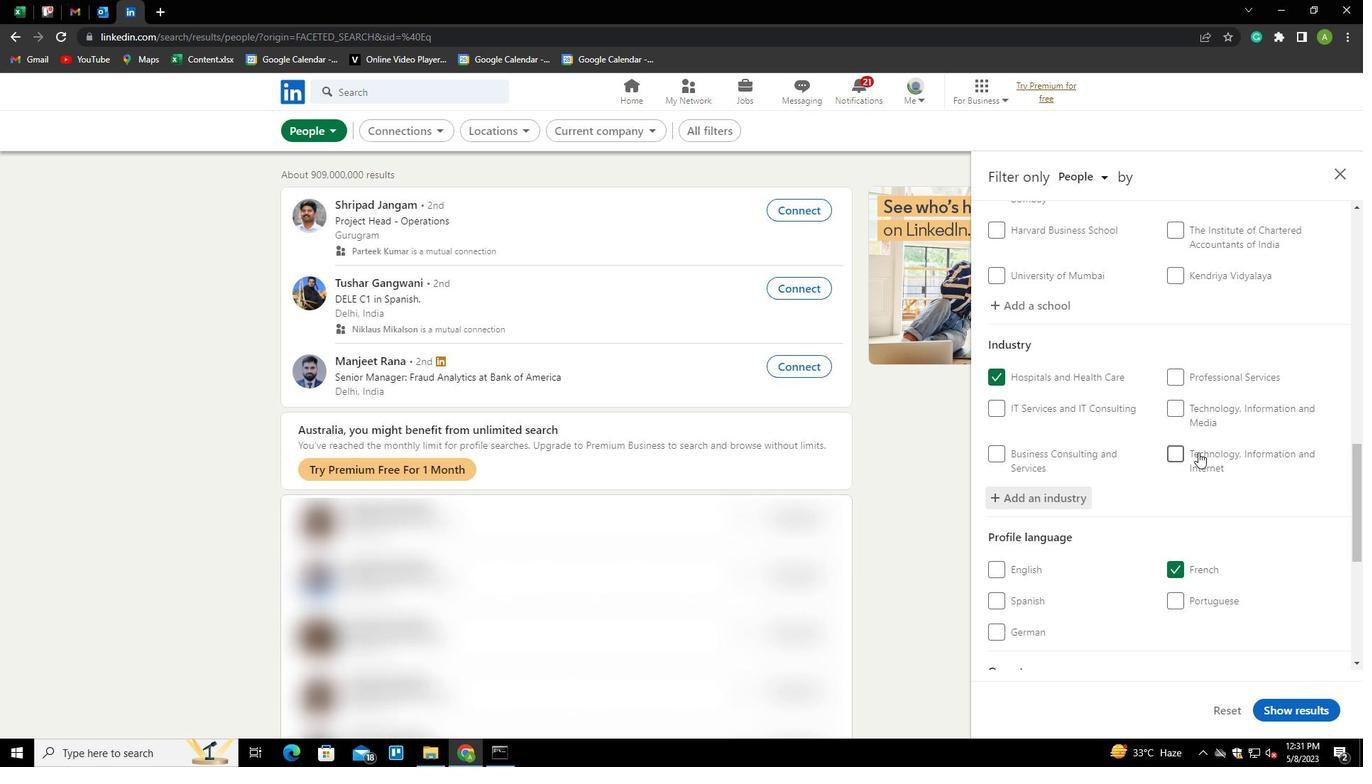 
Action: Mouse scrolled (1198, 451) with delta (0, 0)
Screenshot: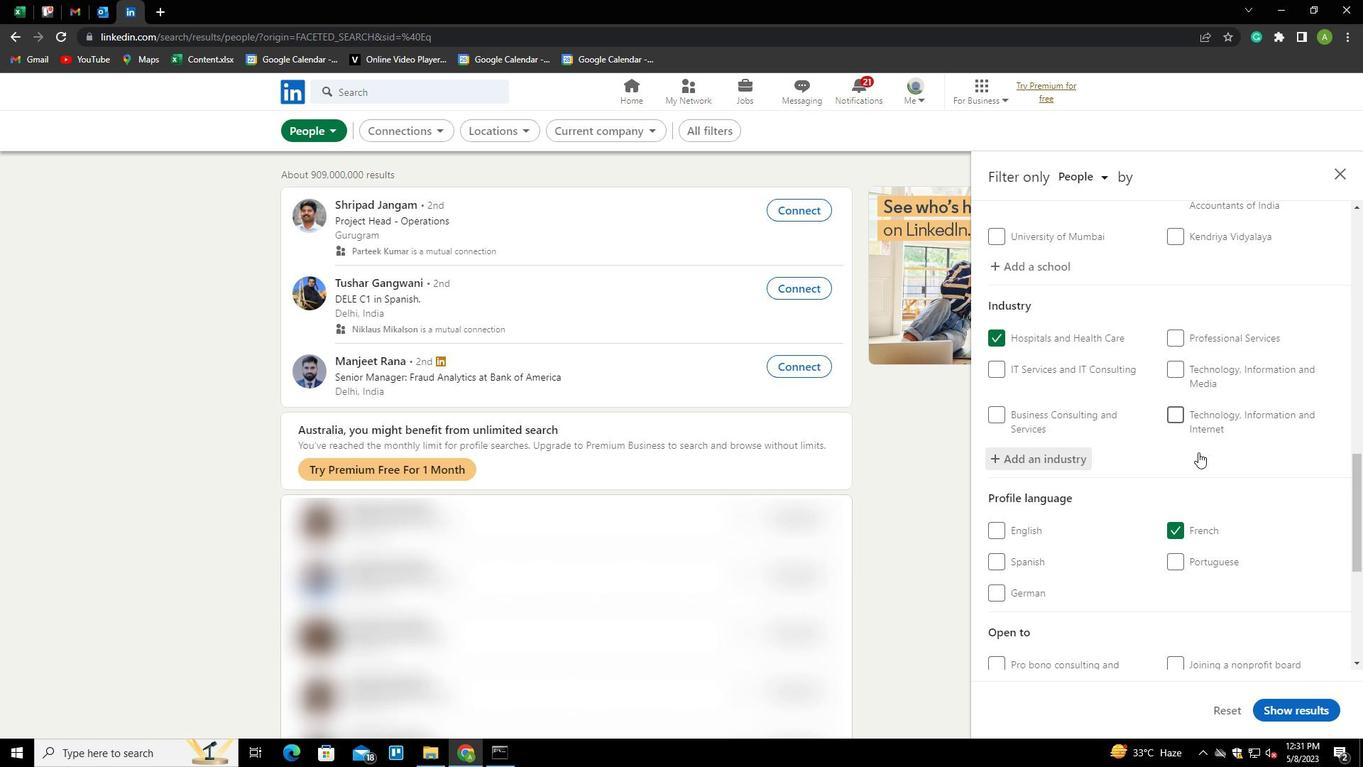 
Action: Mouse scrolled (1198, 451) with delta (0, 0)
Screenshot: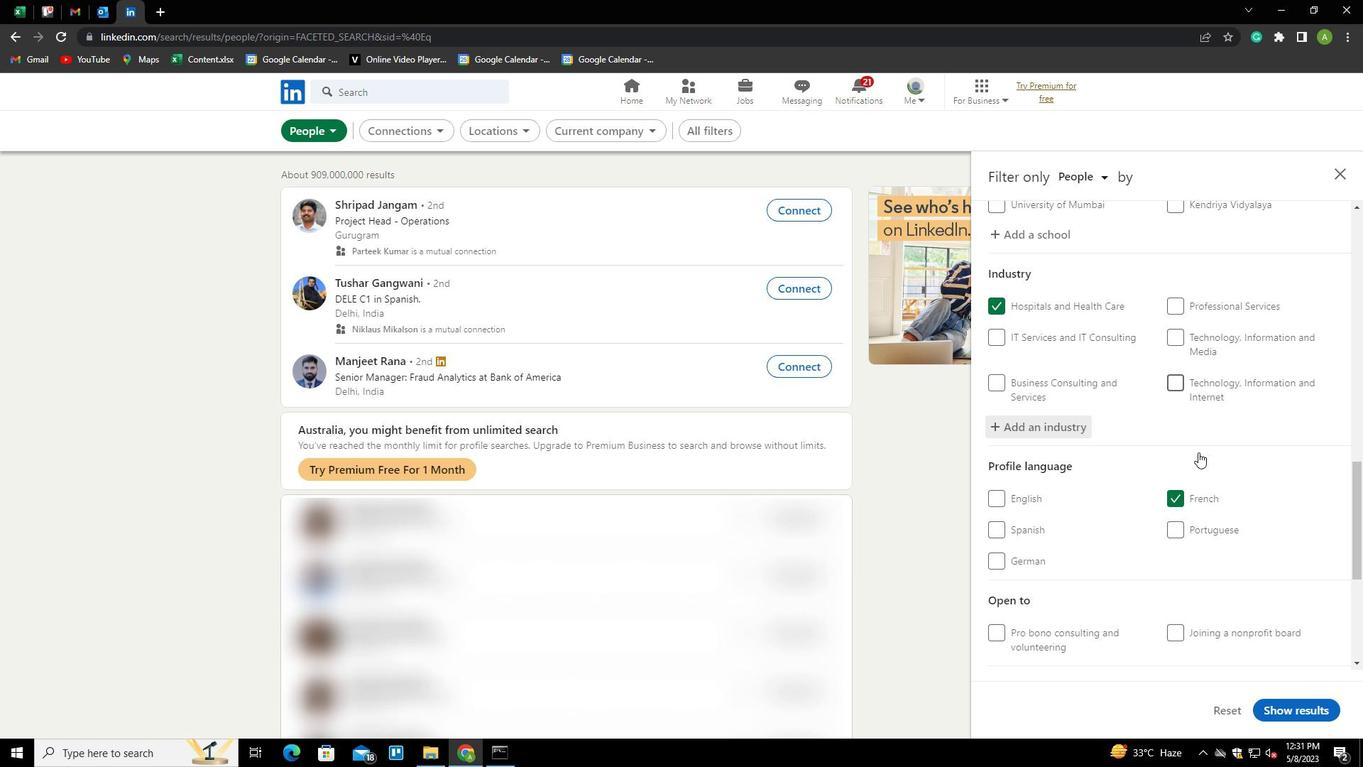 
Action: Mouse scrolled (1198, 451) with delta (0, 0)
Screenshot: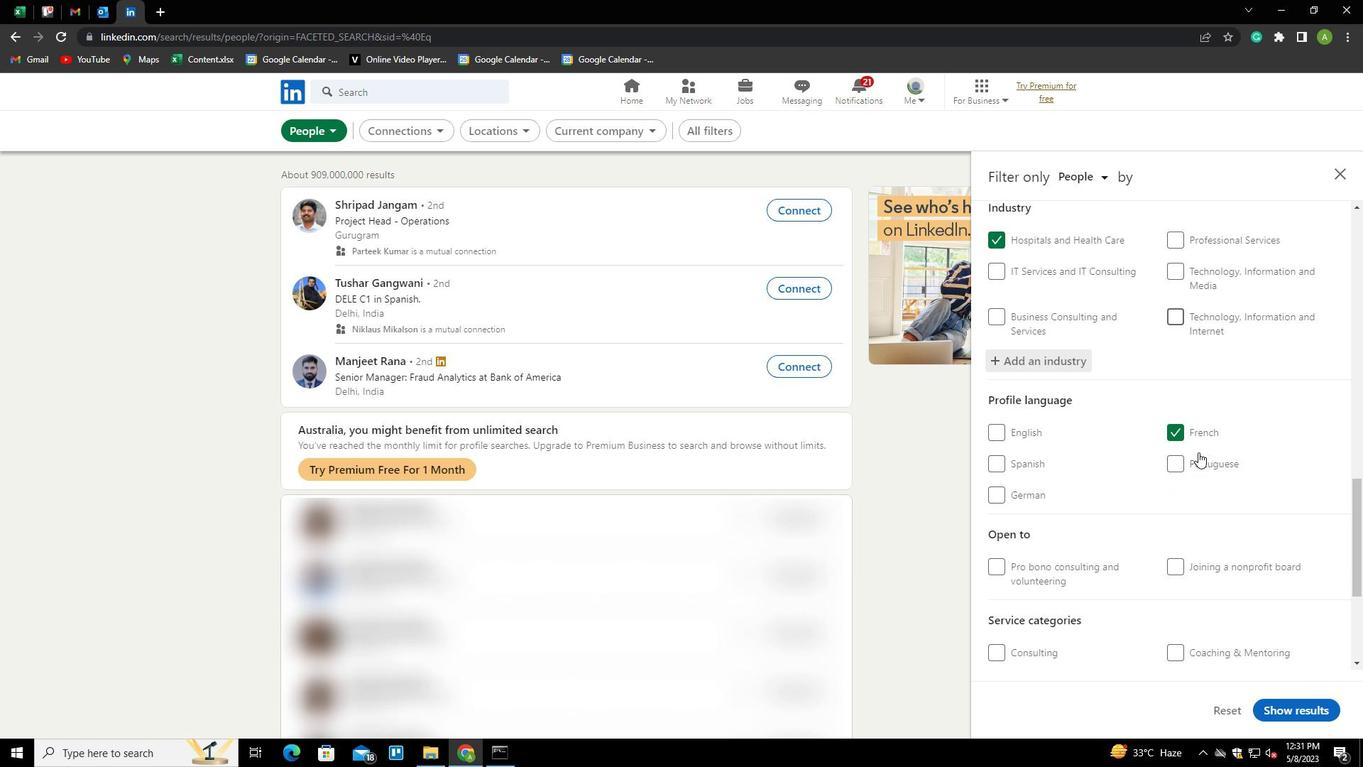 
Action: Mouse scrolled (1198, 451) with delta (0, 0)
Screenshot: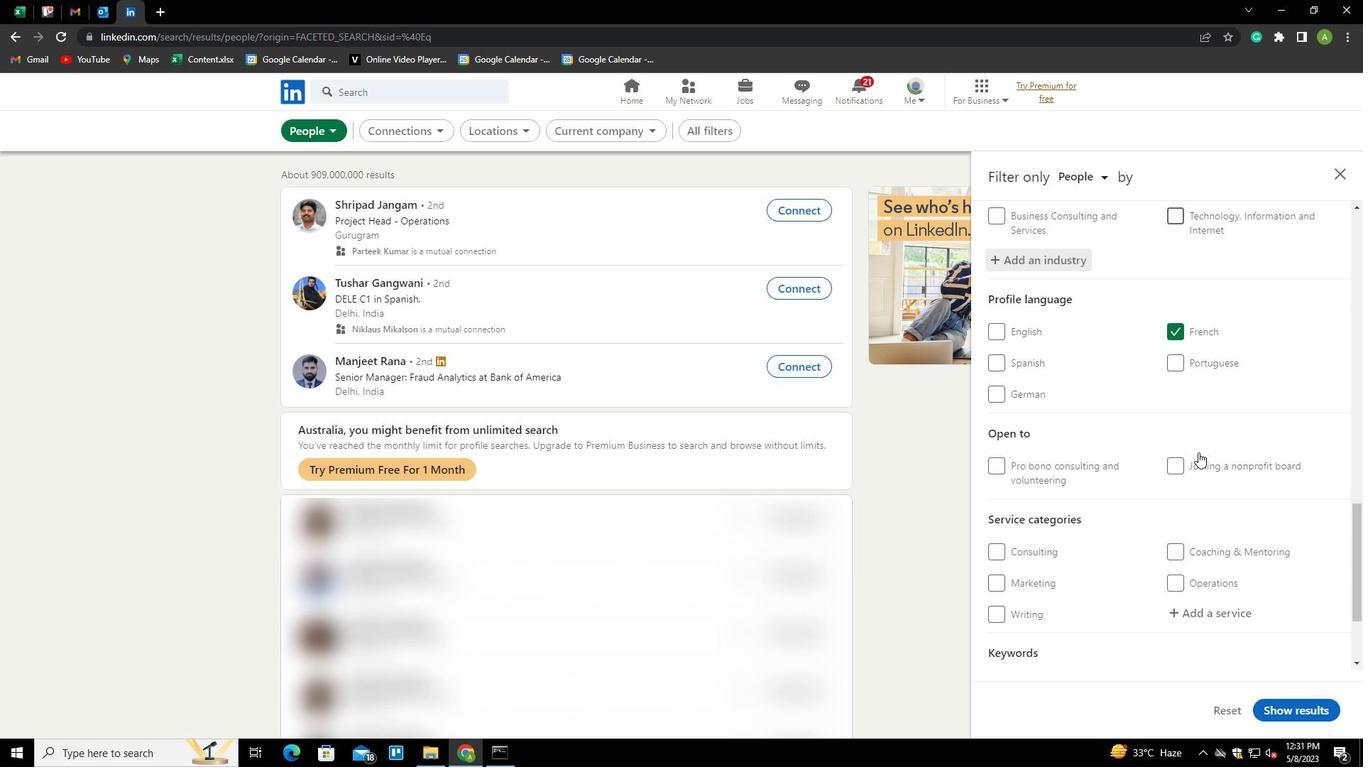 
Action: Mouse moved to (1212, 492)
Screenshot: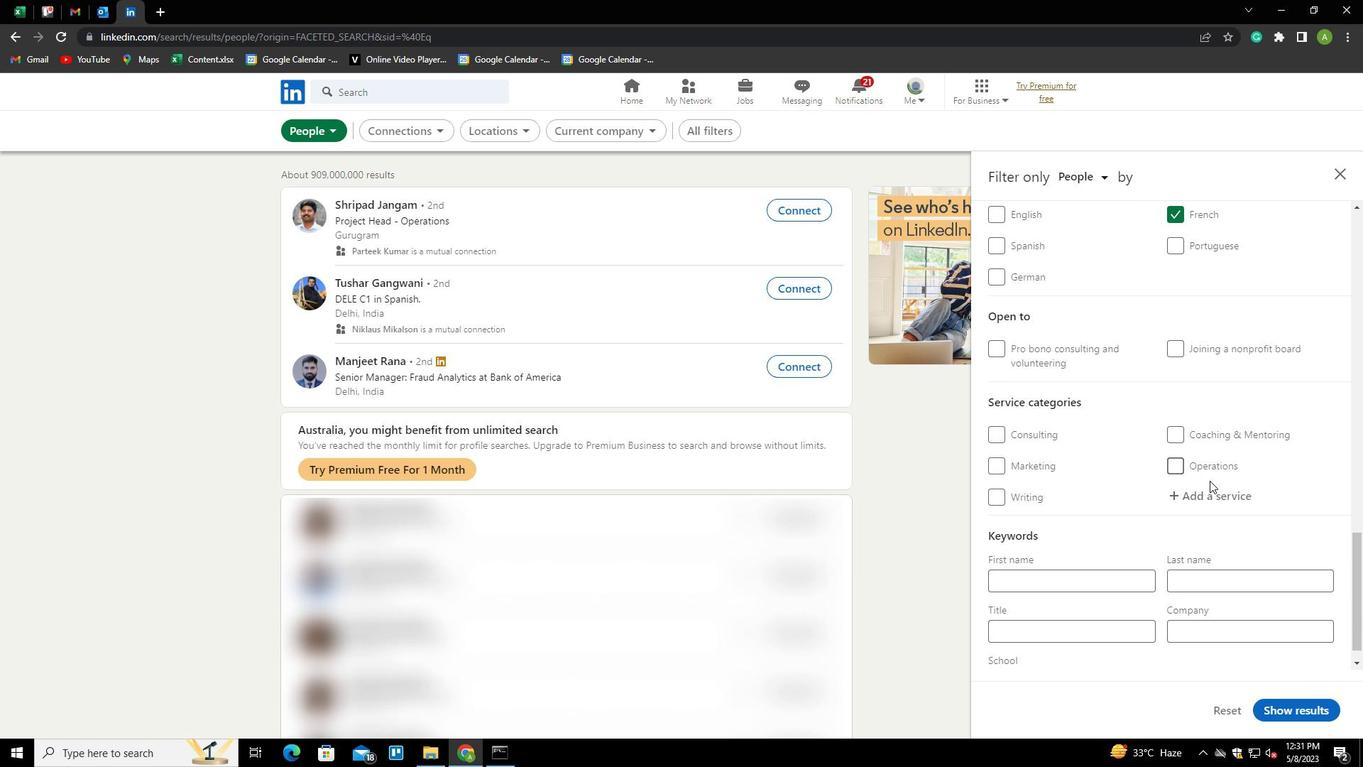 
Action: Mouse pressed left at (1212, 492)
Screenshot: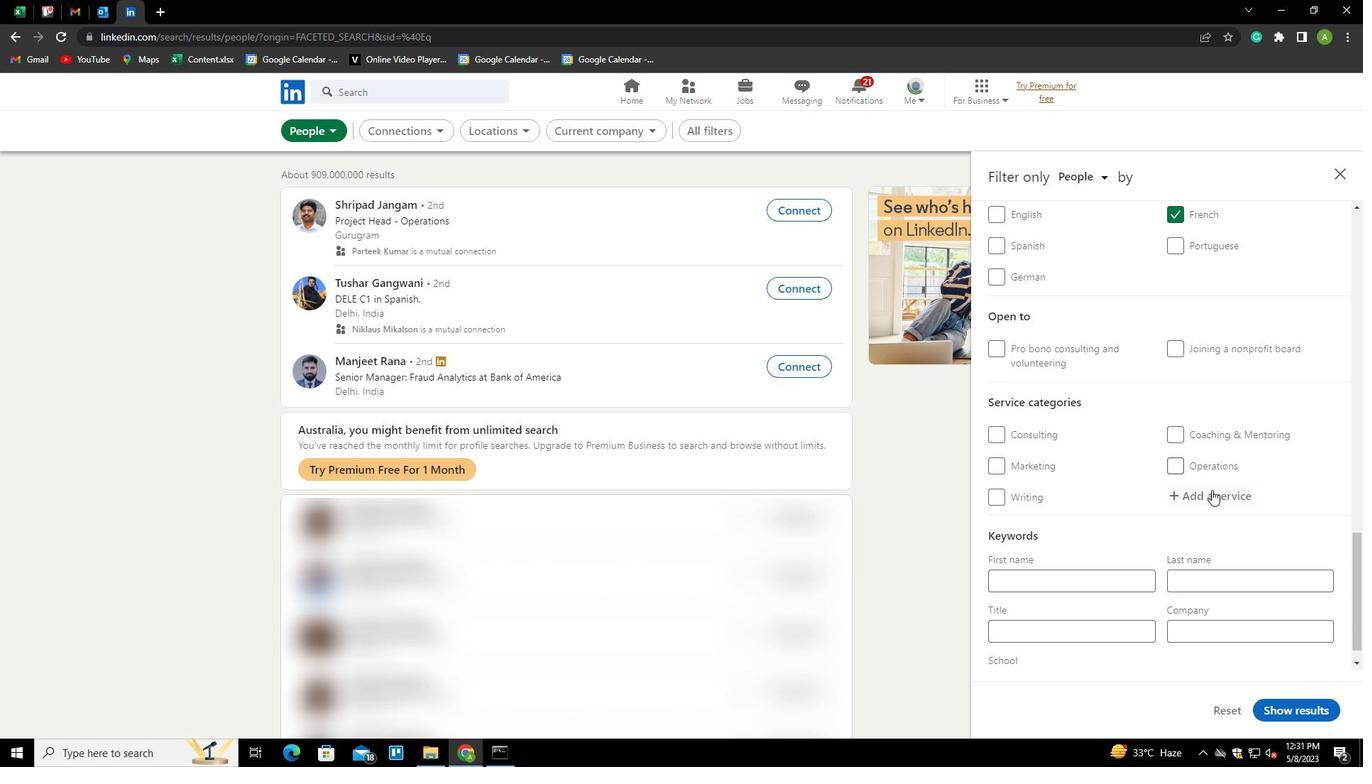 
Action: Key pressed <Key.shift>WRT<Key.backspace>ITTING<Key.down><Key.enter>
Screenshot: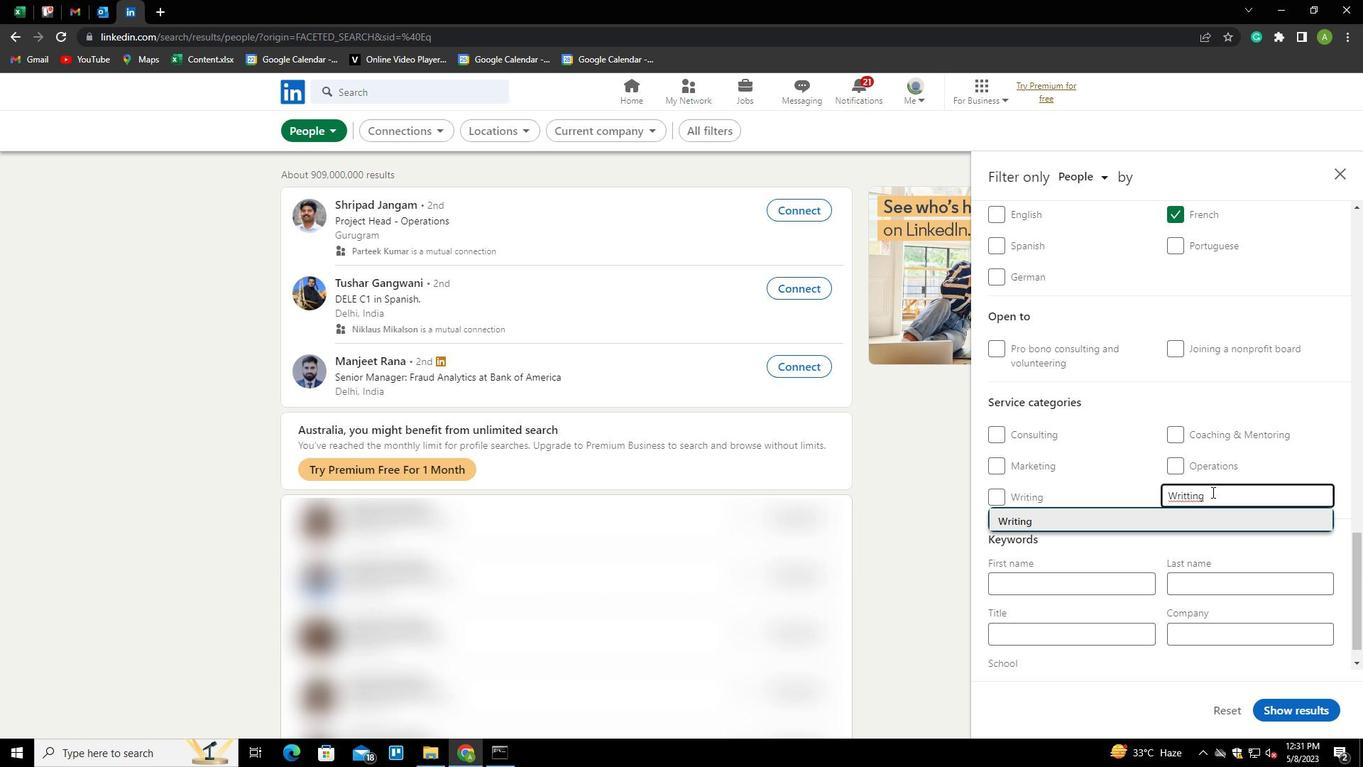 
Action: Mouse moved to (1210, 495)
Screenshot: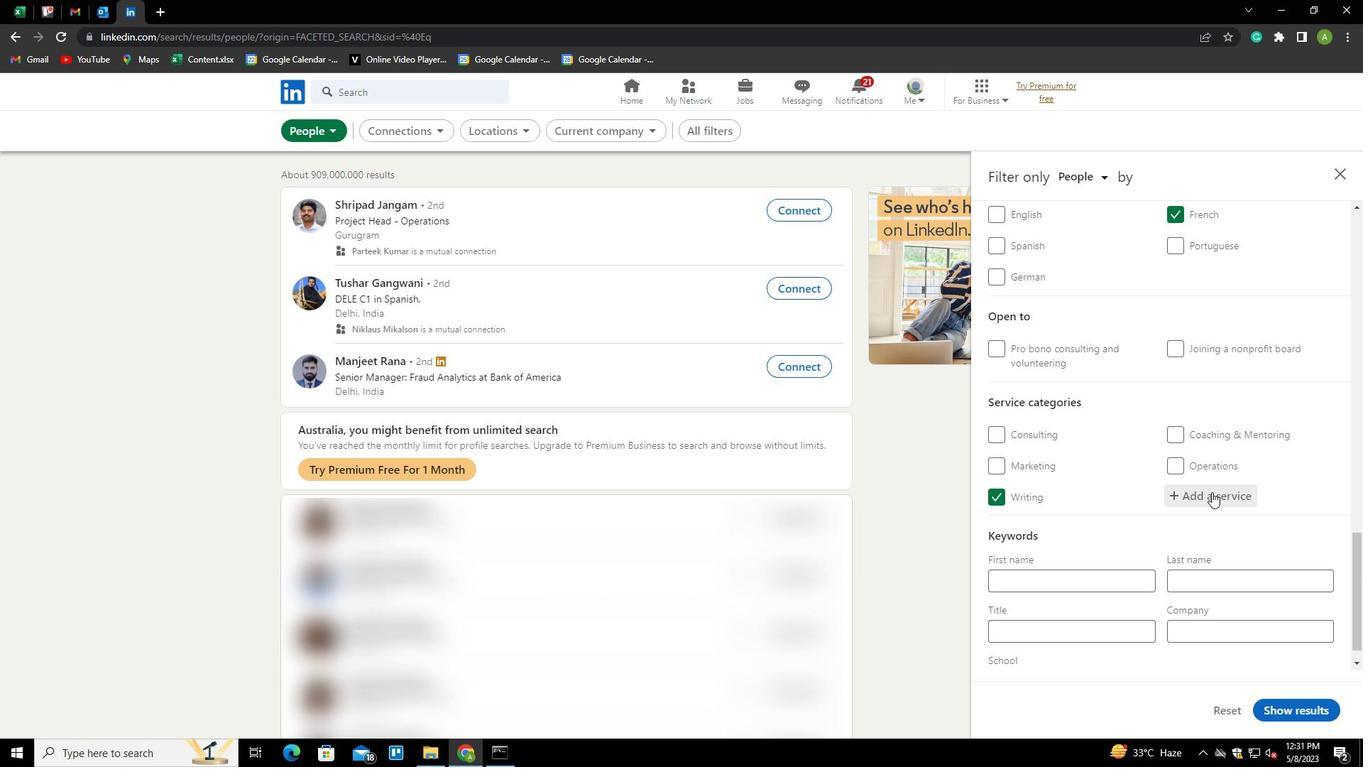 
Action: Mouse scrolled (1210, 494) with delta (0, 0)
Screenshot: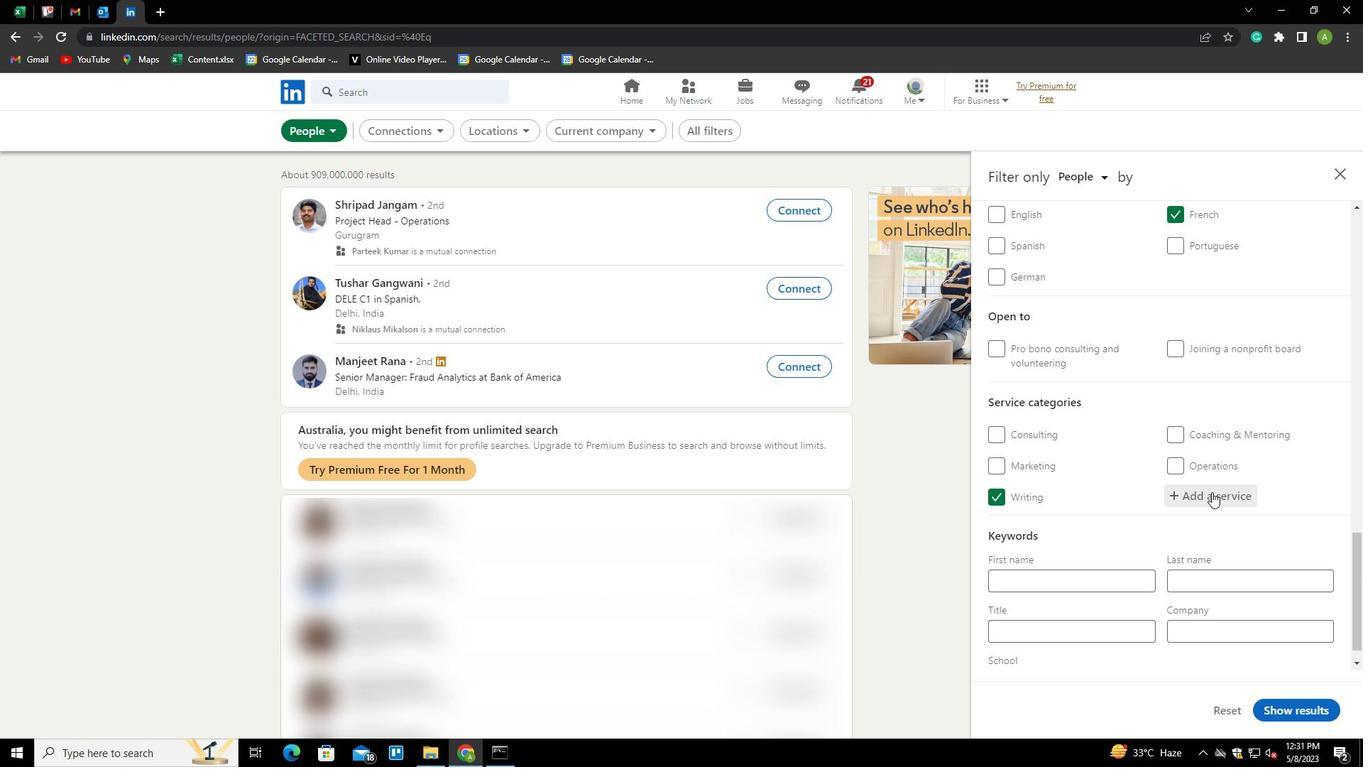 
Action: Mouse scrolled (1210, 494) with delta (0, 0)
Screenshot: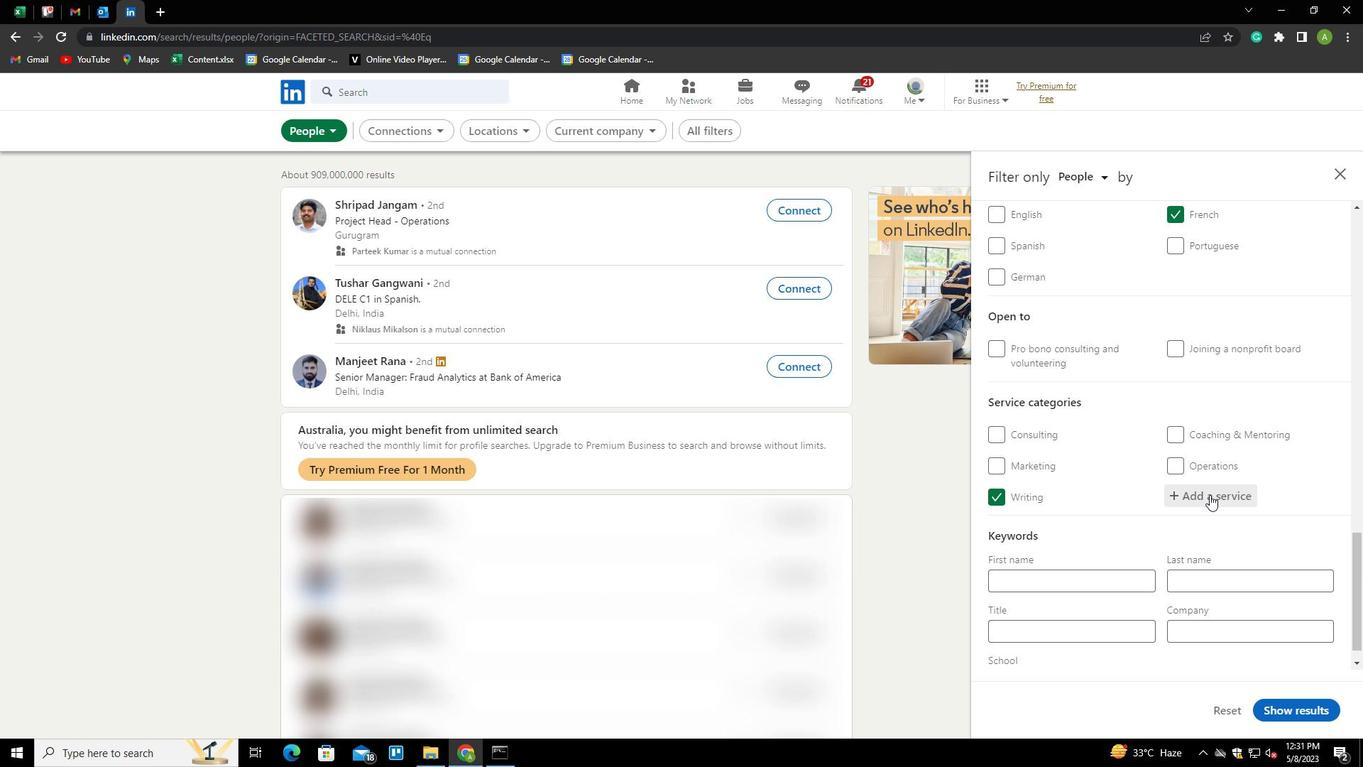
Action: Mouse scrolled (1210, 494) with delta (0, 0)
Screenshot: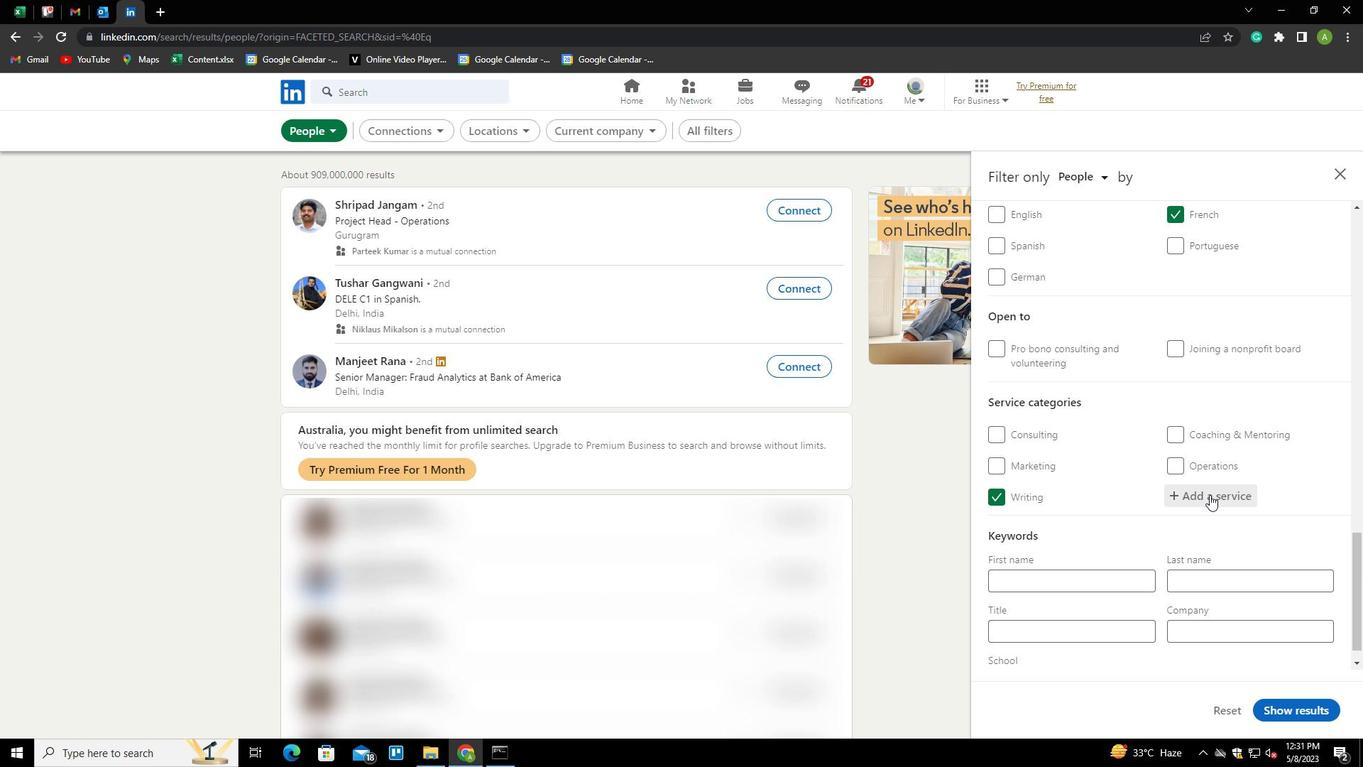 
Action: Mouse moved to (1090, 608)
Screenshot: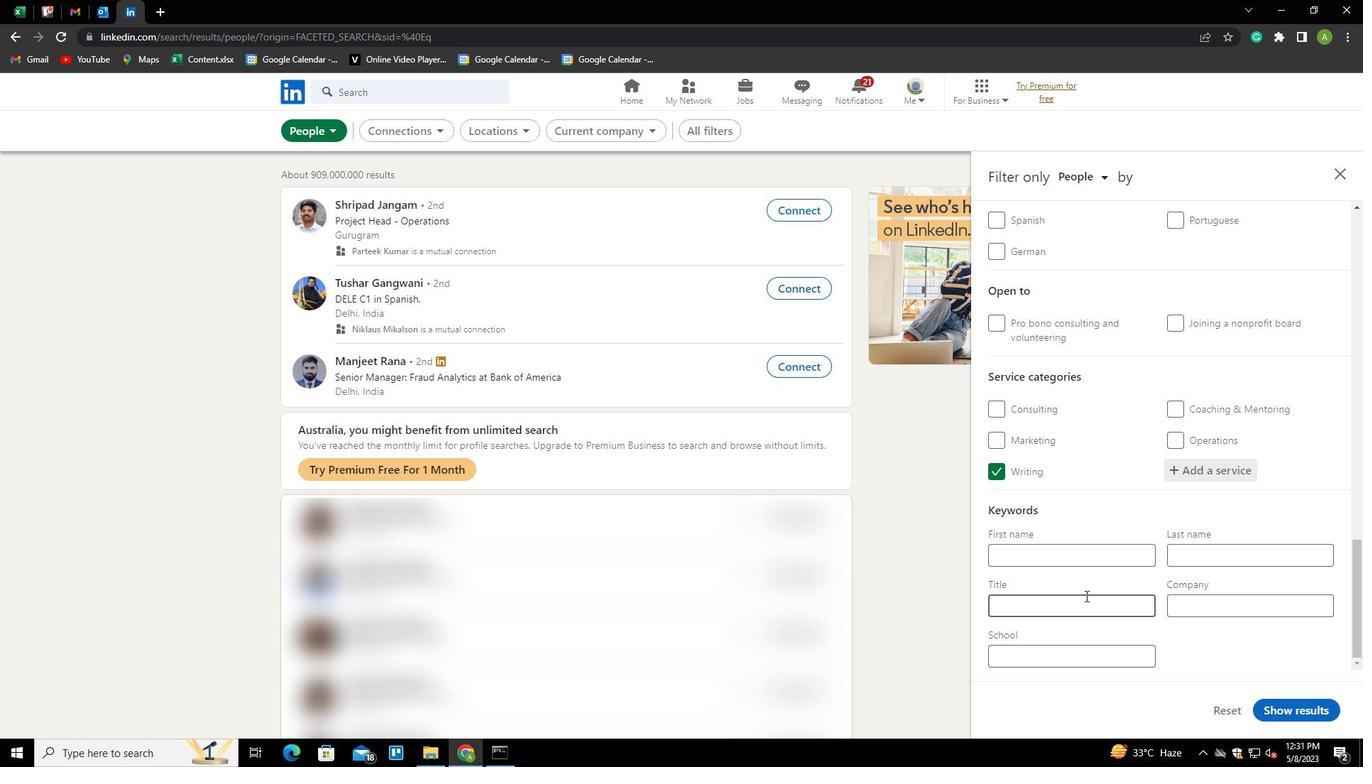 
Action: Mouse pressed left at (1090, 608)
Screenshot: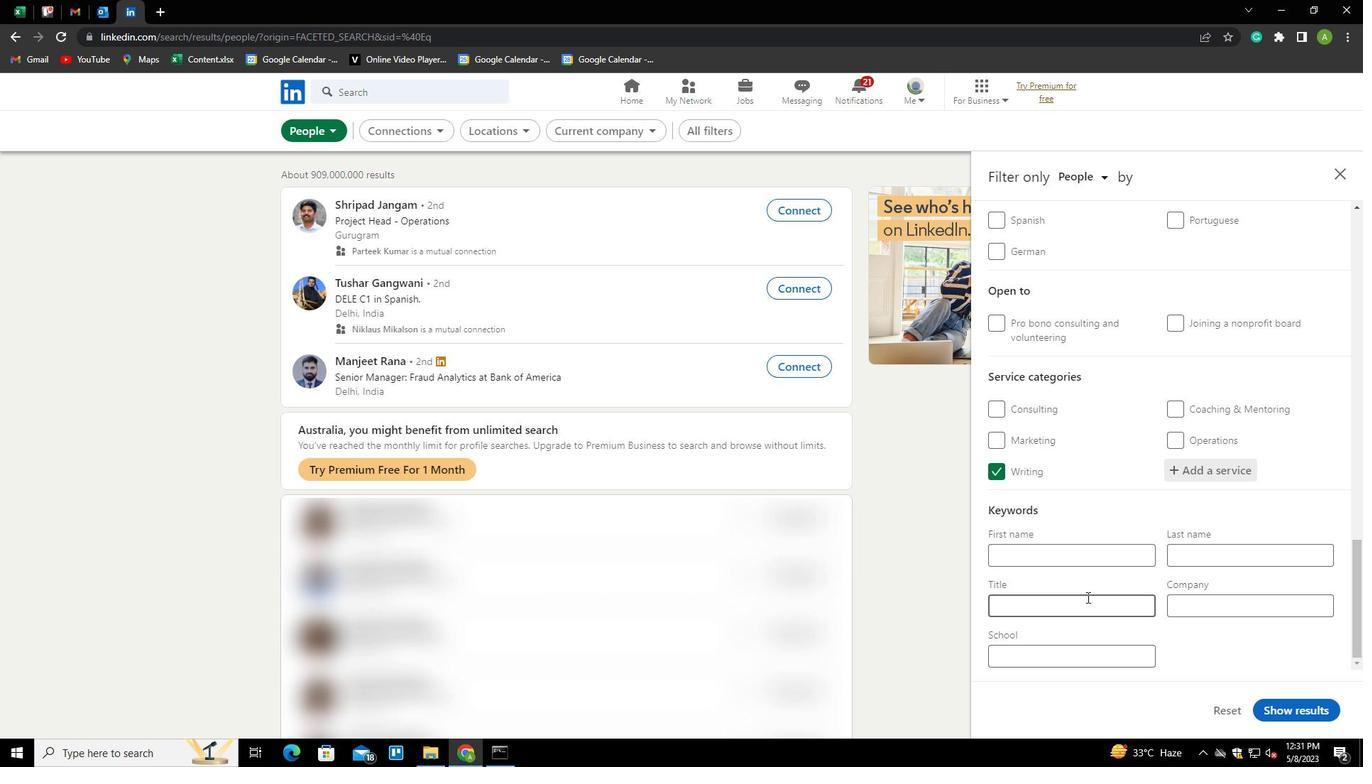 
Action: Key pressed <Key.shift>CUSTOMER<Key.space><Key.shift>SERVICE<Key.space><Key.shift>MAN<Key.backspace><Key.backspace><Key.backspace><Key.shift>MANAGER
Screenshot: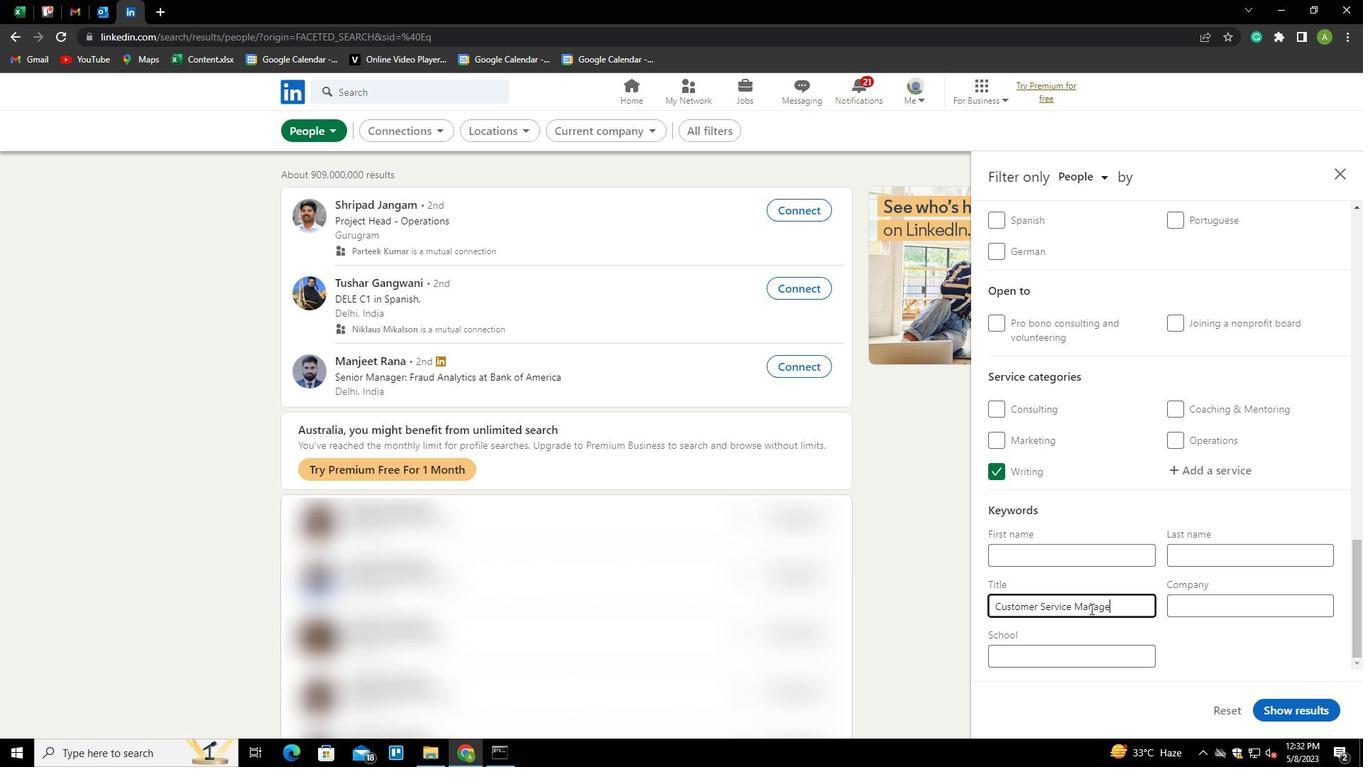 
Action: Mouse moved to (1240, 644)
Screenshot: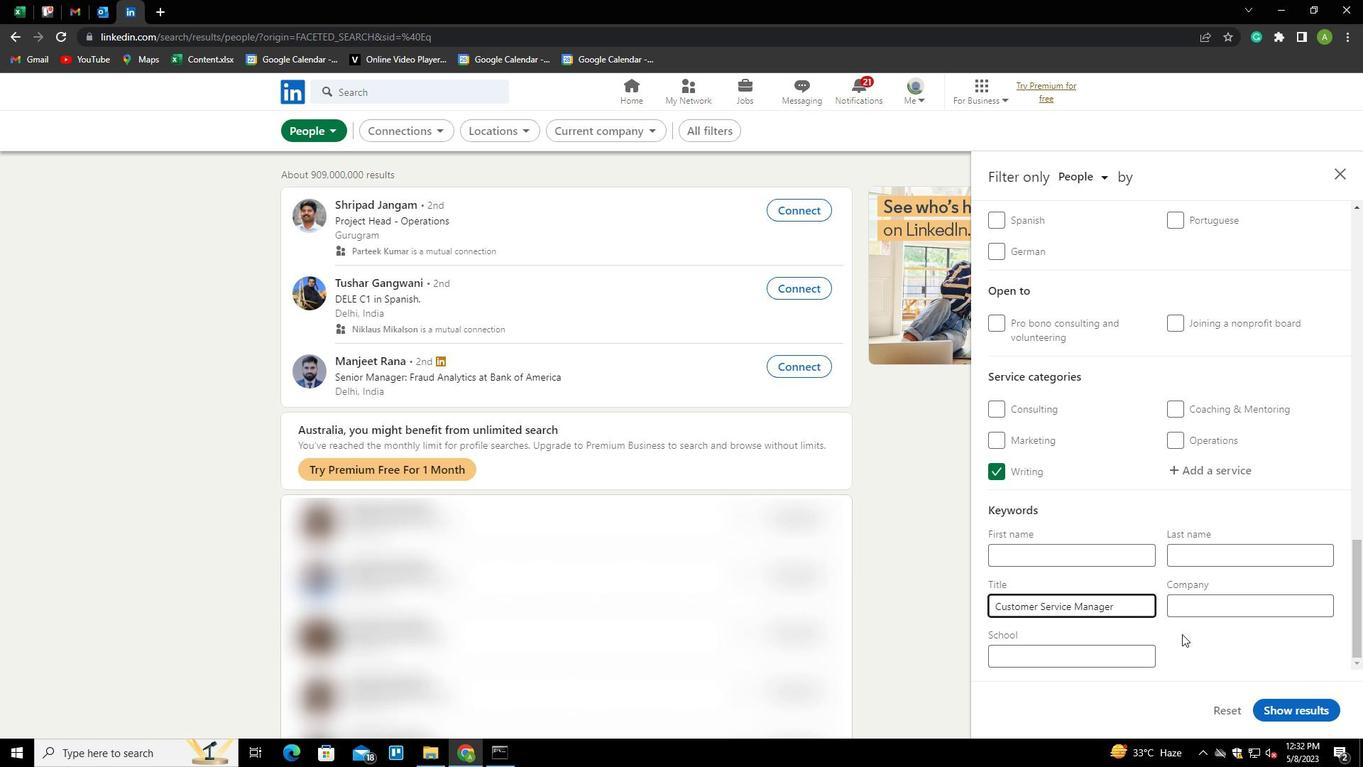 
Action: Mouse pressed left at (1240, 644)
Screenshot: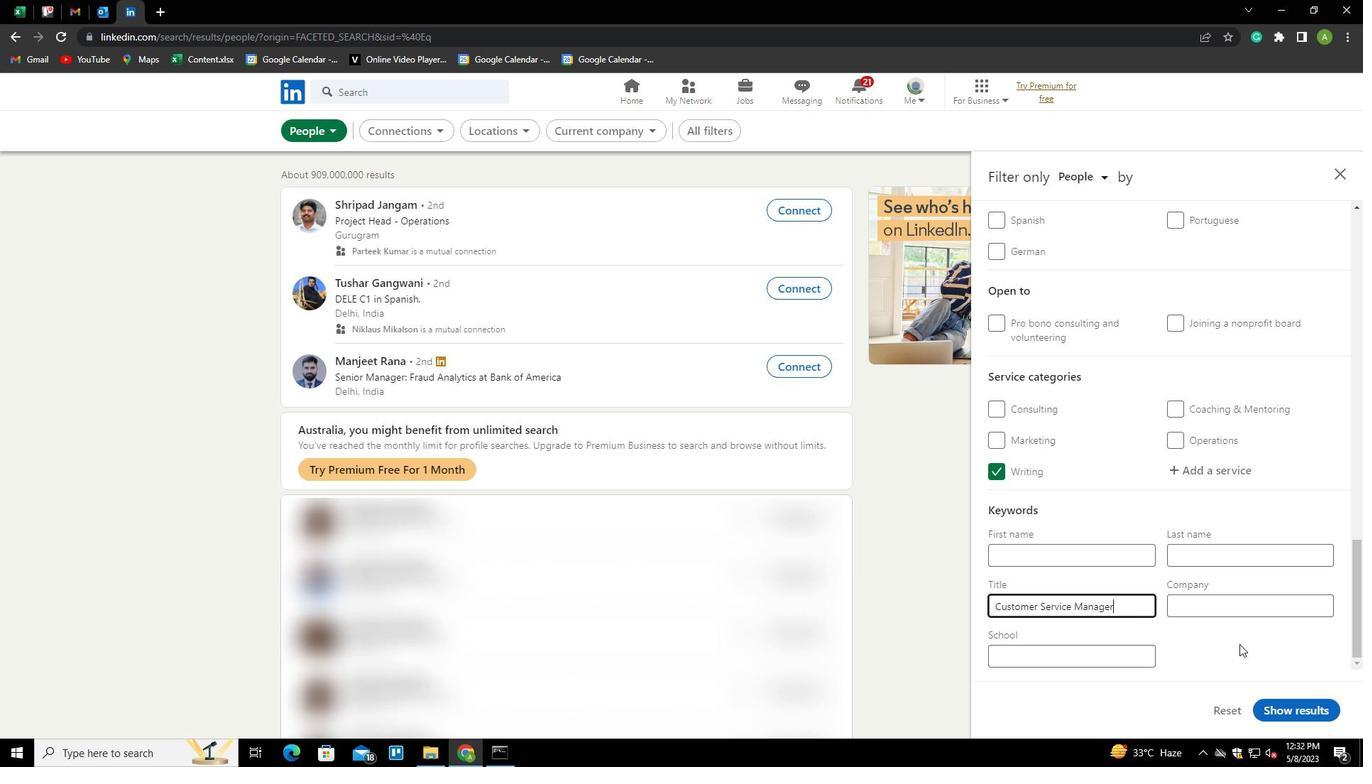 
Action: Mouse moved to (1306, 707)
Screenshot: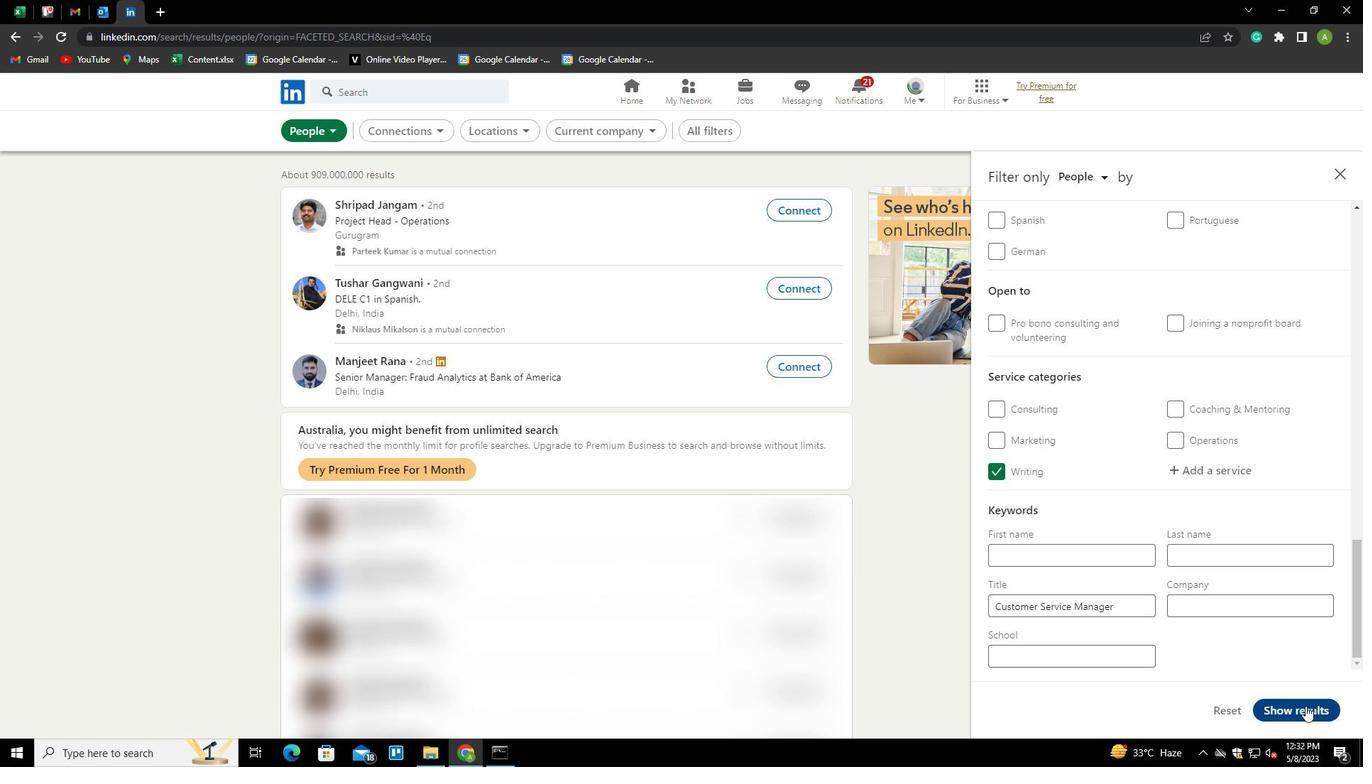 
Action: Mouse pressed left at (1306, 707)
Screenshot: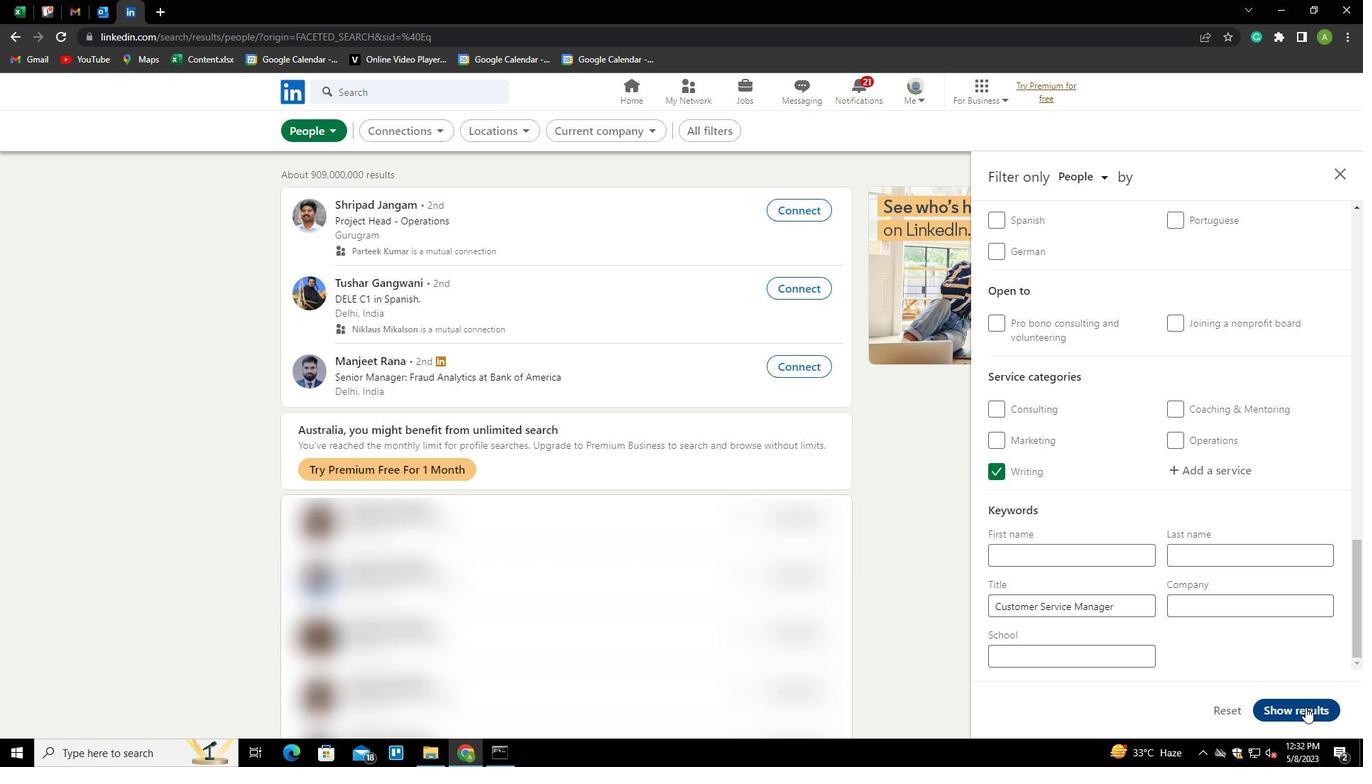 
Action: Mouse moved to (1365, 632)
Screenshot: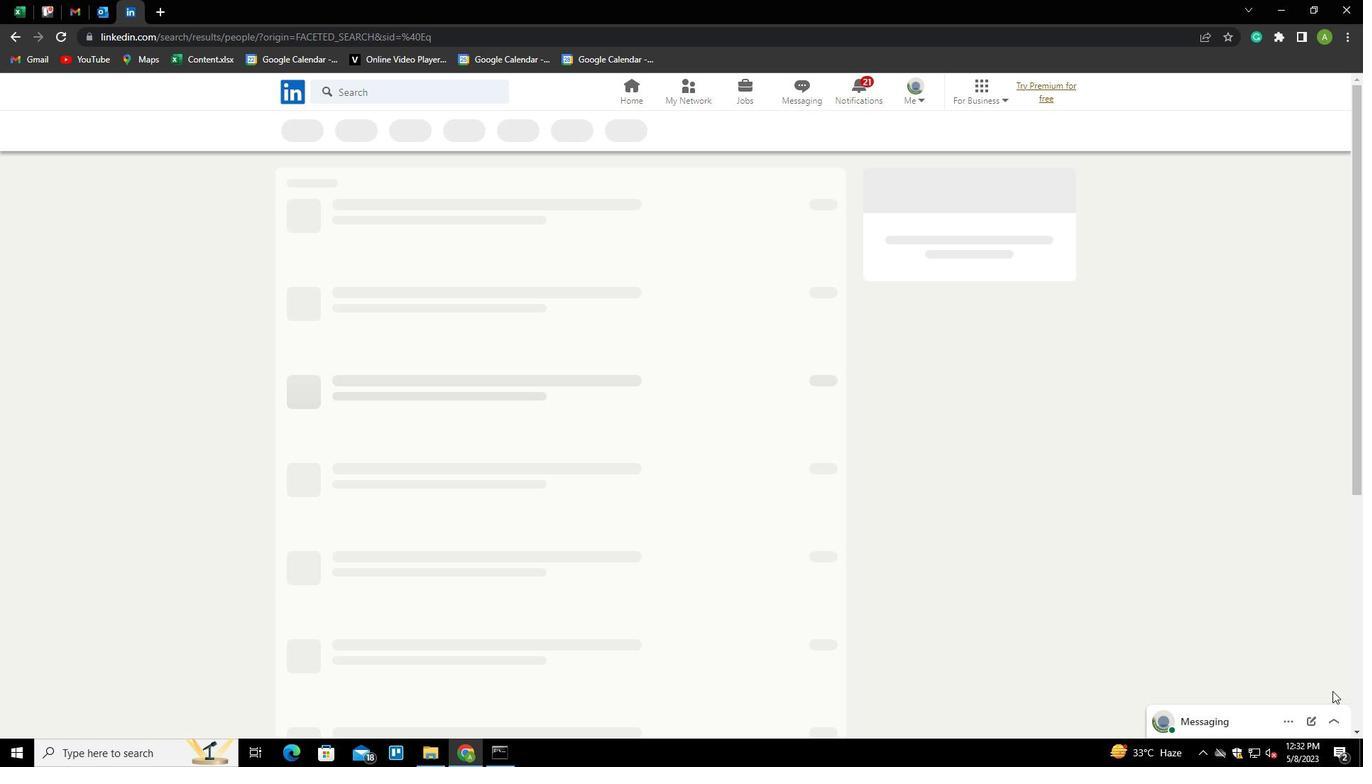 
